 Task: Find connections with filter location Mari with filter topic #healthwith filter profile language French with filter current company Bloomsbury Publishing Plc with filter school Indian Institute of Technology, Roorkee with filter industry Data Security Software Products with filter service category Editing with filter keywords title Phone Survey Conductor
Action: Mouse moved to (698, 118)
Screenshot: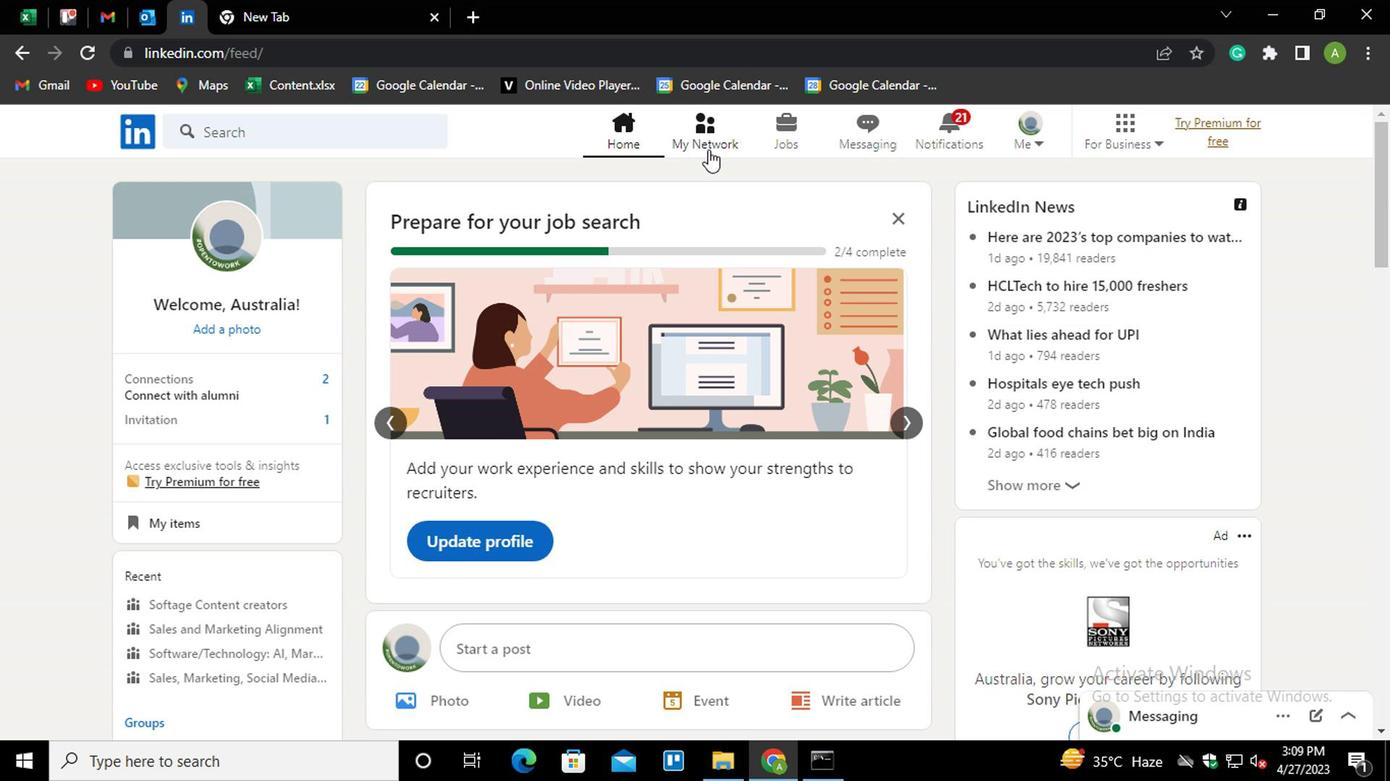
Action: Mouse pressed left at (698, 118)
Screenshot: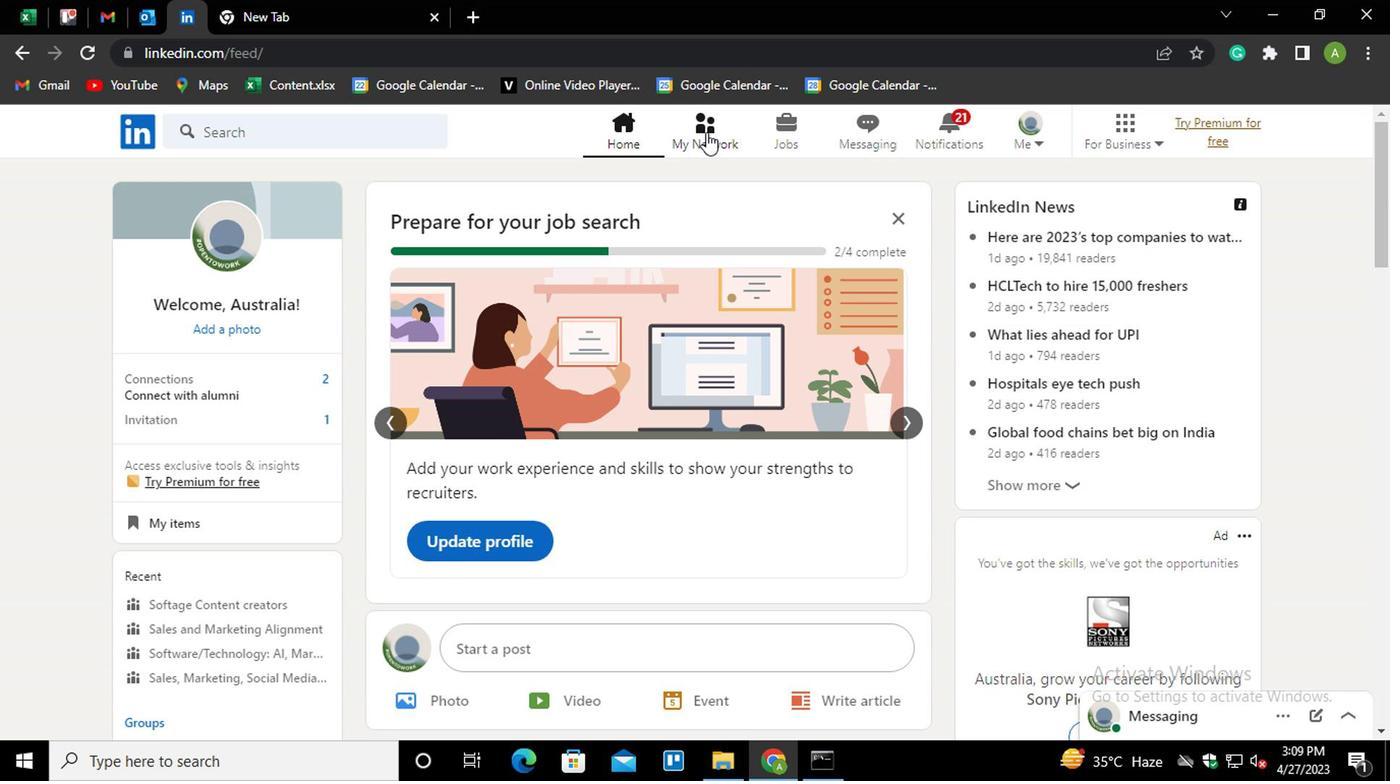 
Action: Mouse moved to (295, 234)
Screenshot: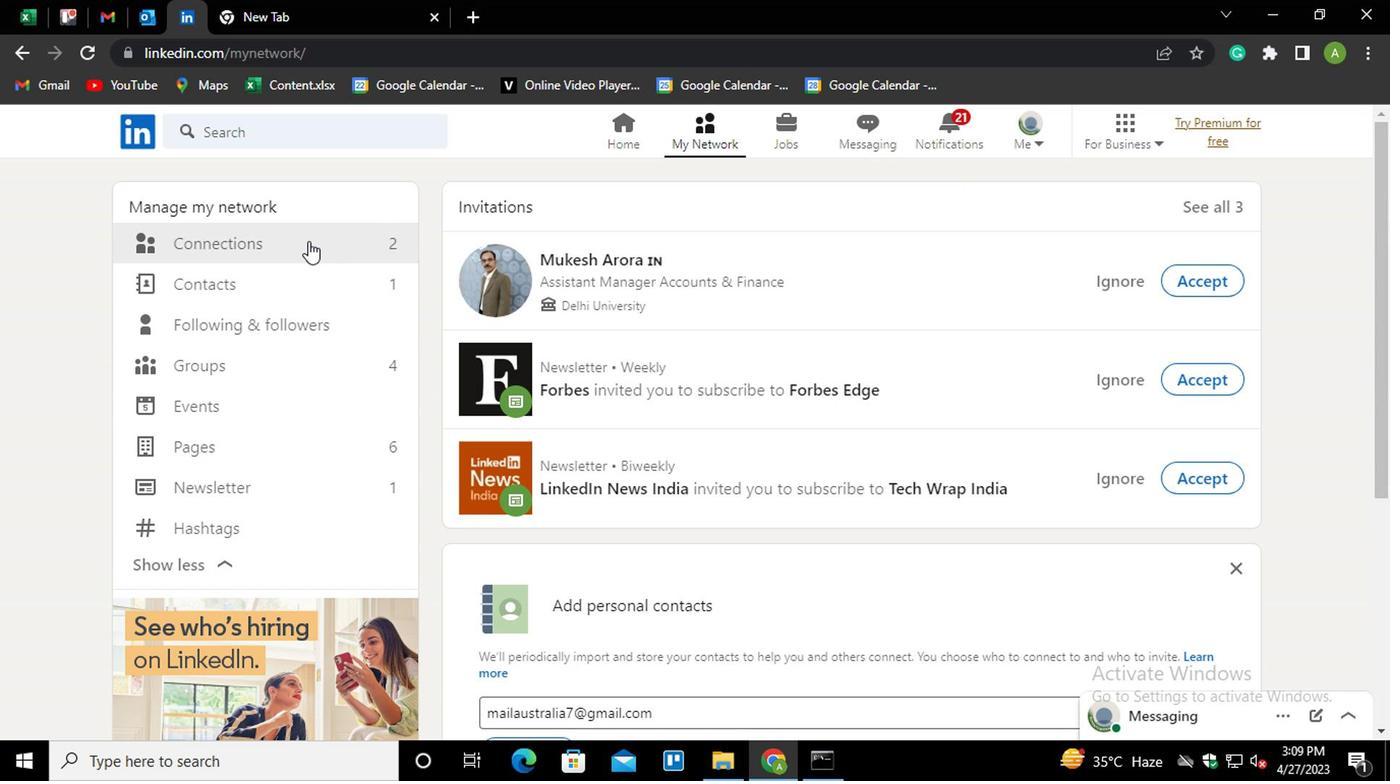 
Action: Mouse pressed left at (295, 234)
Screenshot: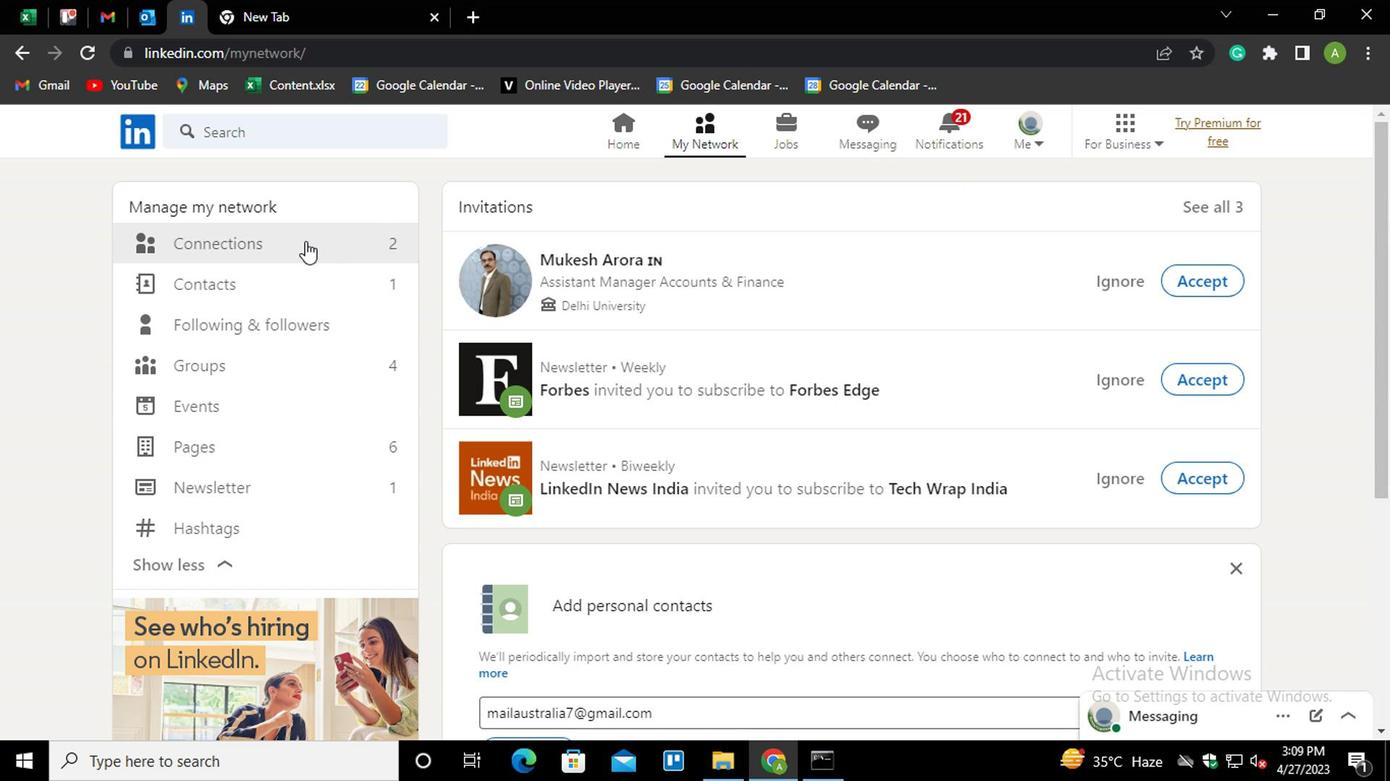 
Action: Mouse moved to (833, 231)
Screenshot: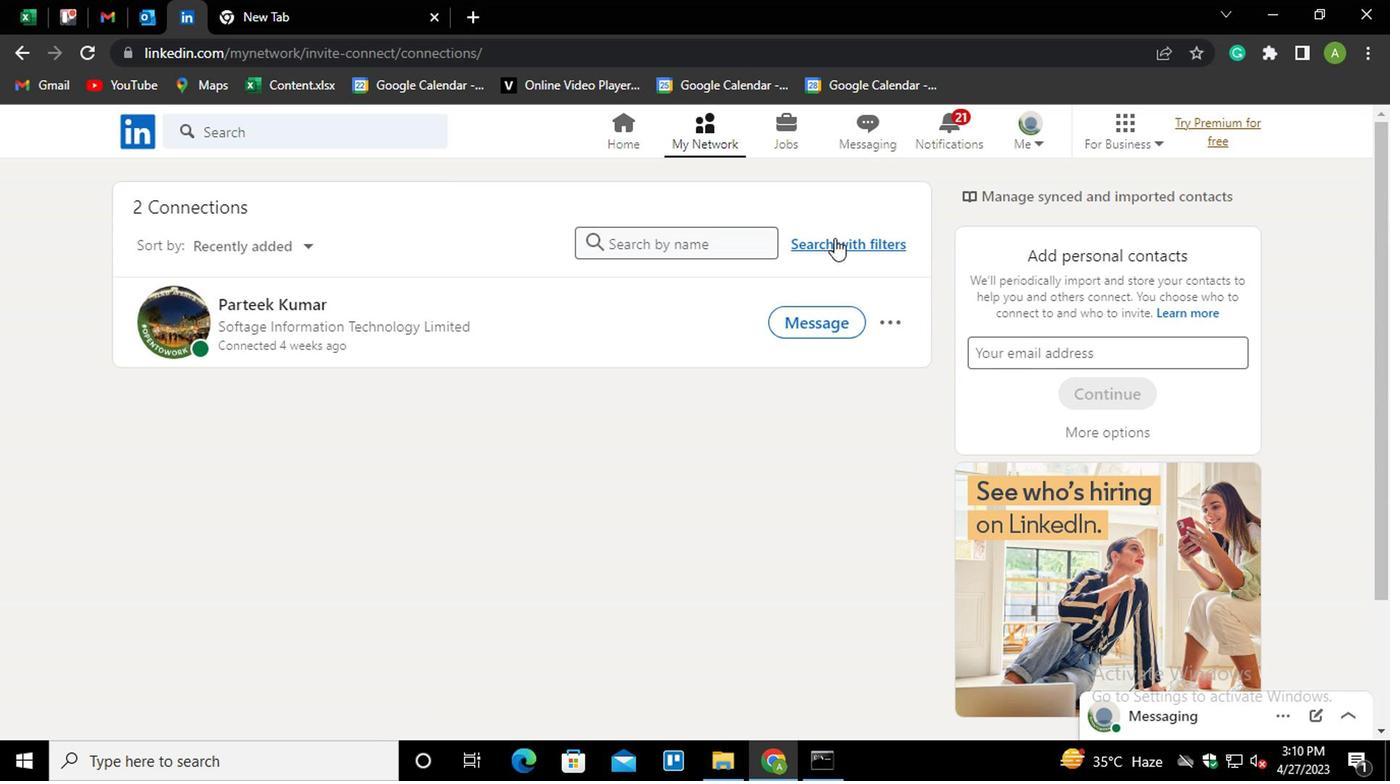 
Action: Mouse pressed left at (833, 231)
Screenshot: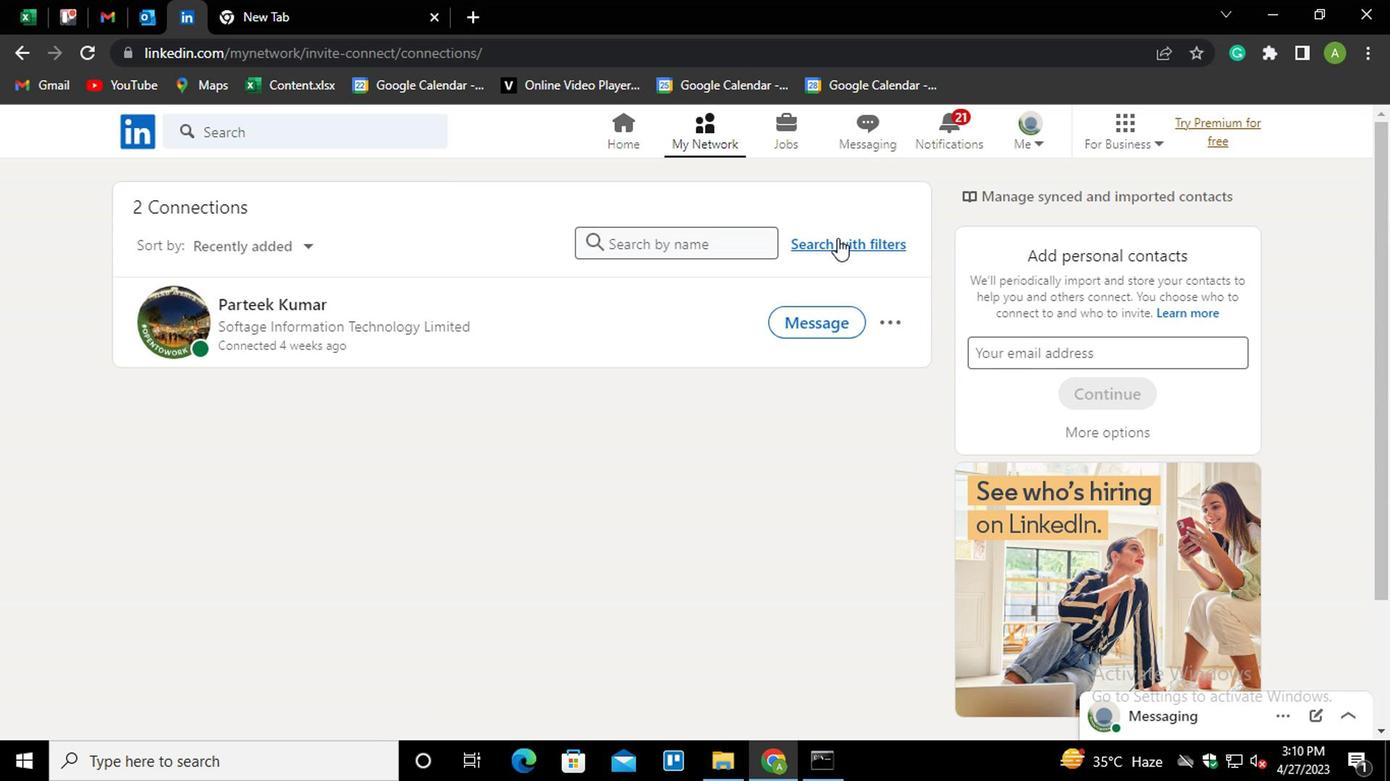 
Action: Mouse moved to (745, 183)
Screenshot: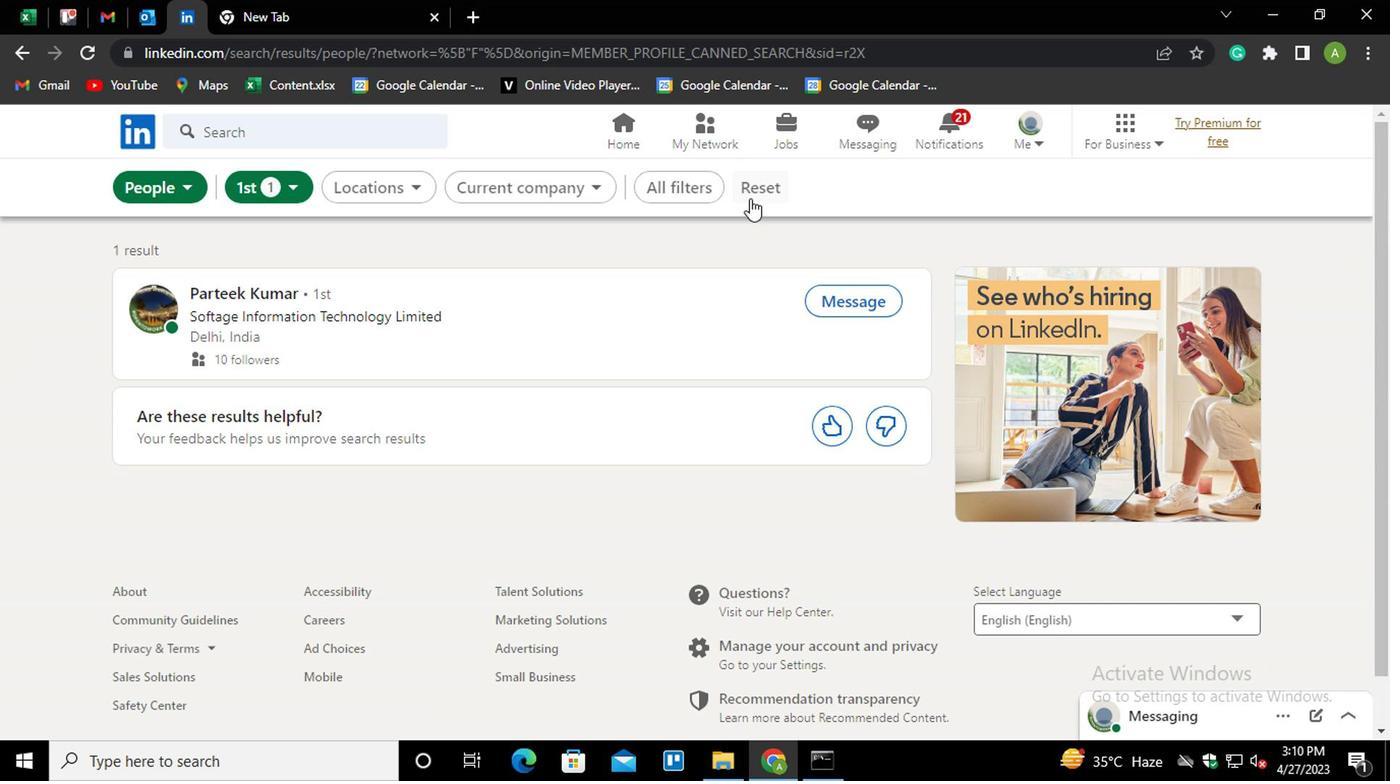 
Action: Mouse pressed left at (745, 183)
Screenshot: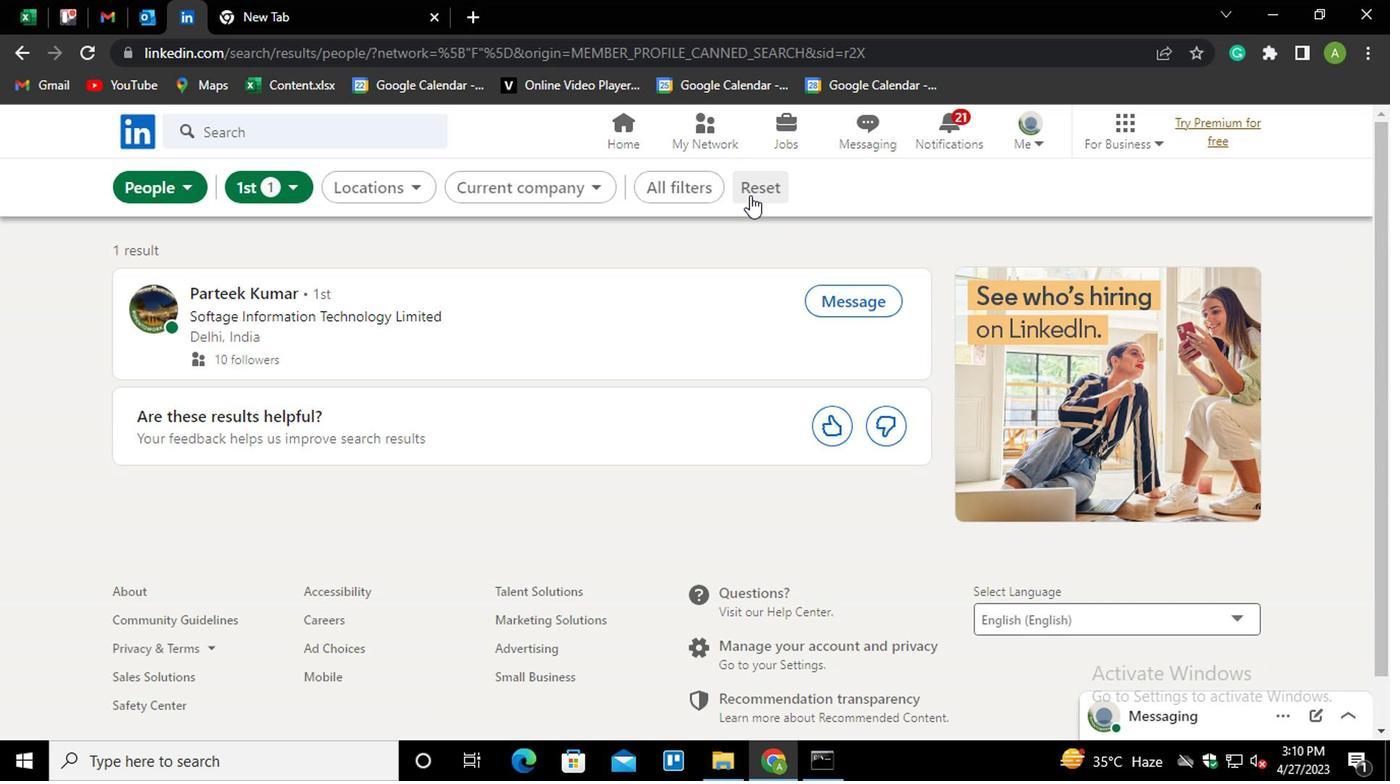 
Action: Mouse moved to (727, 181)
Screenshot: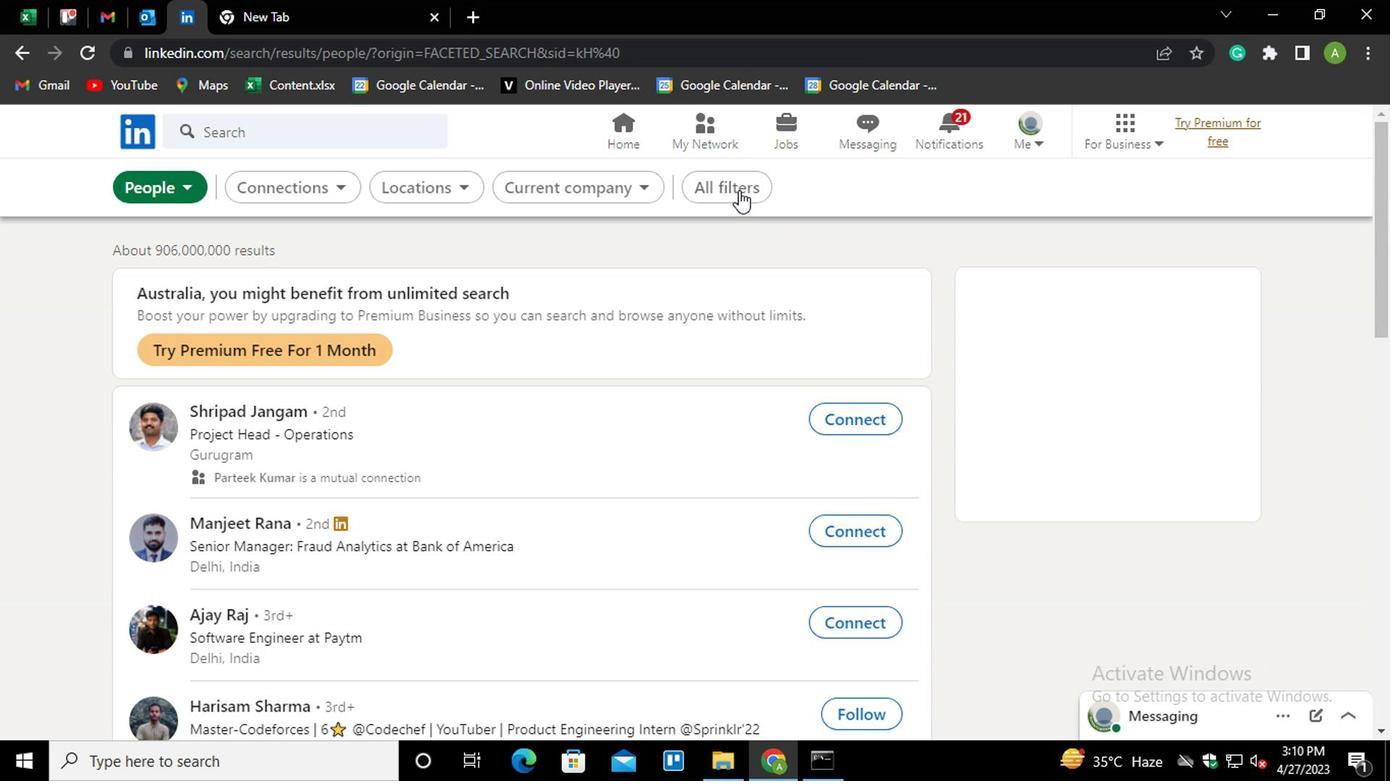 
Action: Mouse pressed left at (727, 181)
Screenshot: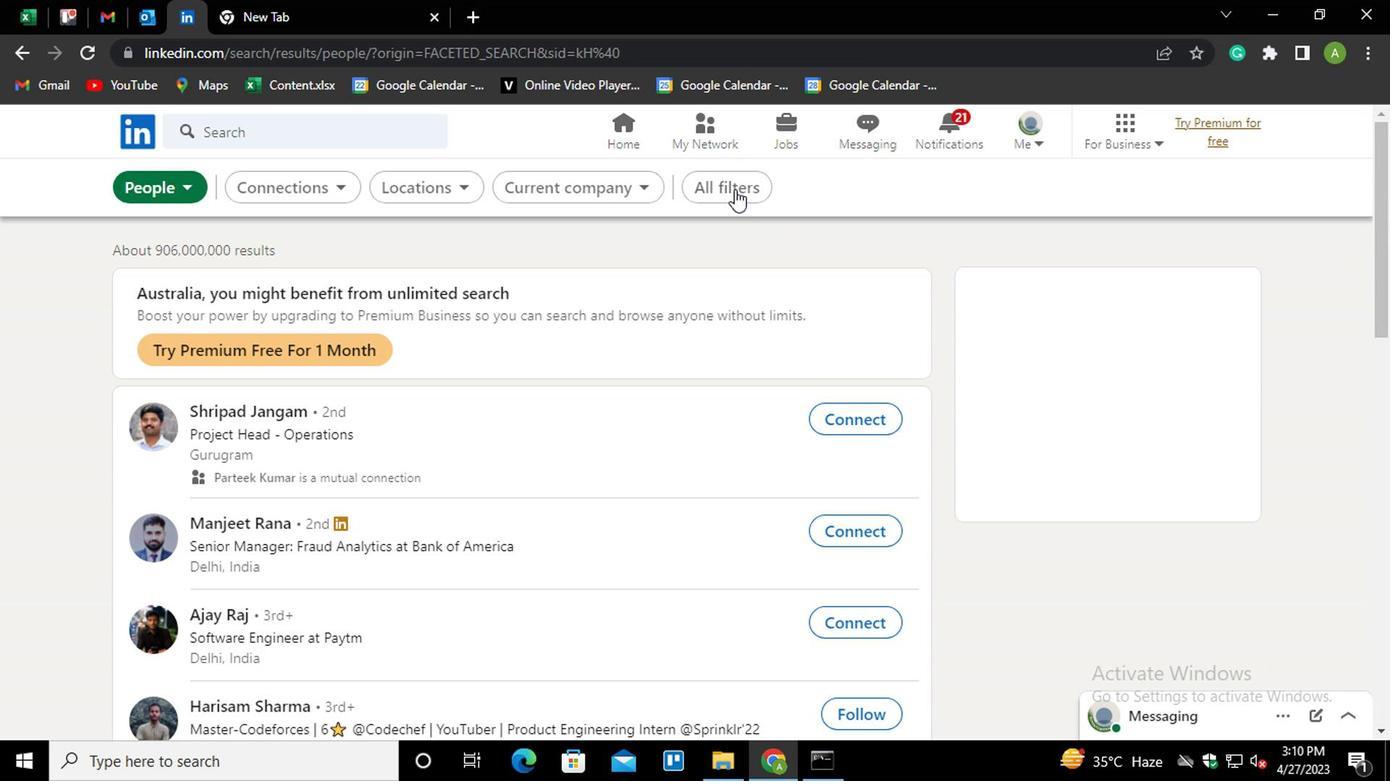 
Action: Mouse moved to (1005, 438)
Screenshot: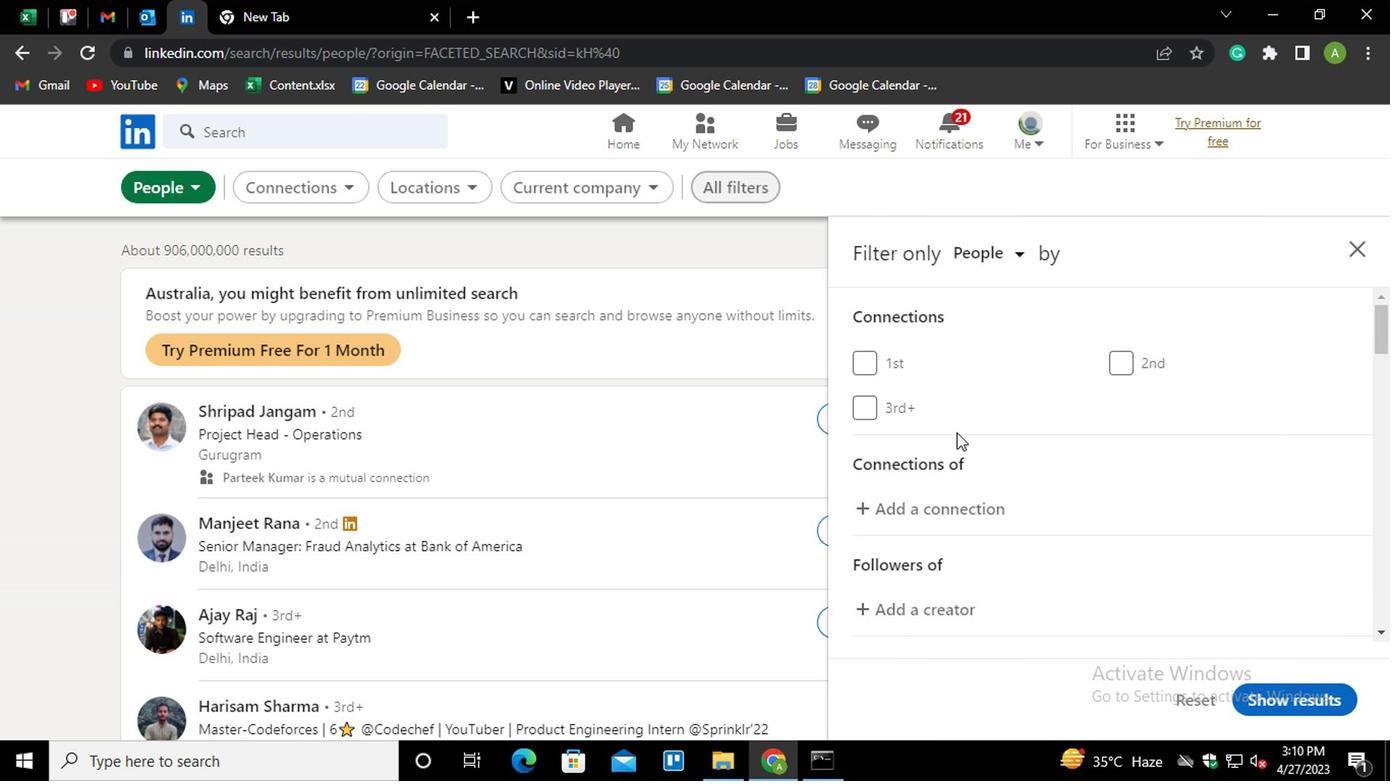 
Action: Mouse scrolled (1005, 438) with delta (0, 0)
Screenshot: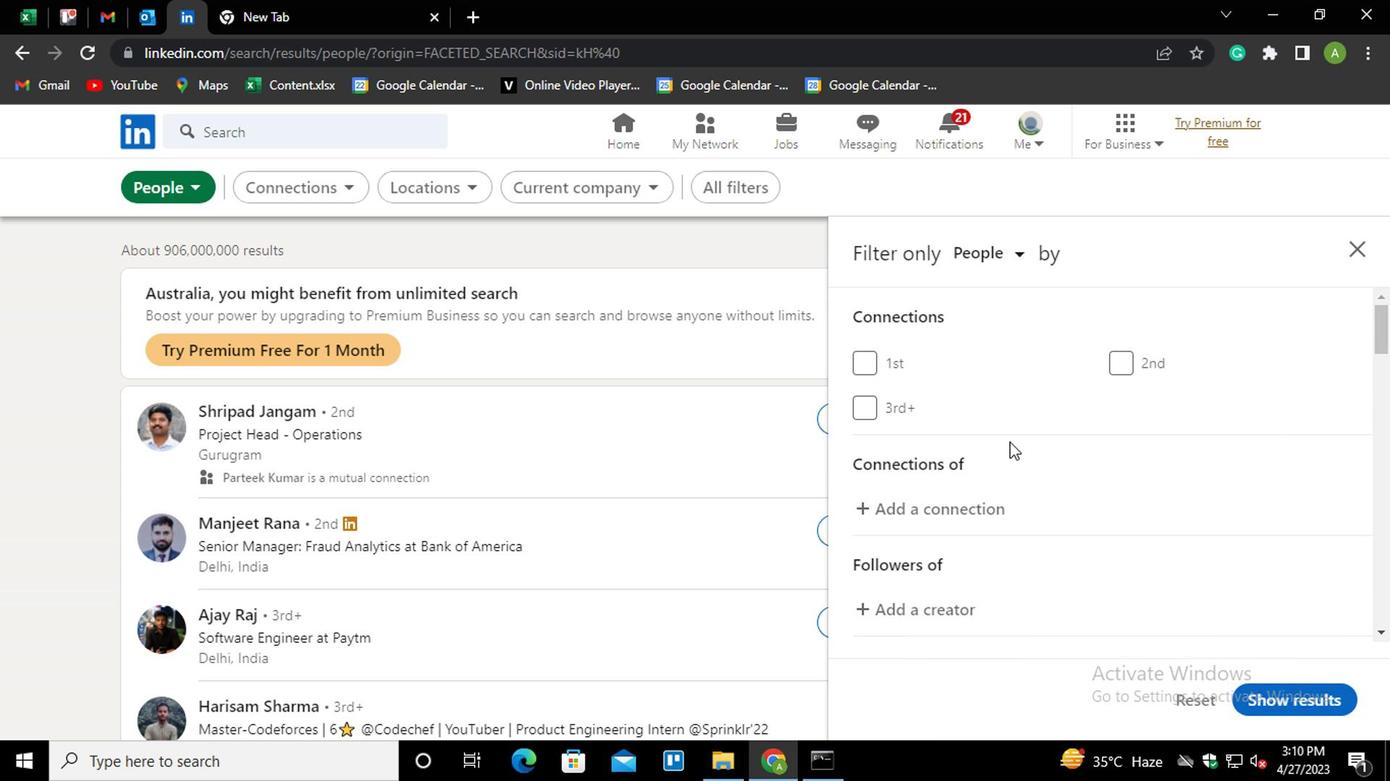 
Action: Mouse scrolled (1005, 438) with delta (0, 0)
Screenshot: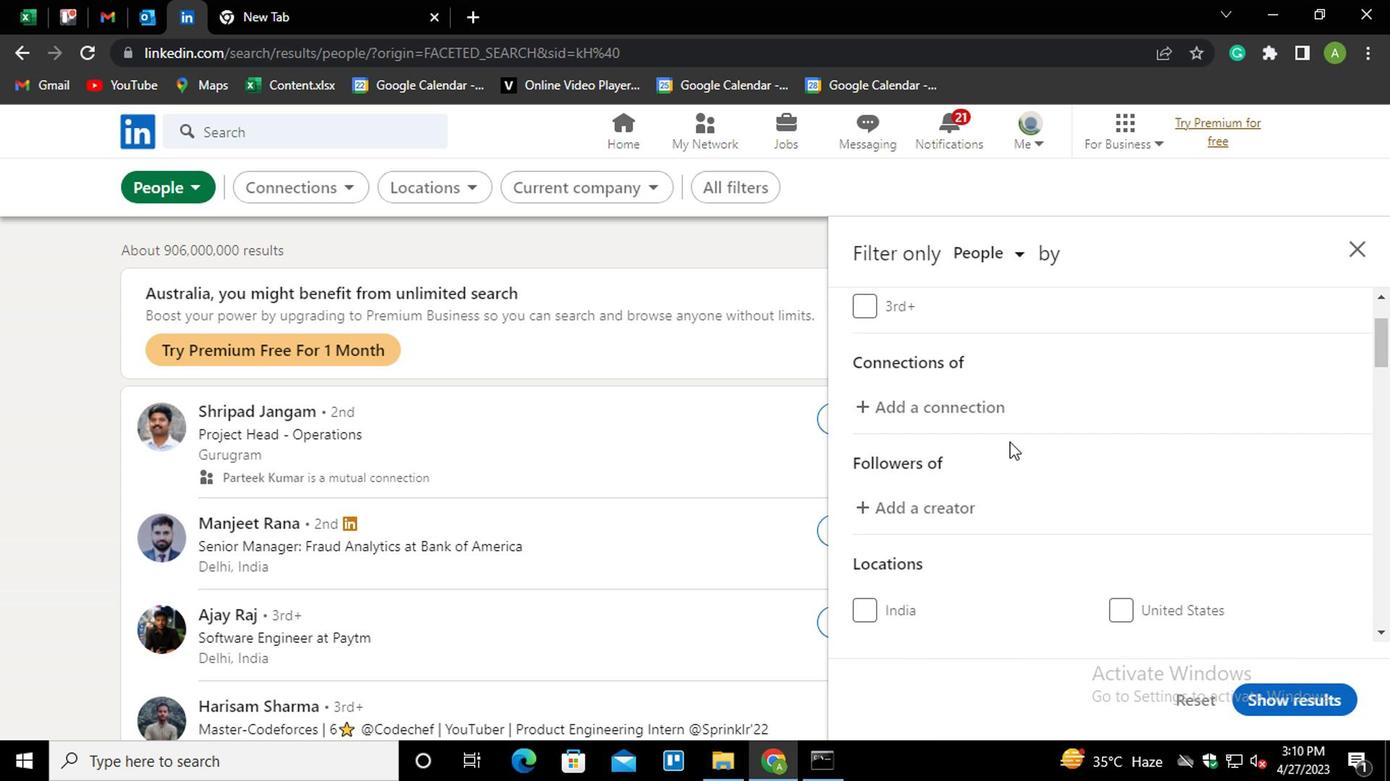 
Action: Mouse scrolled (1005, 438) with delta (0, 0)
Screenshot: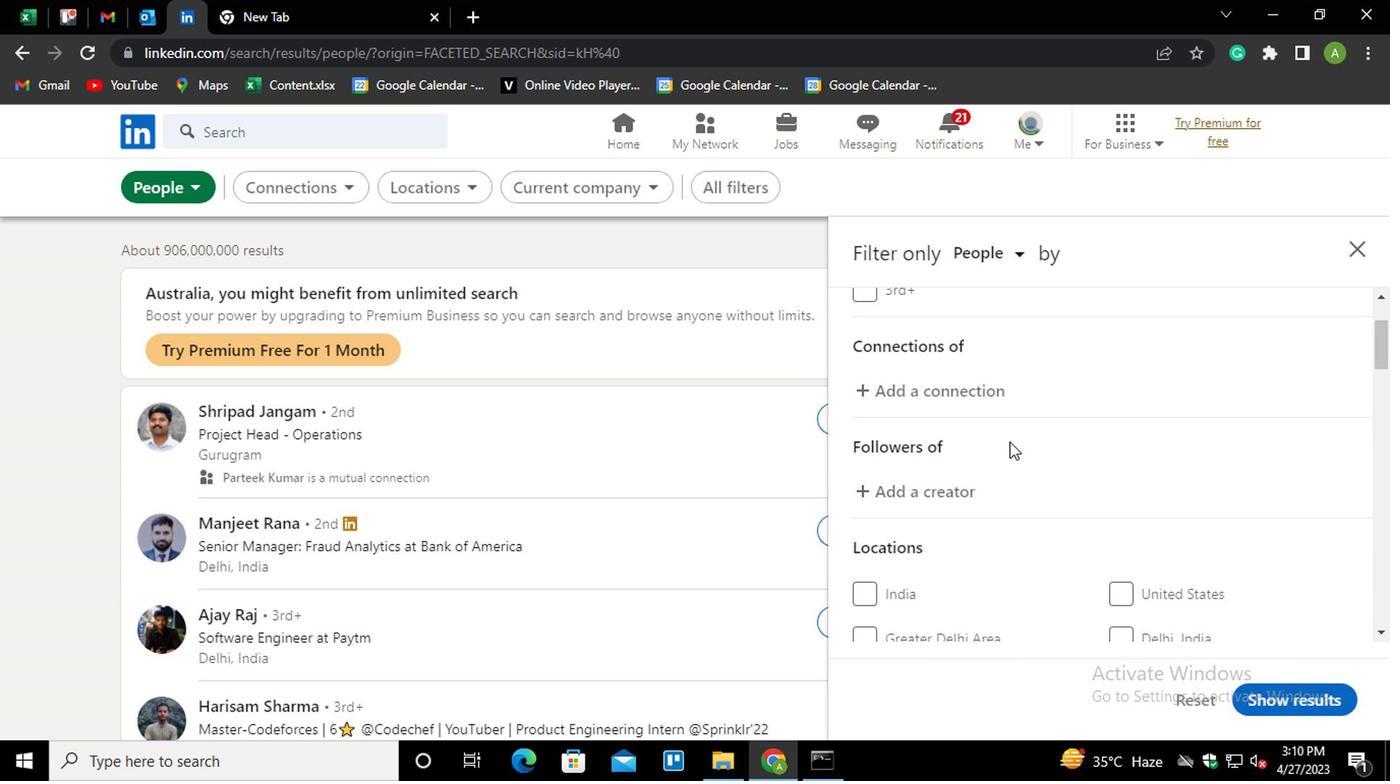 
Action: Mouse moved to (1005, 438)
Screenshot: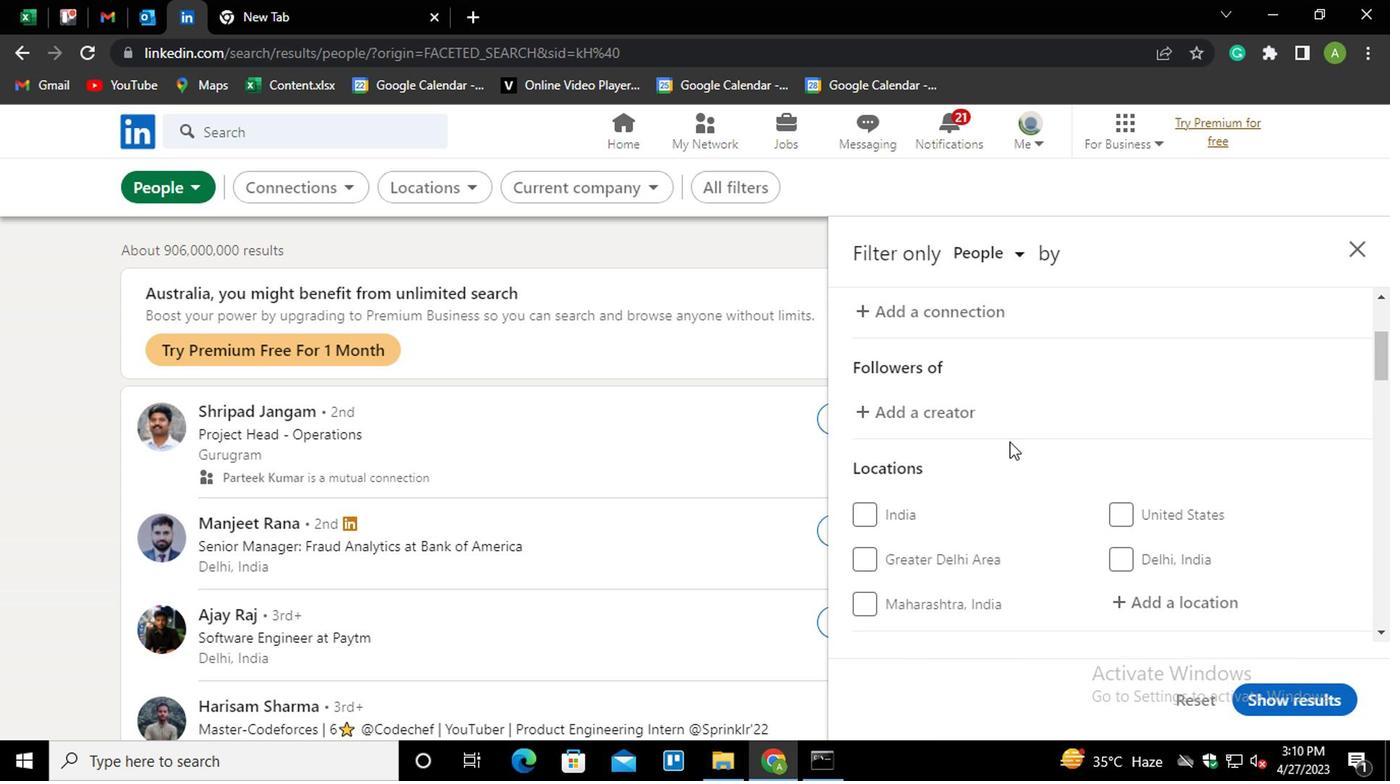 
Action: Mouse scrolled (1005, 438) with delta (0, 0)
Screenshot: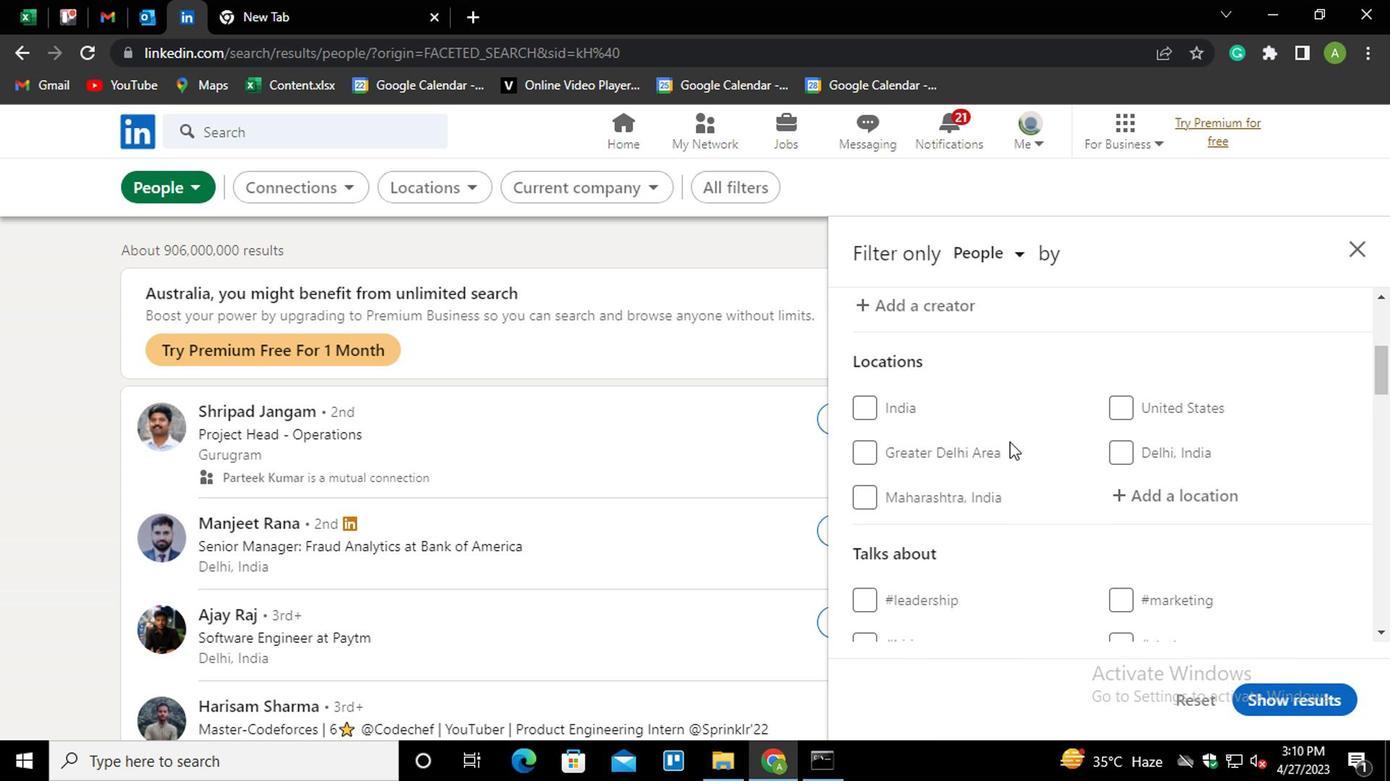 
Action: Mouse moved to (1138, 383)
Screenshot: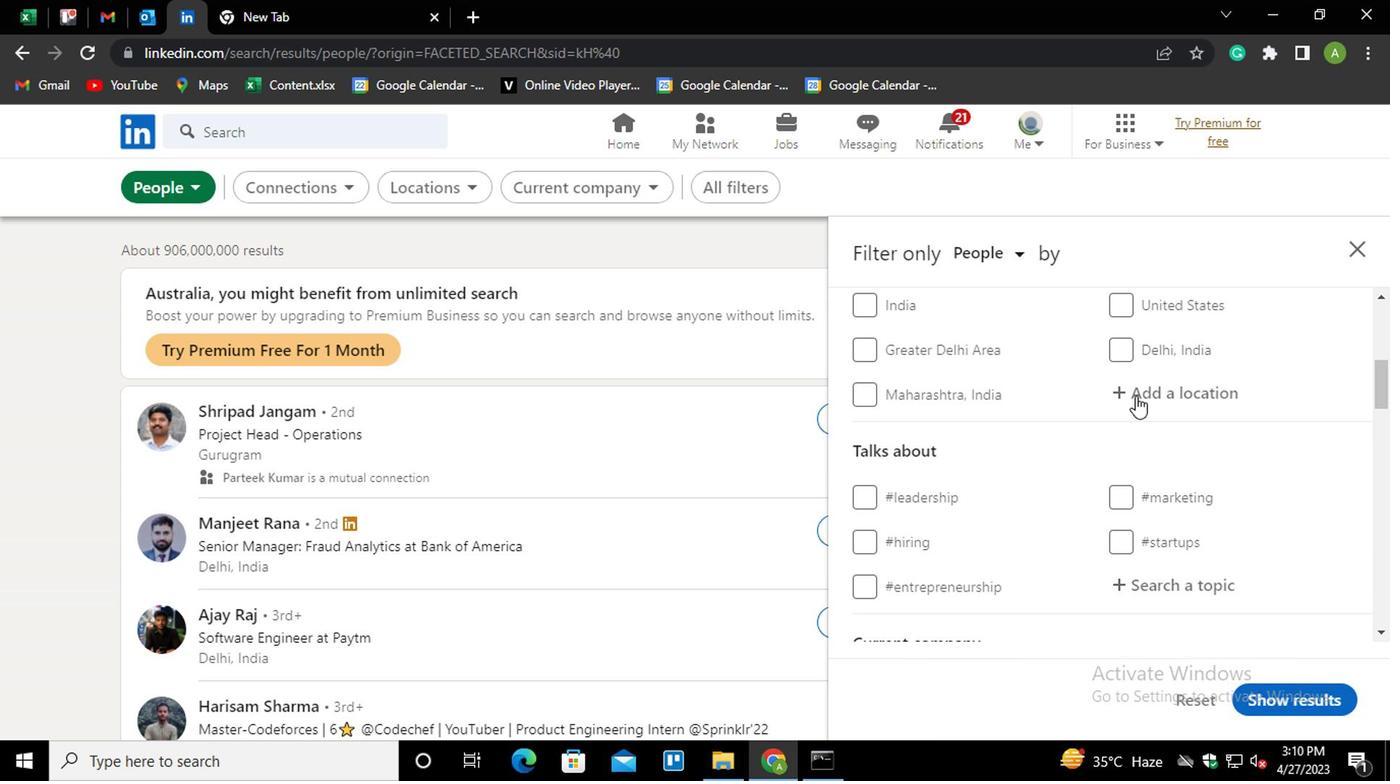 
Action: Mouse pressed left at (1138, 383)
Screenshot: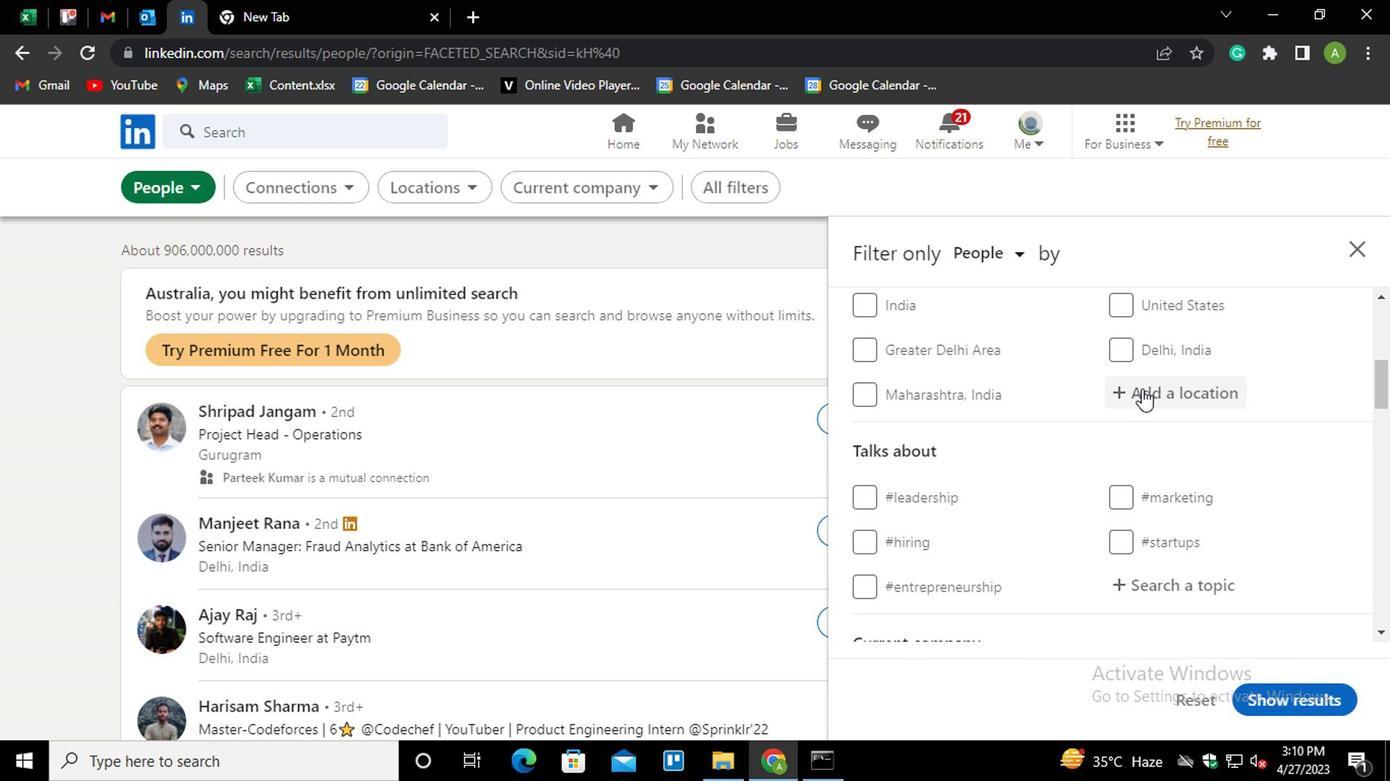 
Action: Mouse moved to (1142, 388)
Screenshot: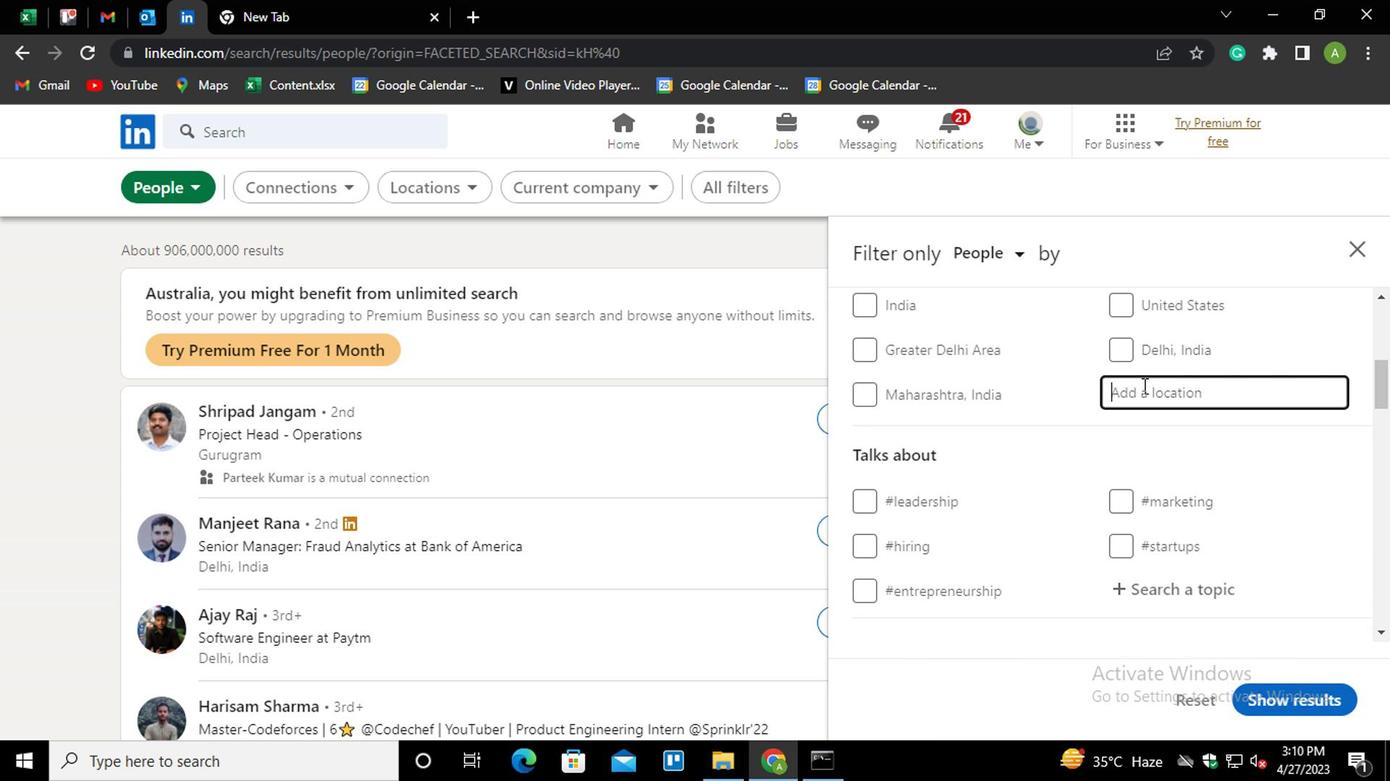 
Action: Mouse pressed left at (1142, 388)
Screenshot: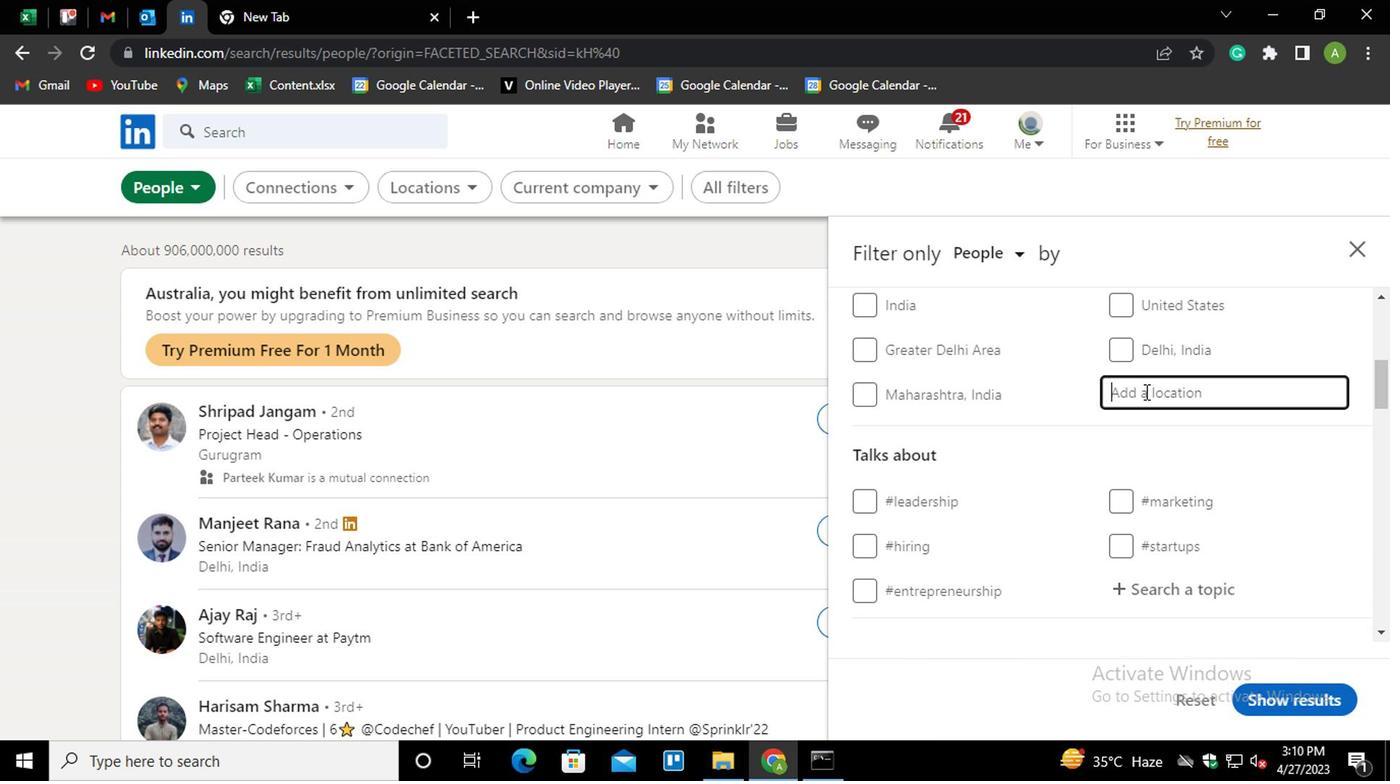 
Action: Key pressed <Key.shift>MARI
Screenshot: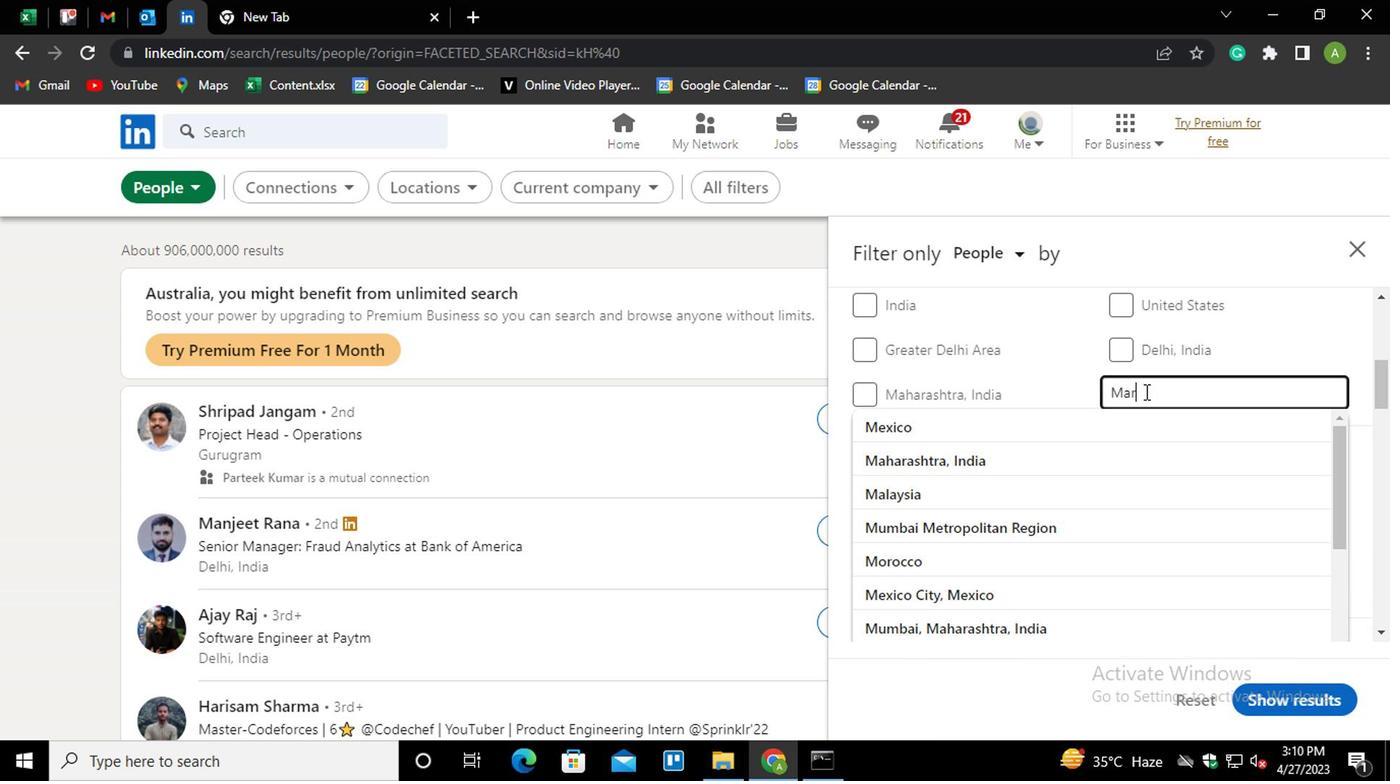 
Action: Mouse moved to (1307, 342)
Screenshot: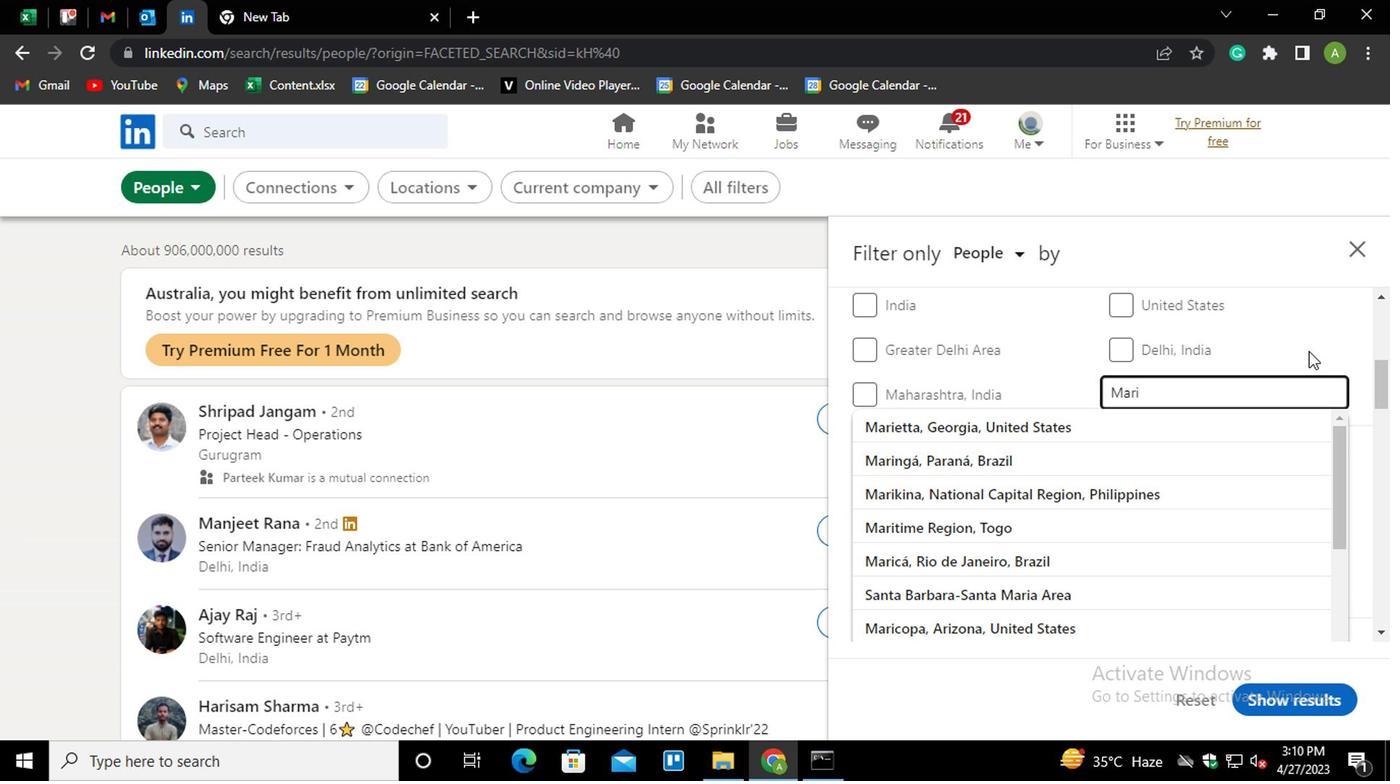 
Action: Mouse pressed left at (1307, 342)
Screenshot: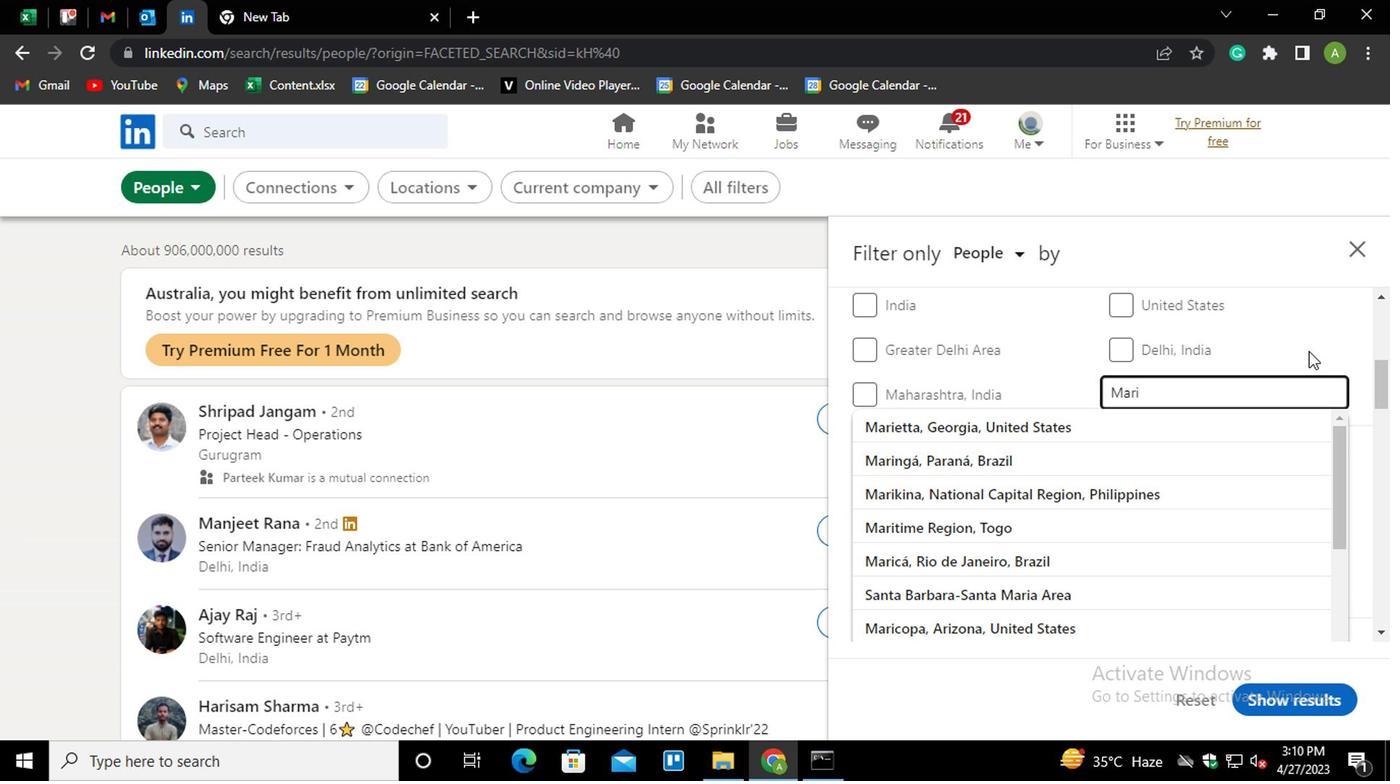 
Action: Mouse moved to (1260, 416)
Screenshot: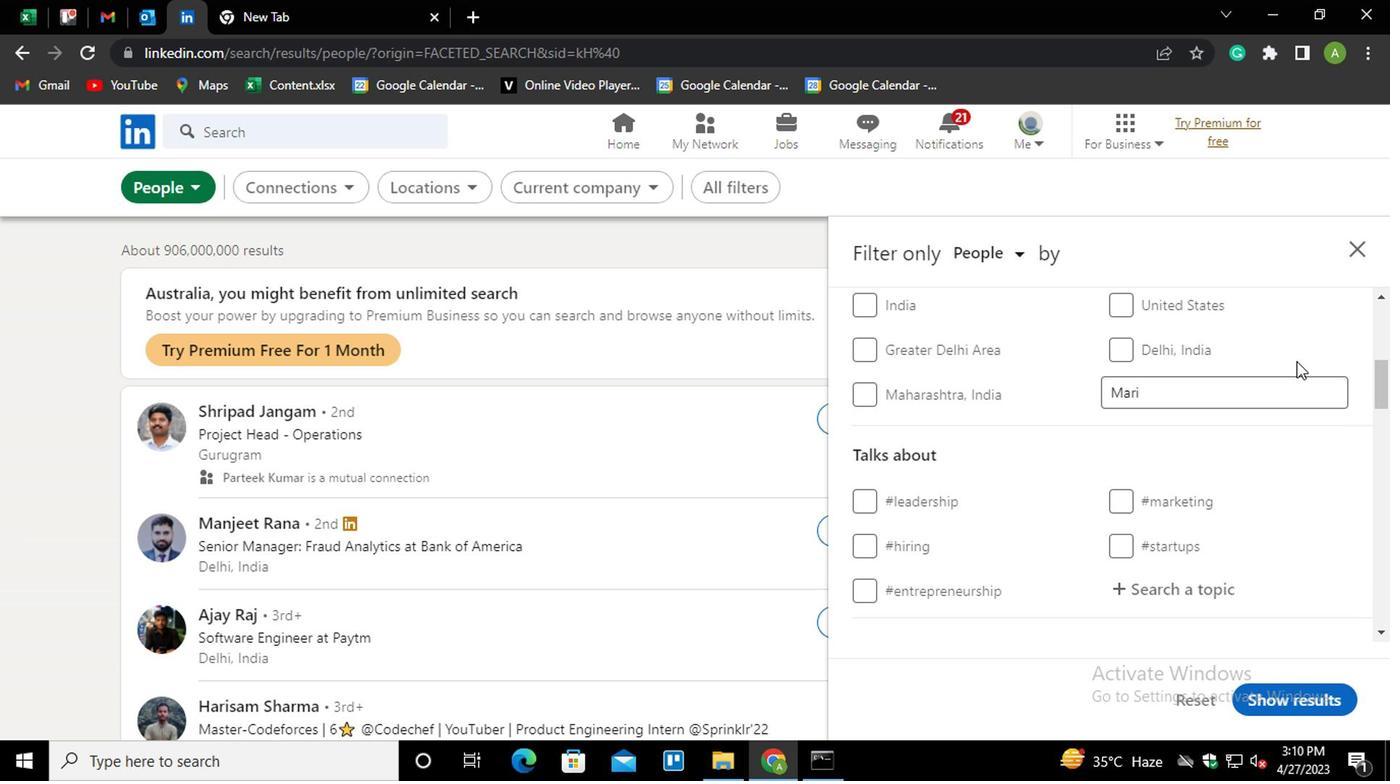 
Action: Mouse scrolled (1260, 414) with delta (0, -1)
Screenshot: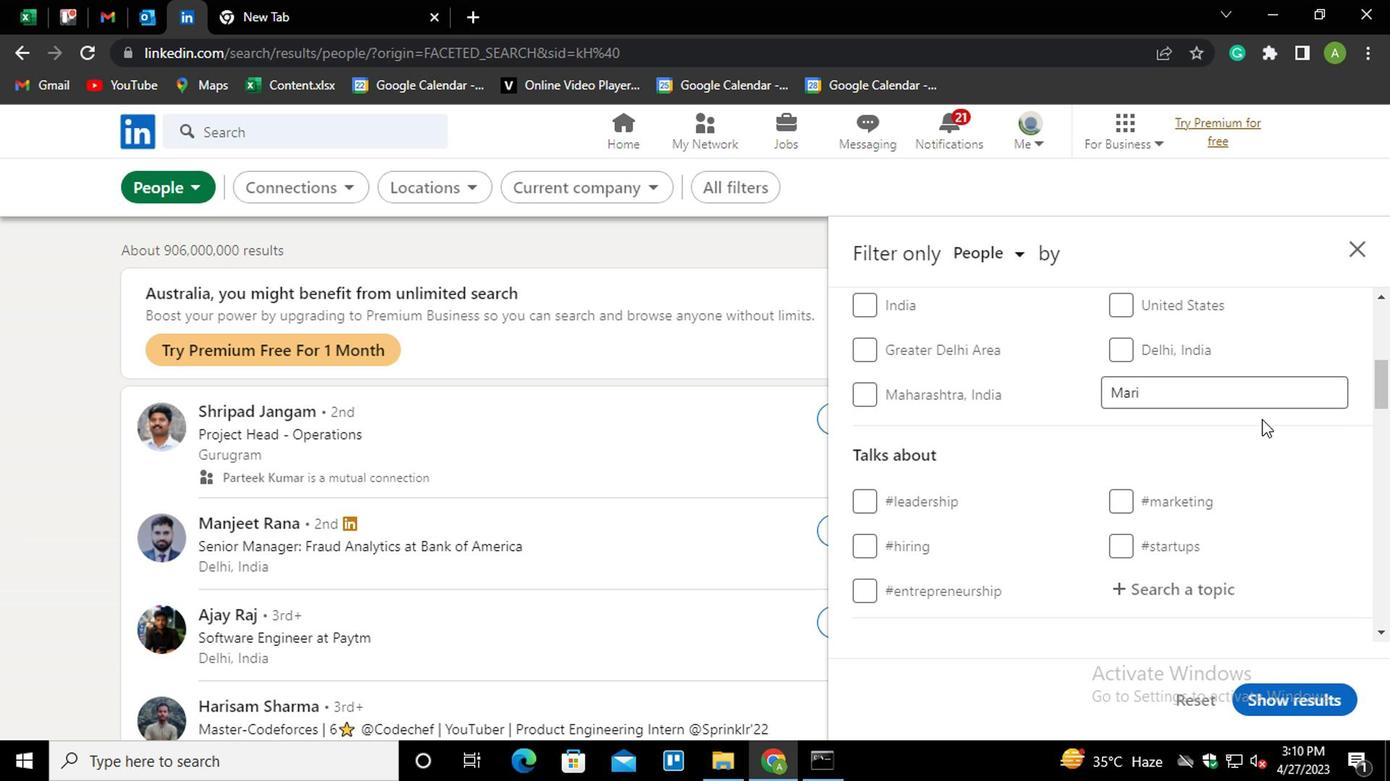 
Action: Mouse moved to (1260, 416)
Screenshot: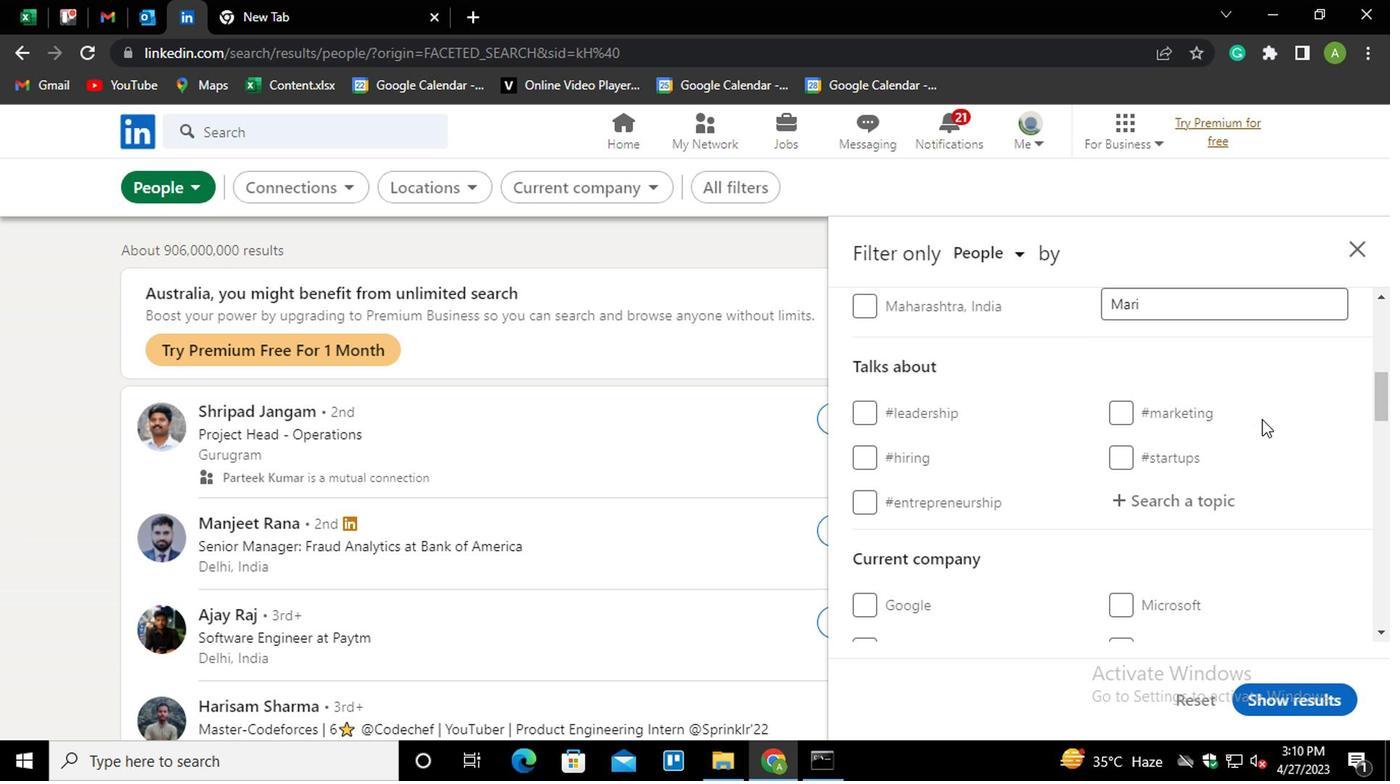 
Action: Mouse scrolled (1260, 414) with delta (0, -1)
Screenshot: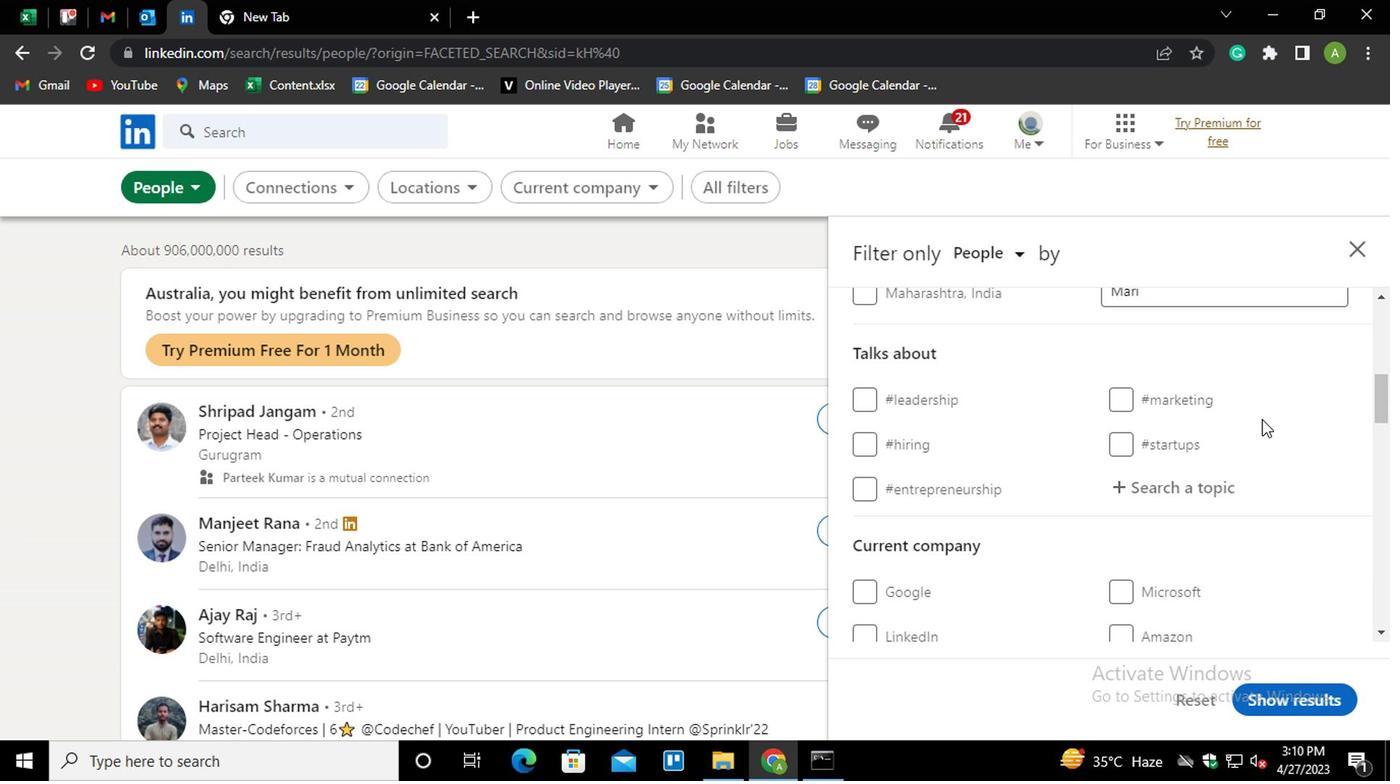 
Action: Mouse moved to (1176, 387)
Screenshot: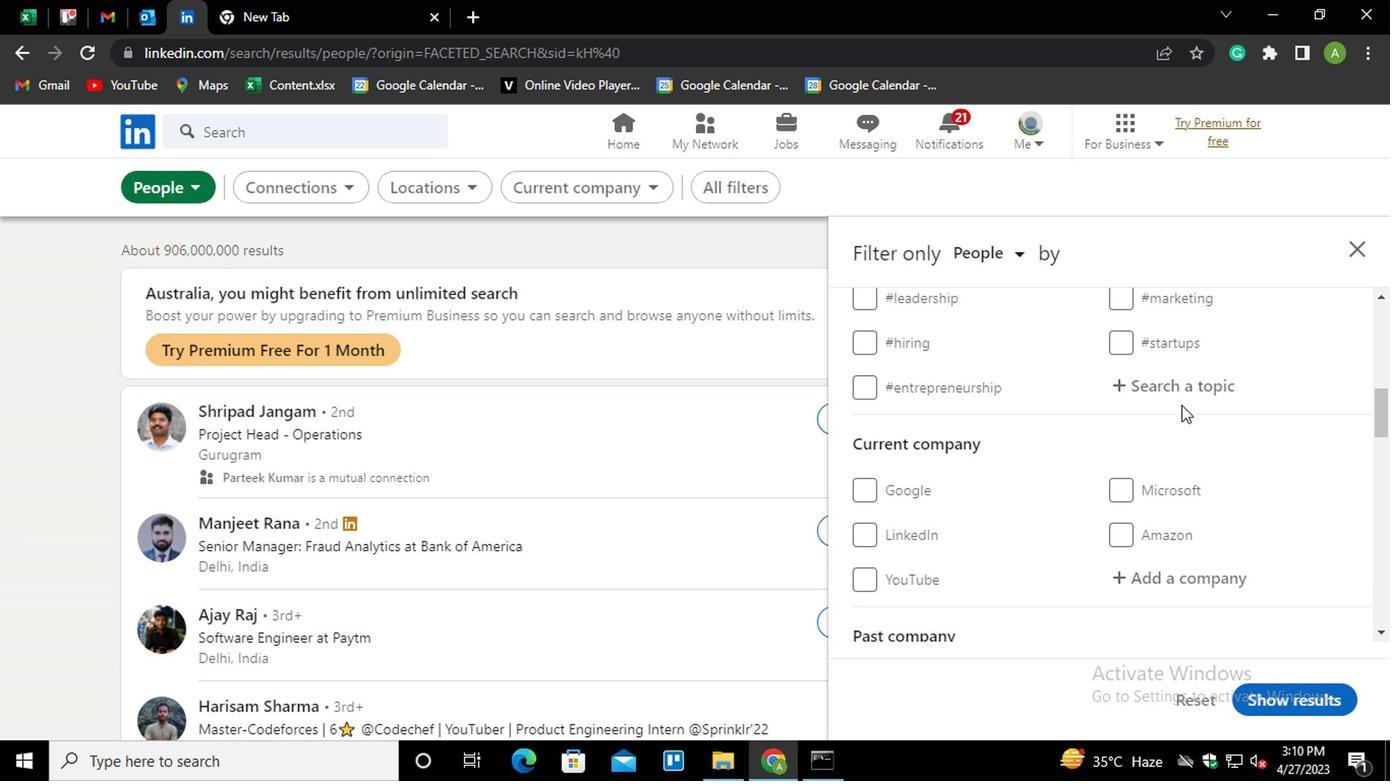 
Action: Mouse pressed left at (1176, 387)
Screenshot: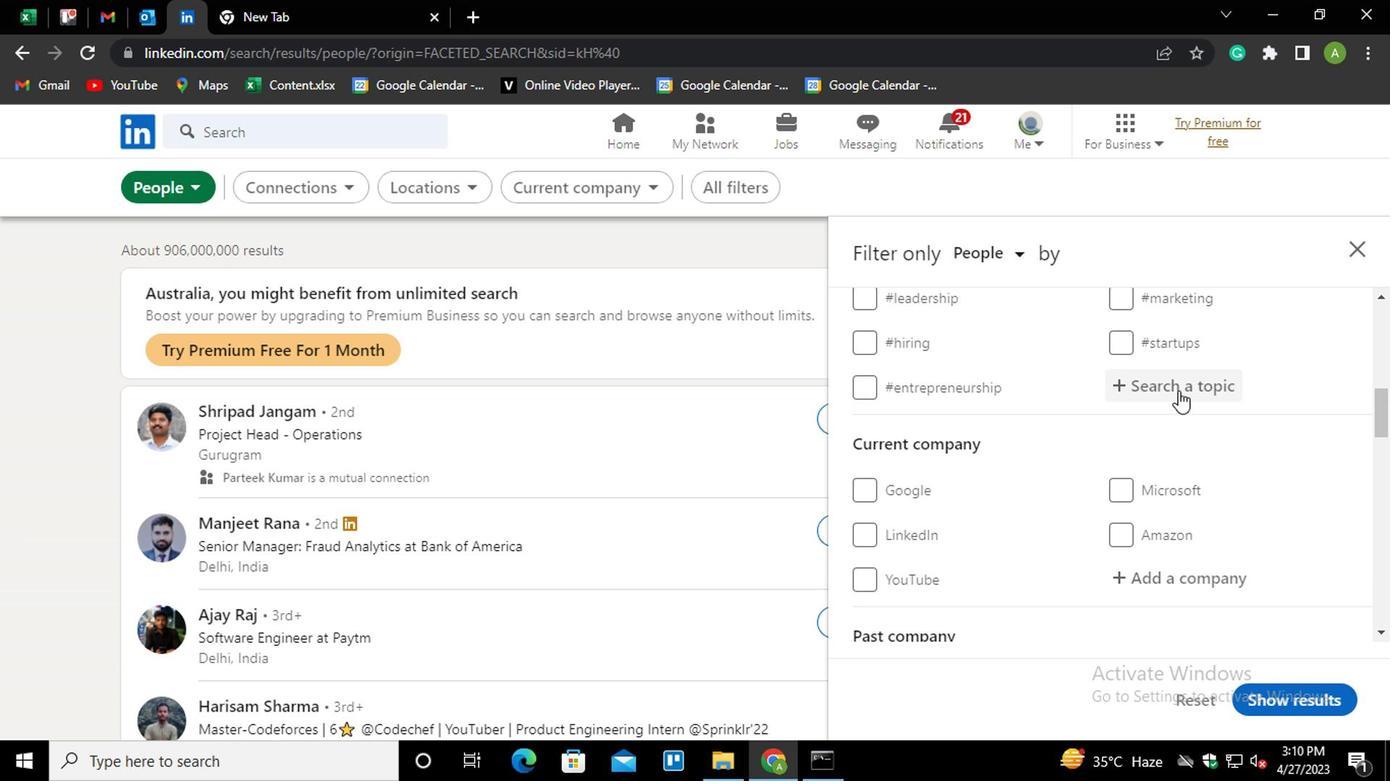 
Action: Key pressed <Key.shift>#HEALTH
Screenshot: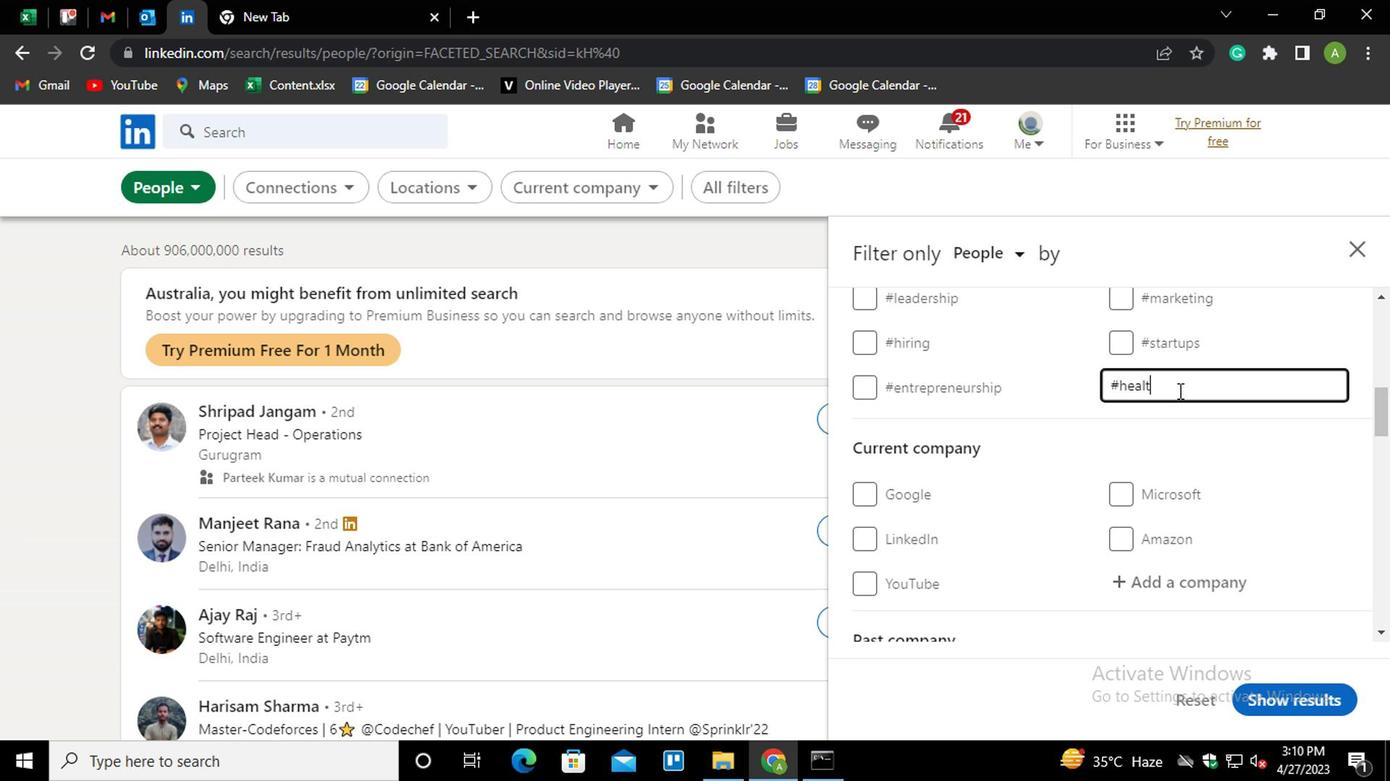 
Action: Mouse moved to (1219, 411)
Screenshot: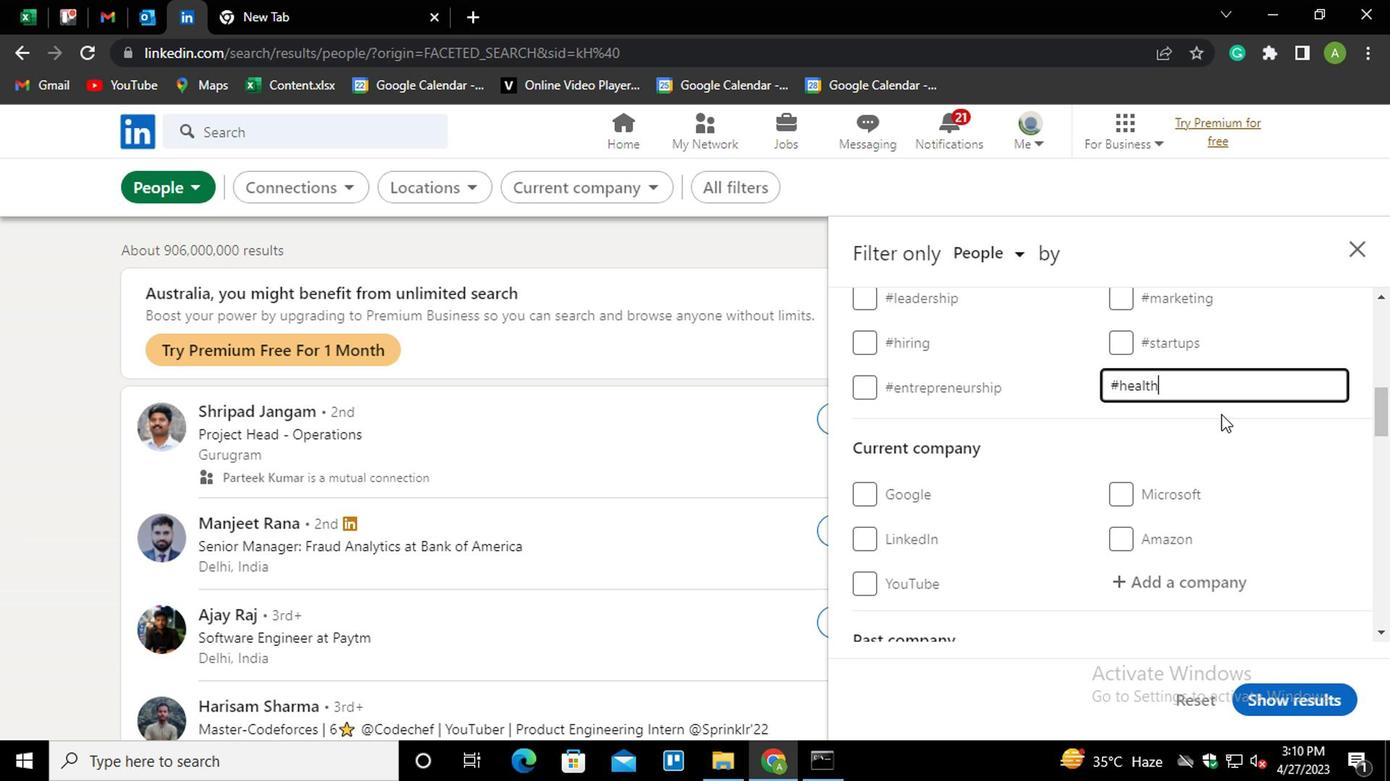 
Action: Mouse pressed left at (1219, 411)
Screenshot: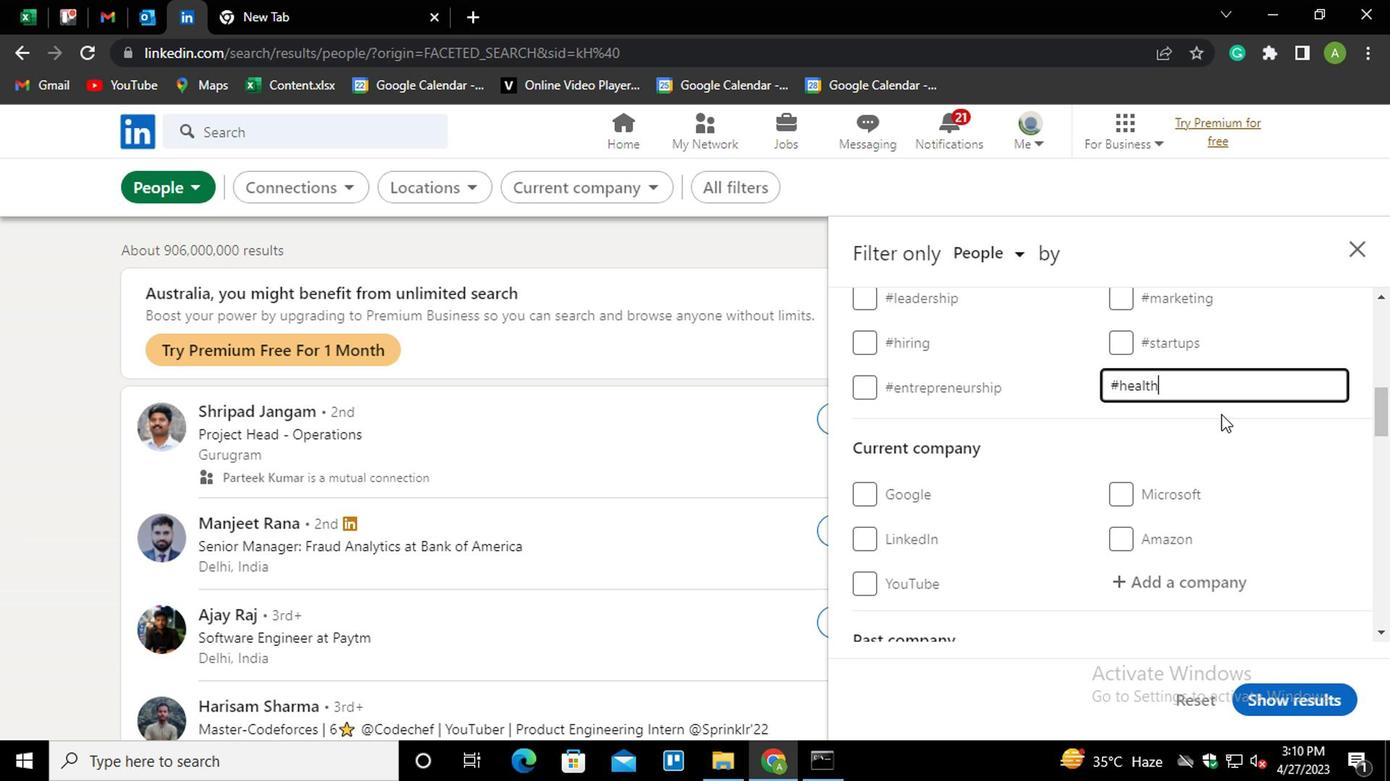 
Action: Mouse scrolled (1219, 411) with delta (0, 0)
Screenshot: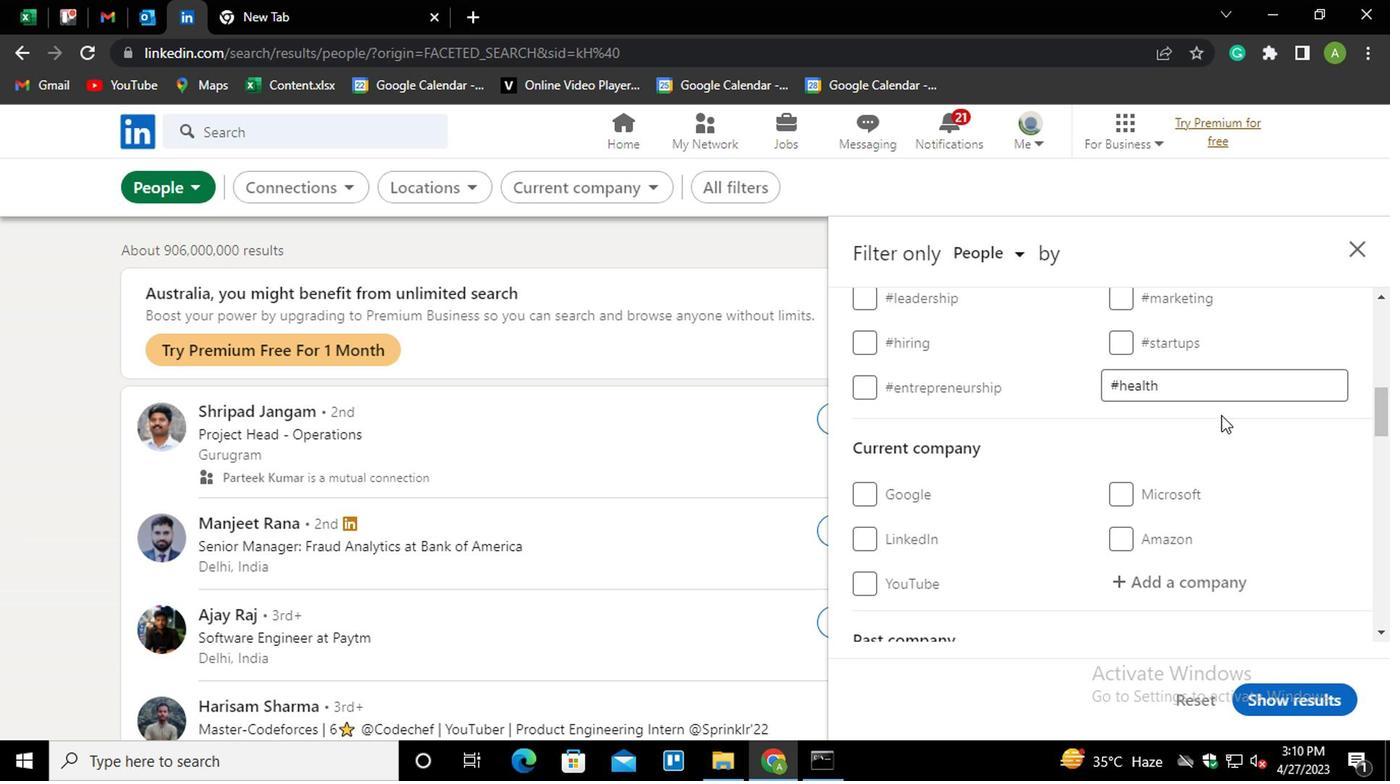 
Action: Mouse scrolled (1219, 411) with delta (0, 0)
Screenshot: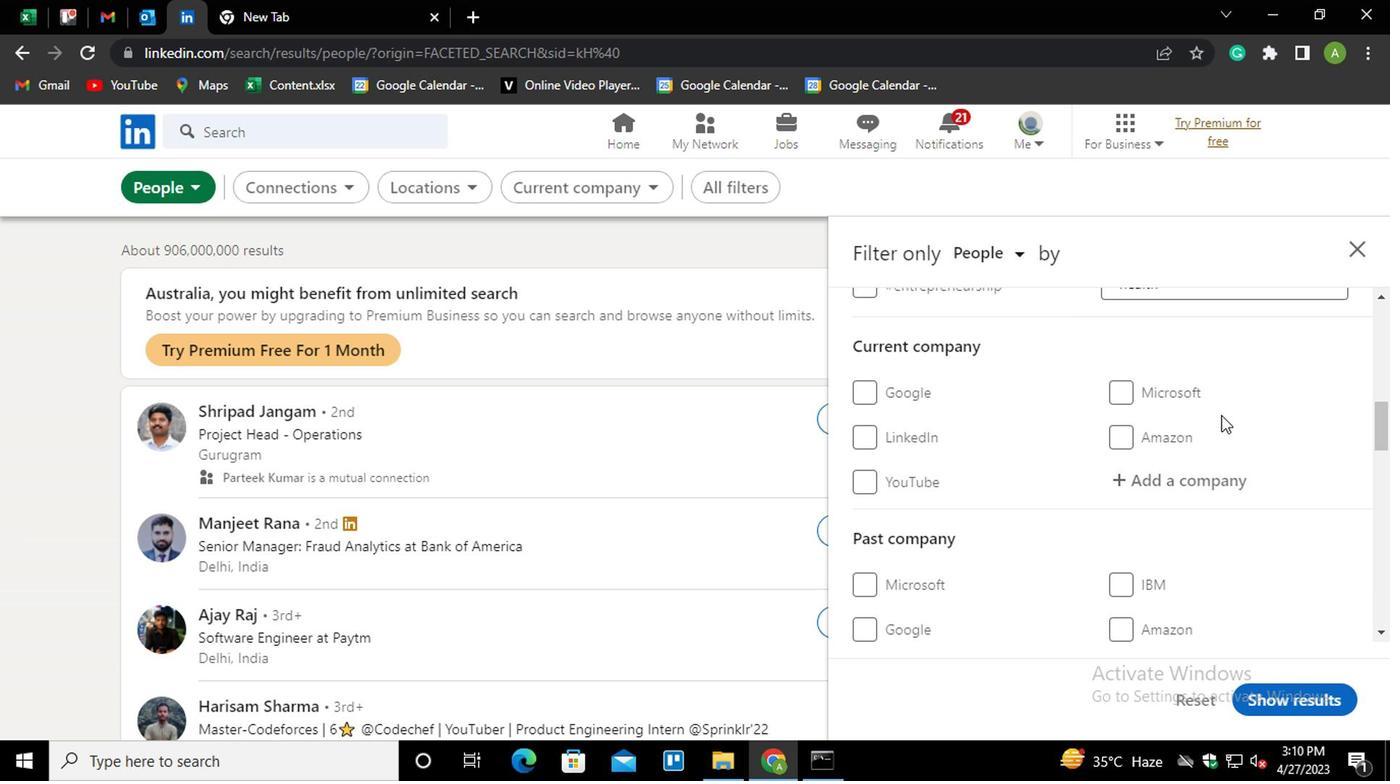 
Action: Mouse scrolled (1219, 411) with delta (0, 0)
Screenshot: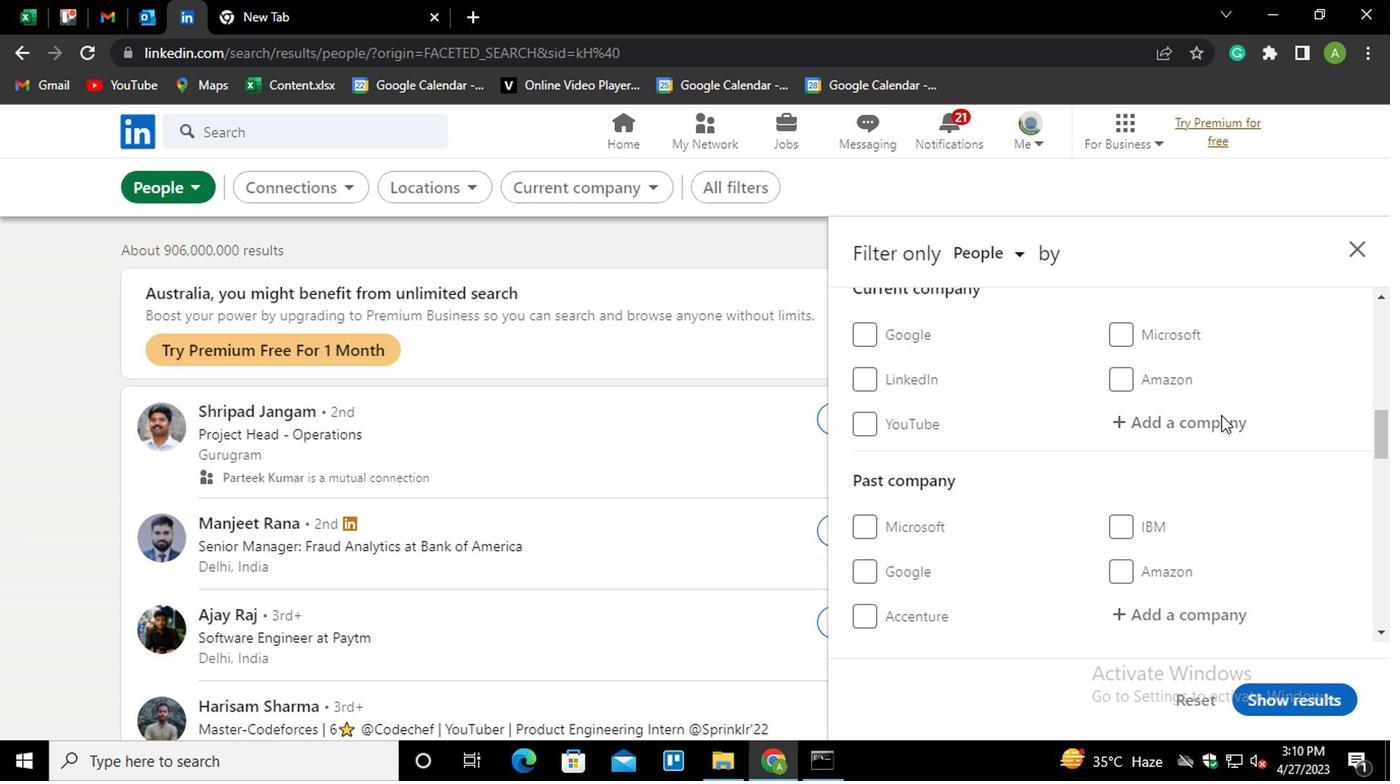 
Action: Mouse scrolled (1219, 411) with delta (0, 0)
Screenshot: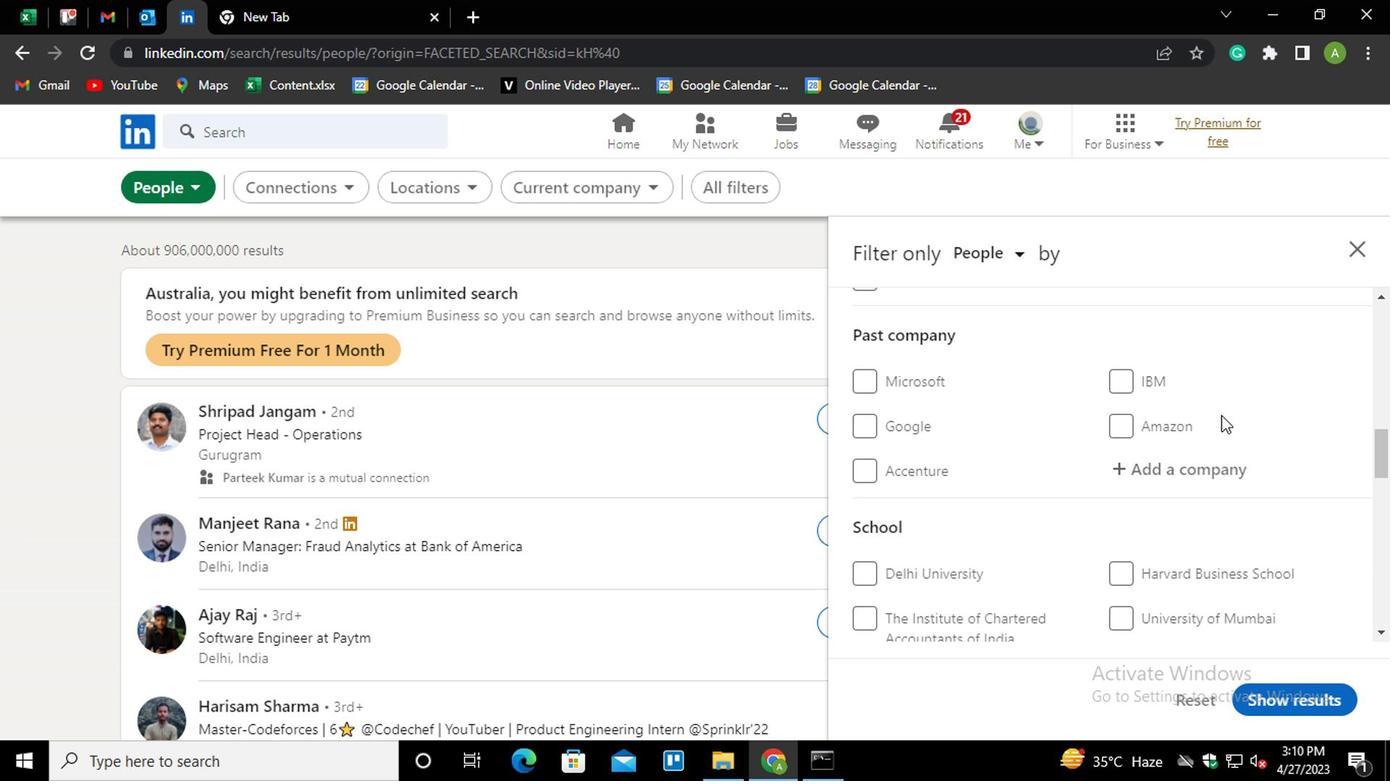 
Action: Mouse scrolled (1219, 411) with delta (0, 0)
Screenshot: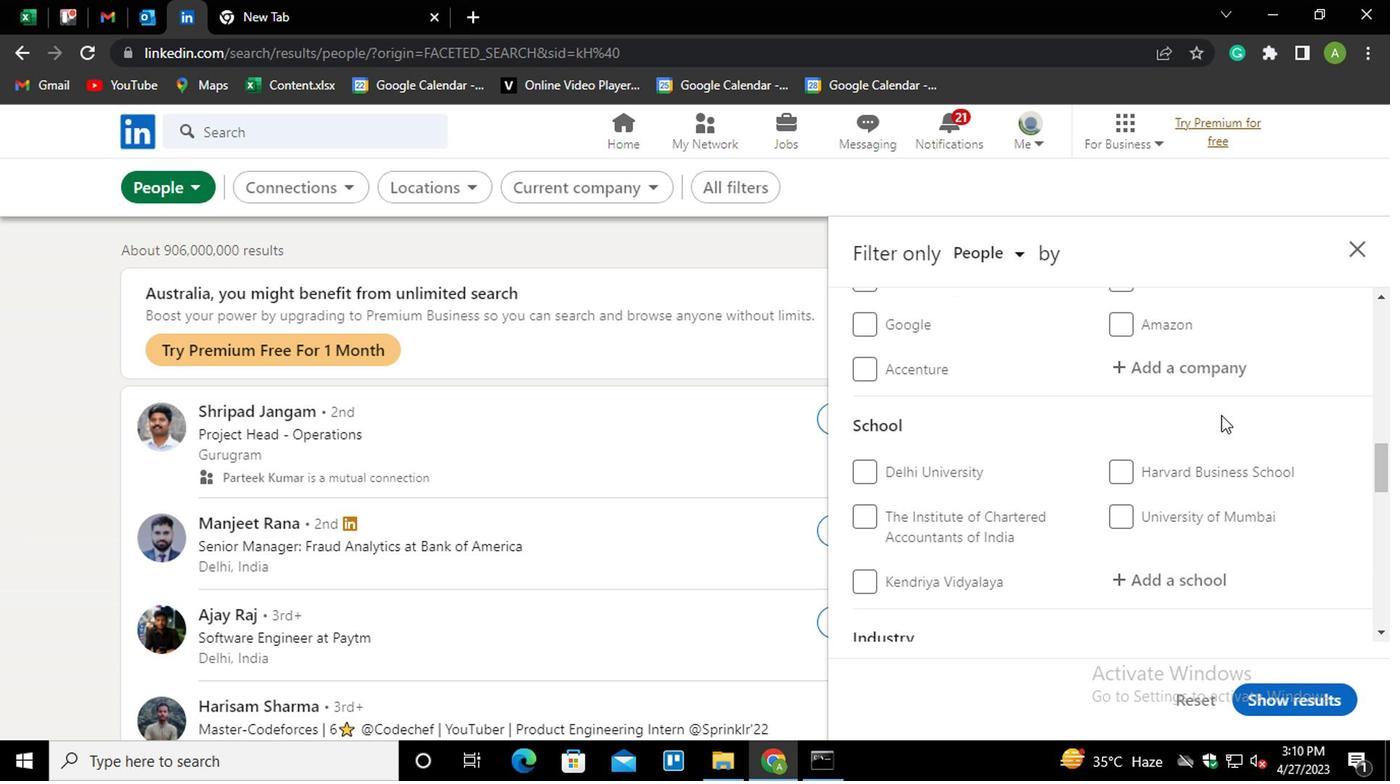 
Action: Mouse scrolled (1219, 411) with delta (0, 0)
Screenshot: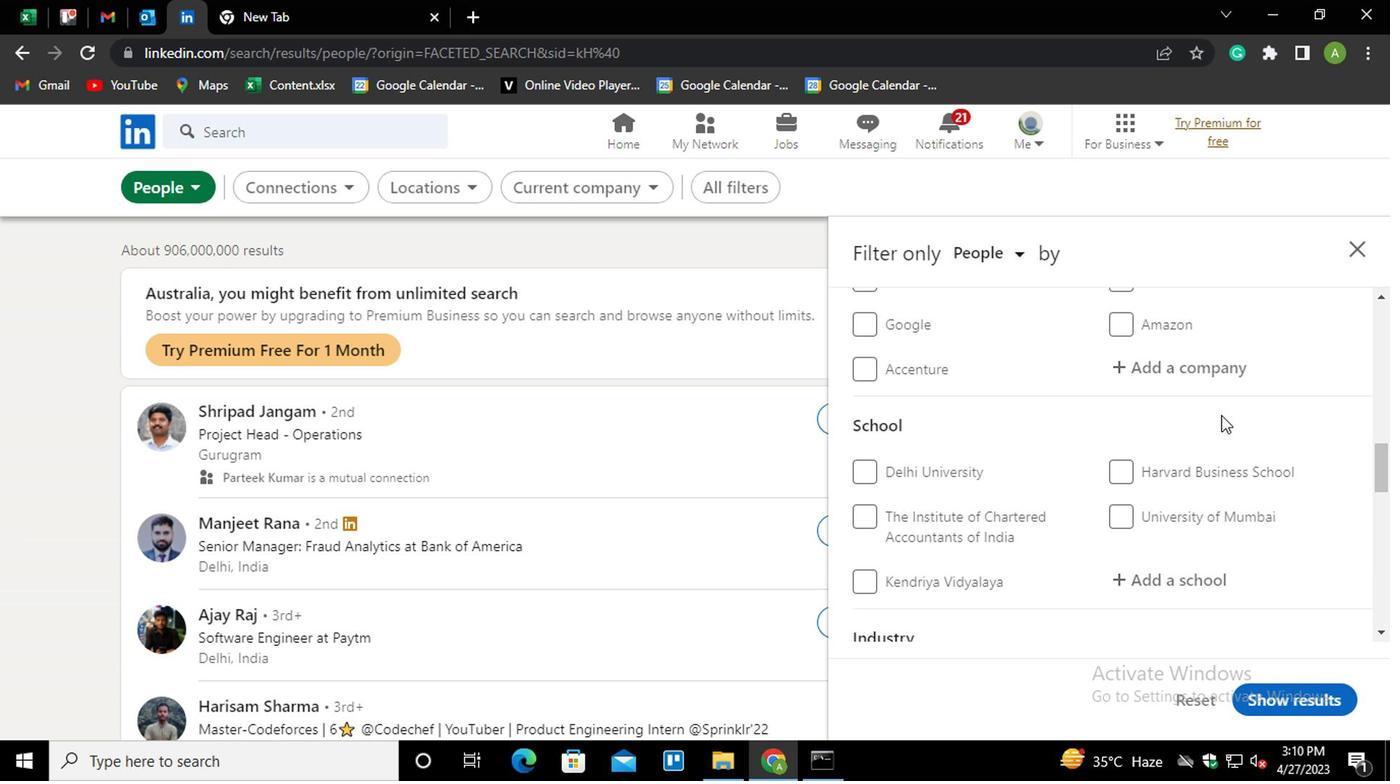 
Action: Mouse scrolled (1219, 411) with delta (0, 0)
Screenshot: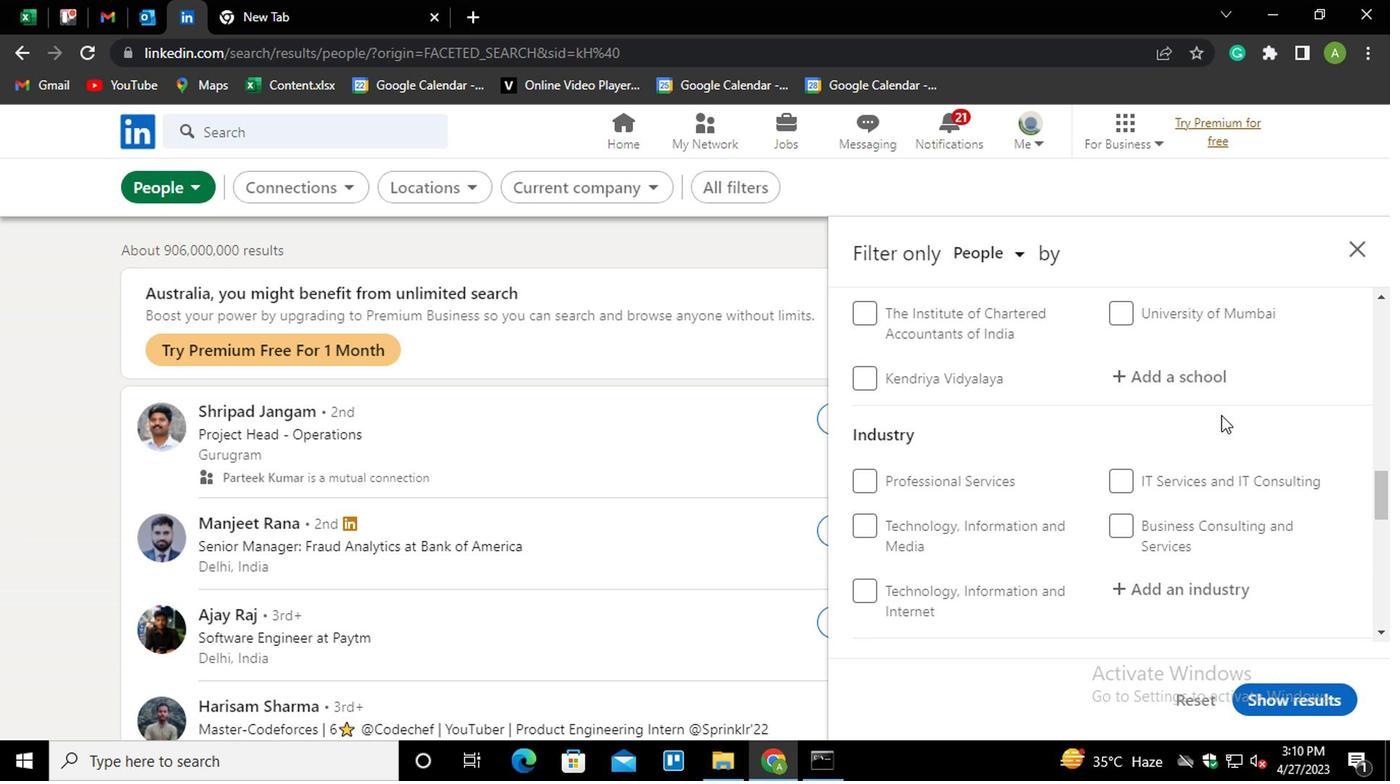 
Action: Mouse scrolled (1219, 411) with delta (0, 0)
Screenshot: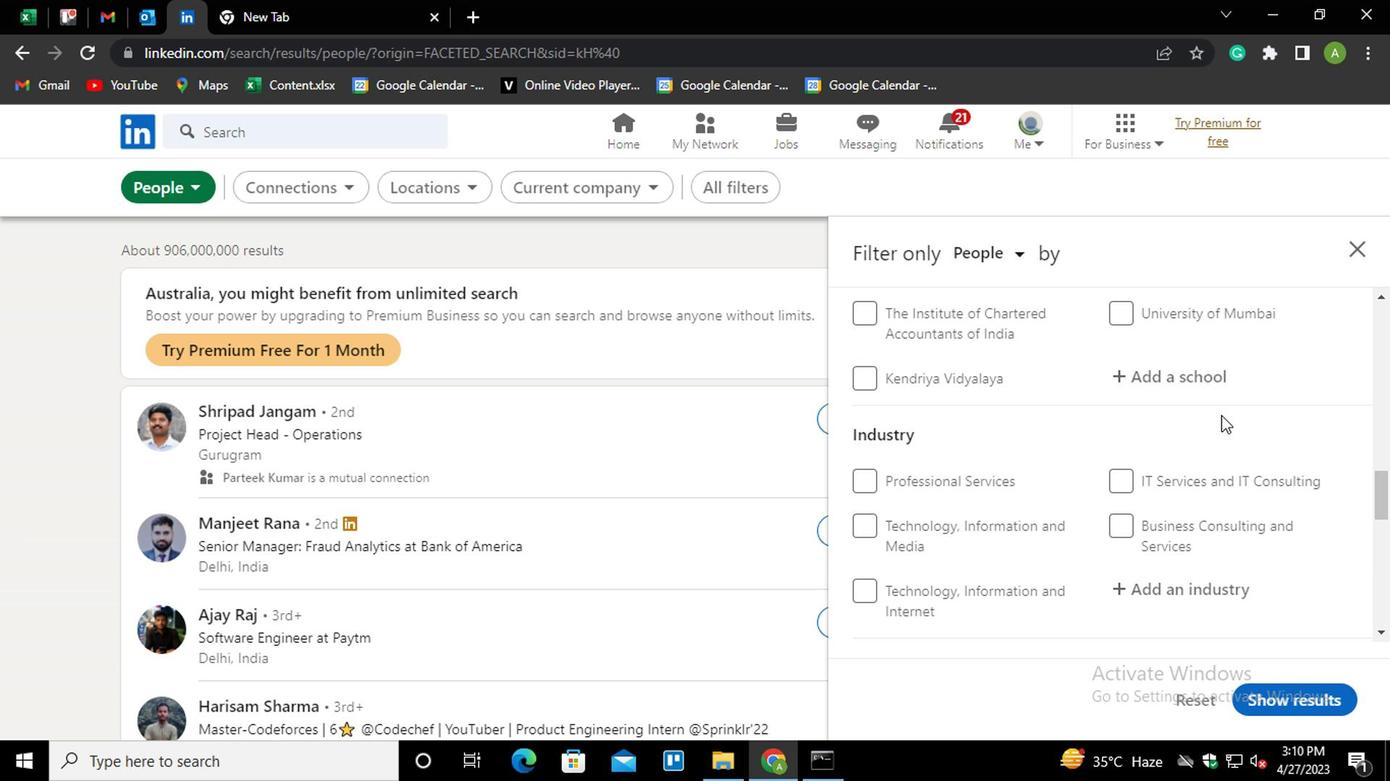 
Action: Mouse scrolled (1219, 411) with delta (0, 0)
Screenshot: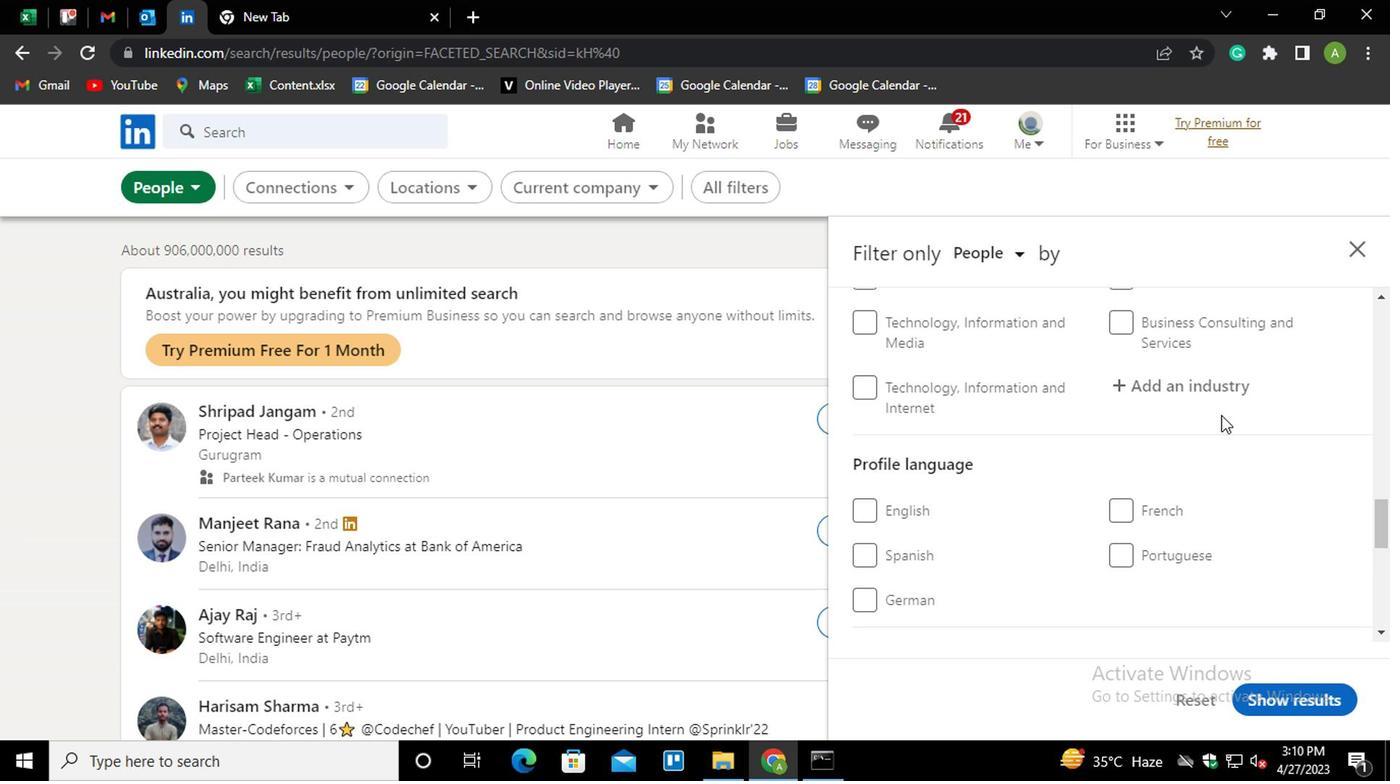 
Action: Mouse moved to (1133, 409)
Screenshot: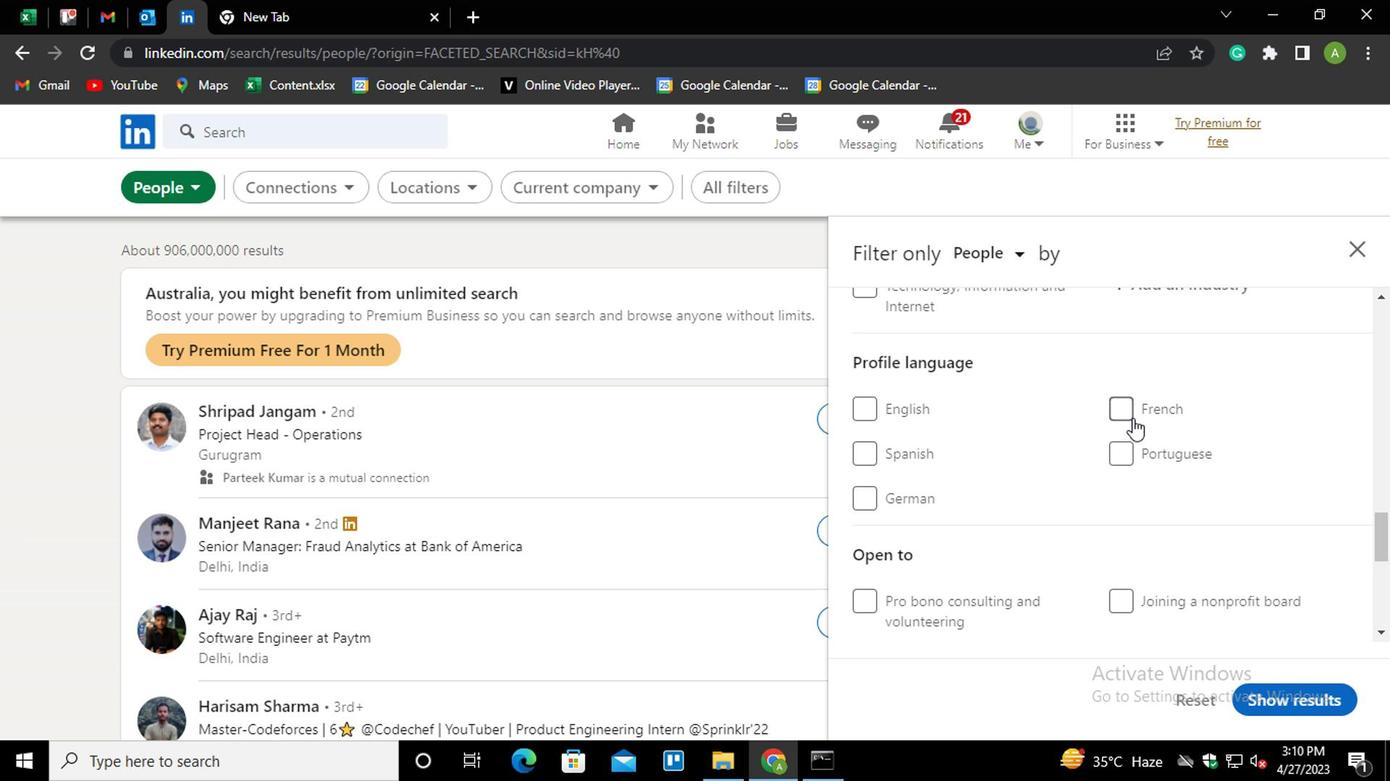 
Action: Mouse pressed left at (1133, 409)
Screenshot: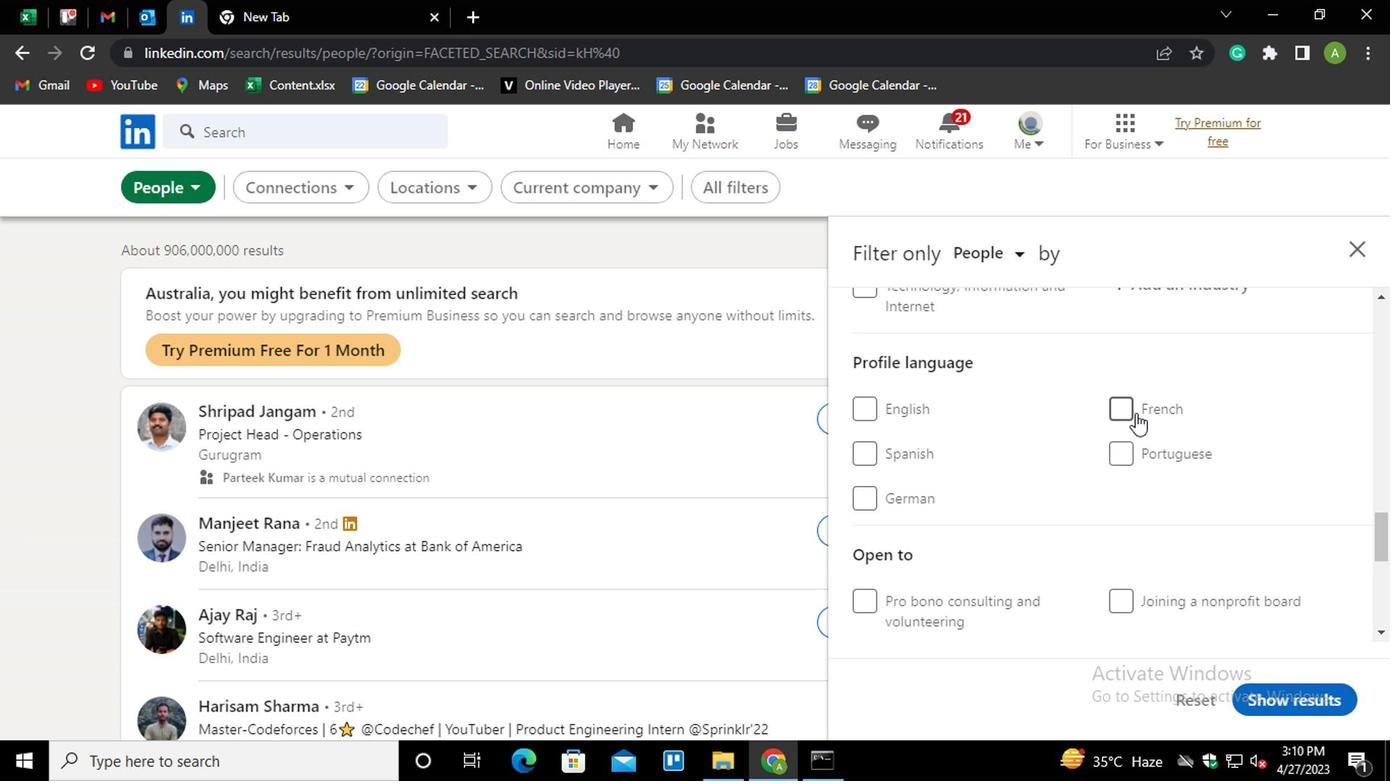 
Action: Mouse moved to (1174, 407)
Screenshot: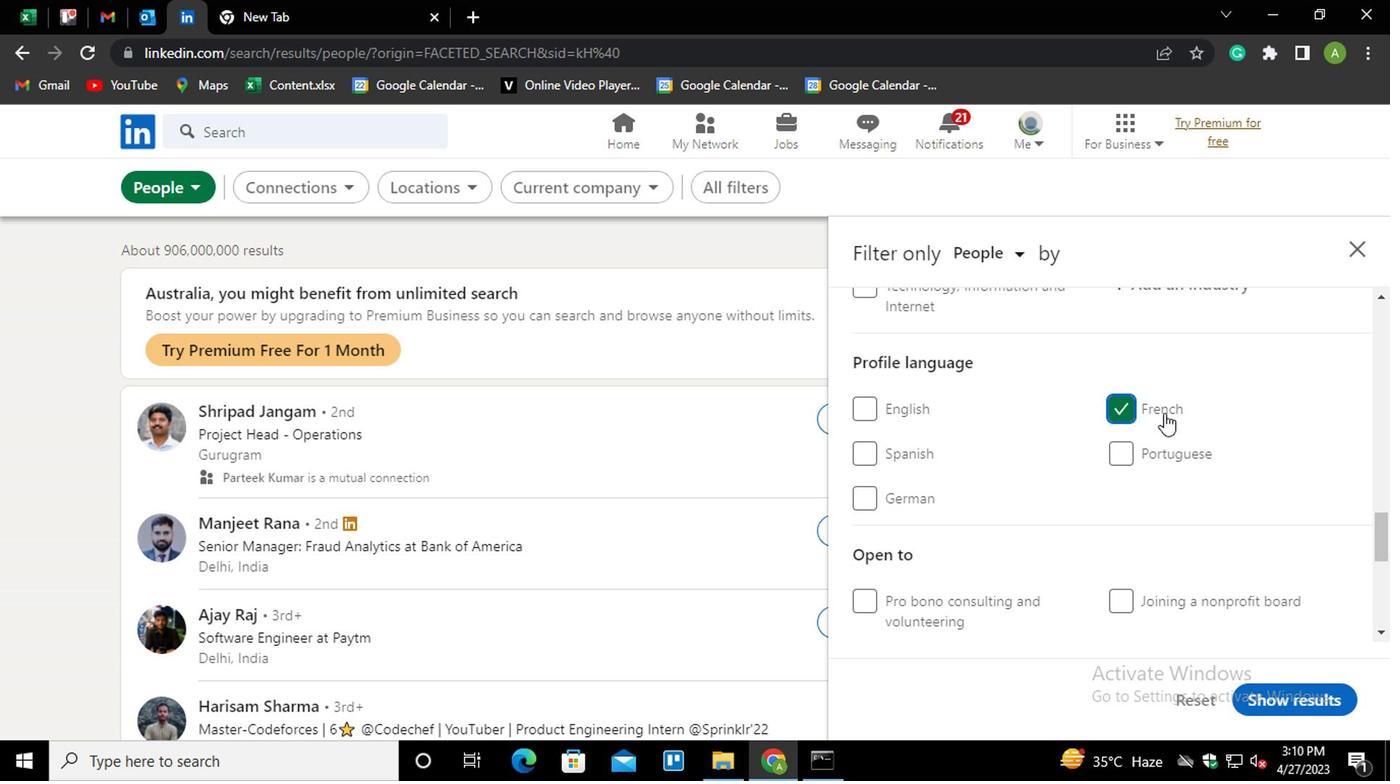 
Action: Mouse scrolled (1174, 409) with delta (0, 1)
Screenshot: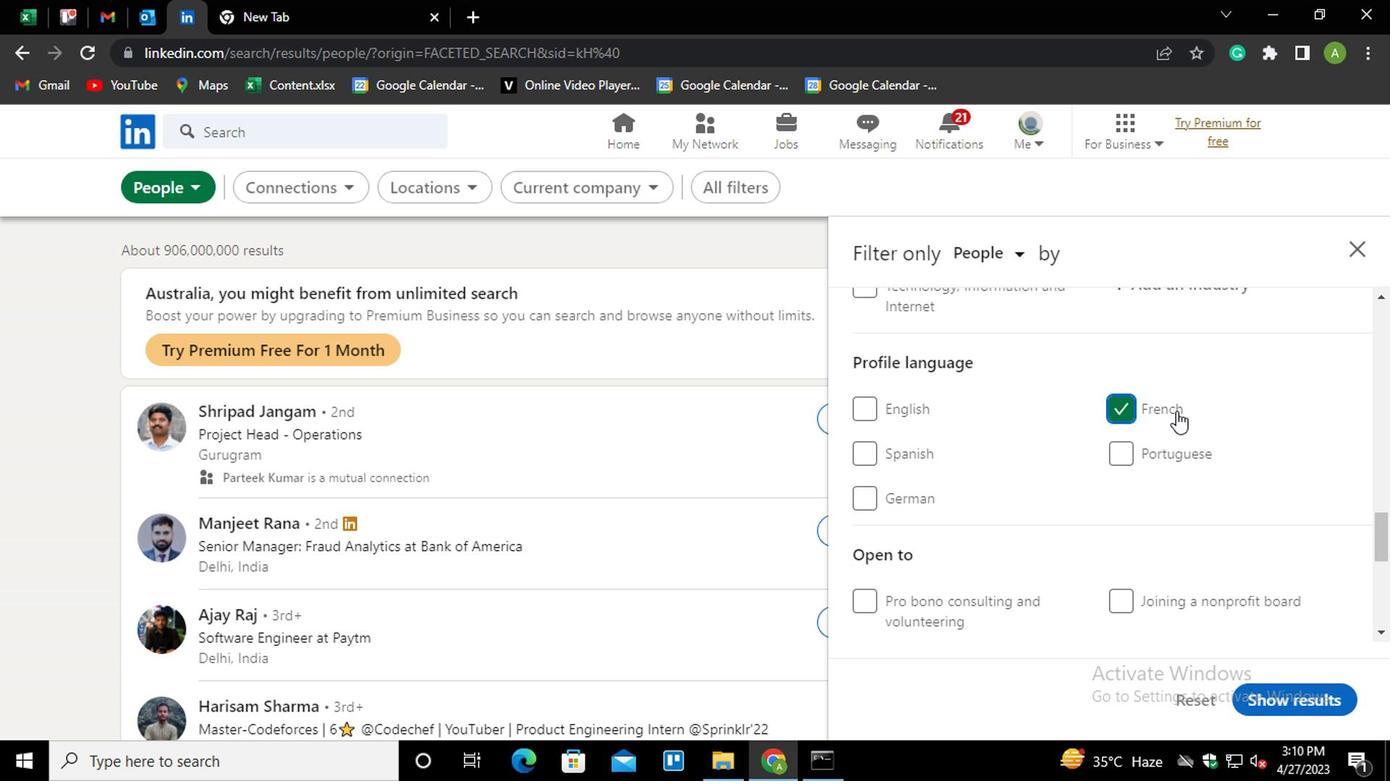 
Action: Mouse scrolled (1174, 409) with delta (0, 1)
Screenshot: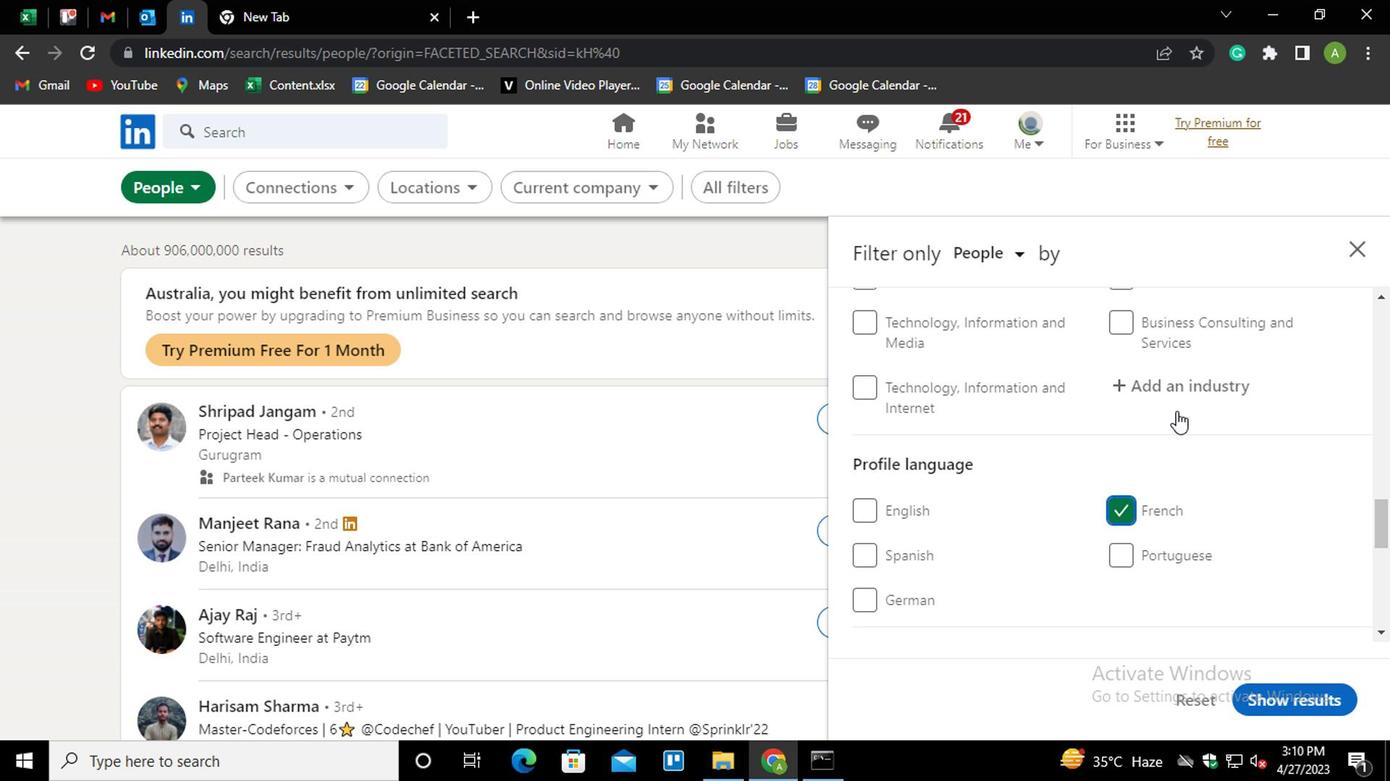 
Action: Mouse scrolled (1174, 409) with delta (0, 1)
Screenshot: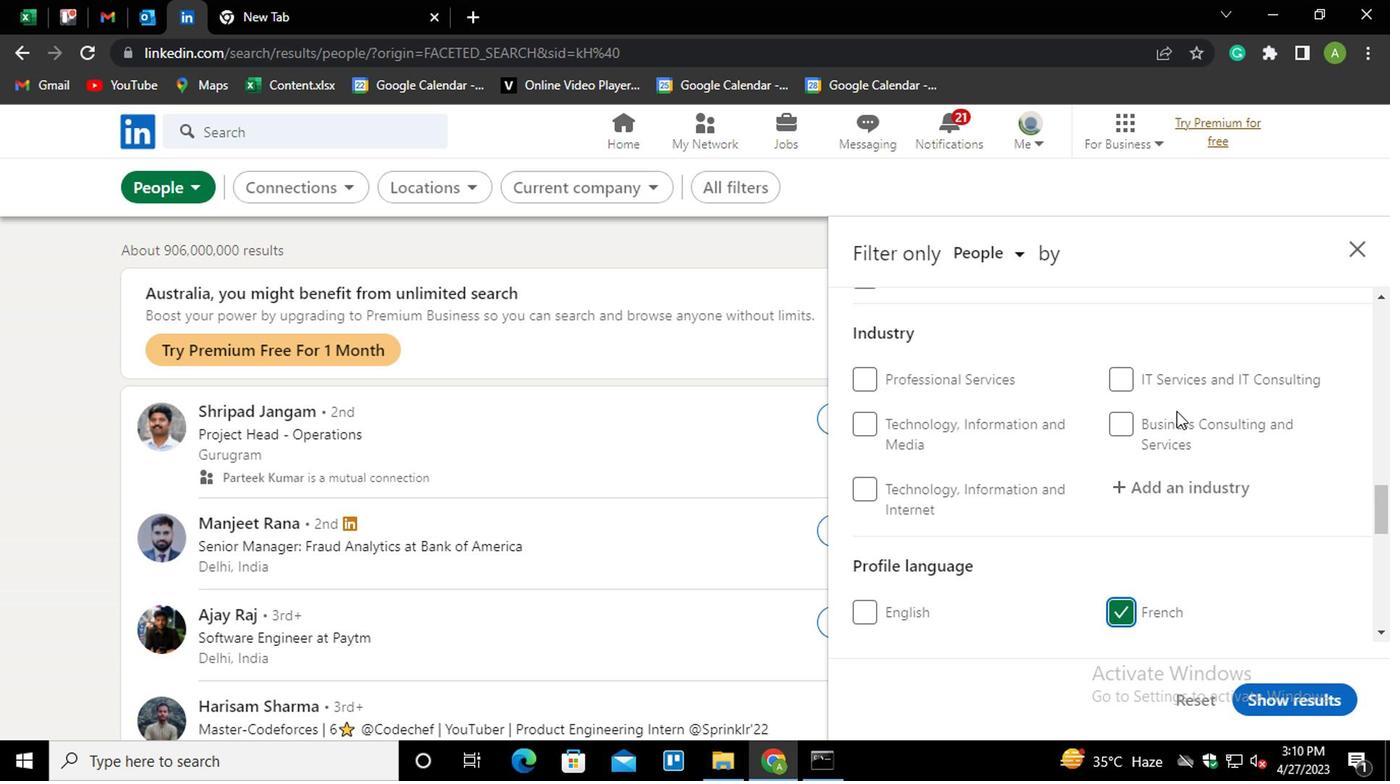 
Action: Mouse scrolled (1174, 409) with delta (0, 1)
Screenshot: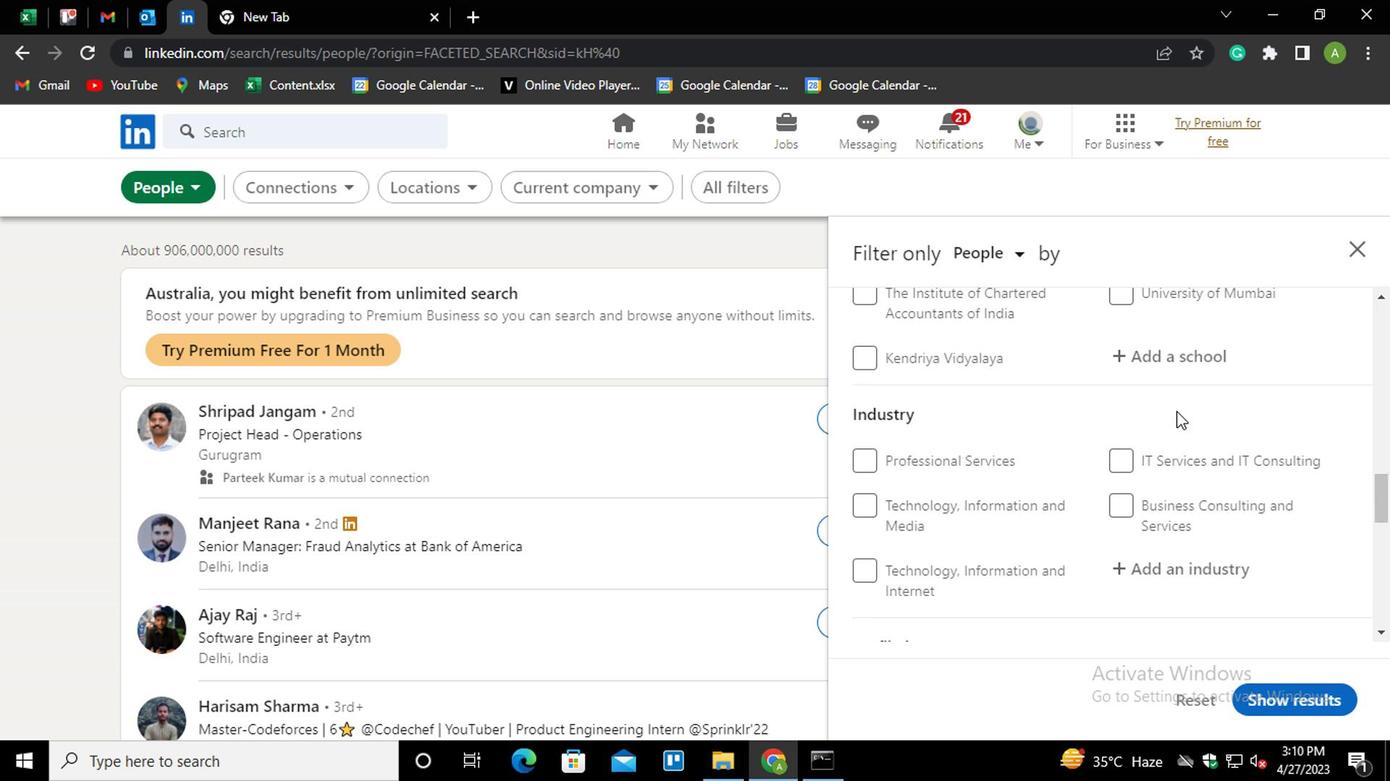 
Action: Mouse scrolled (1174, 409) with delta (0, 1)
Screenshot: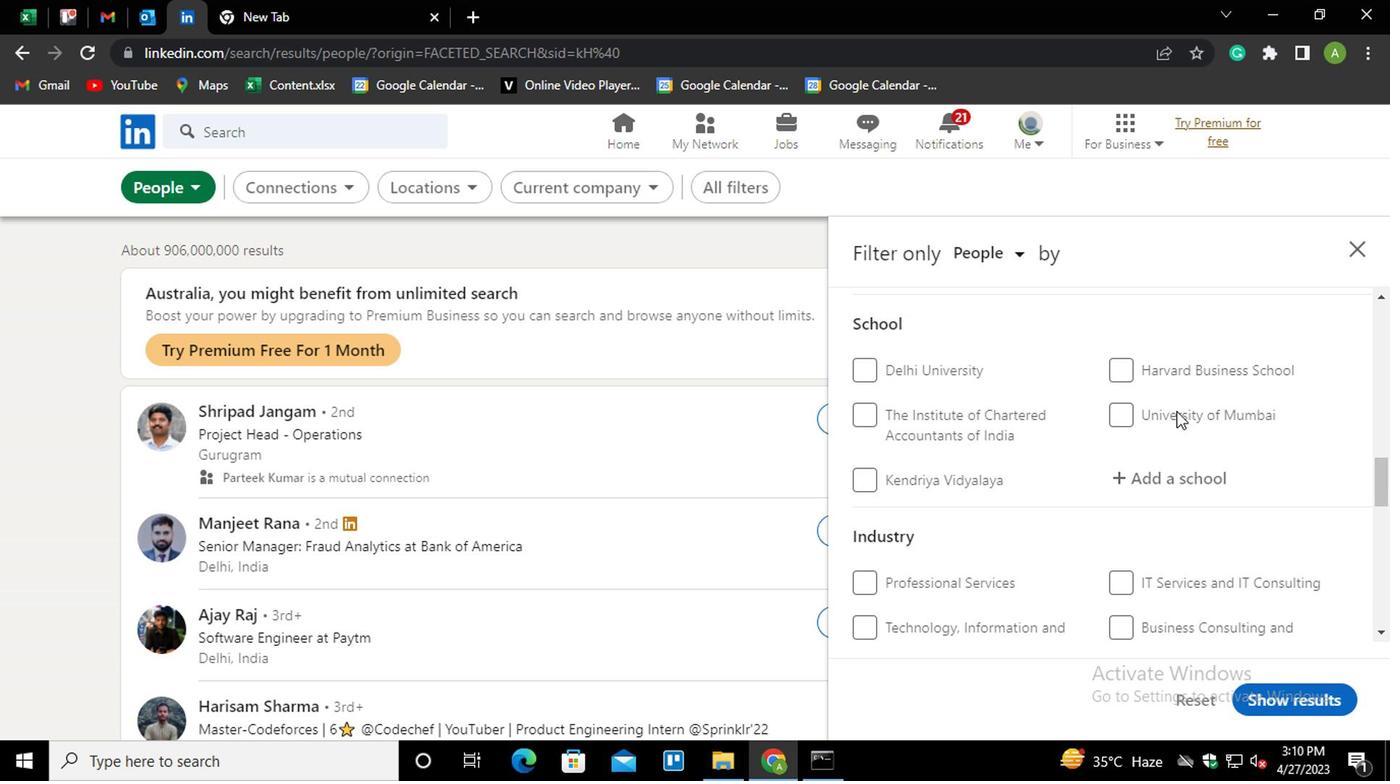 
Action: Mouse moved to (1170, 551)
Screenshot: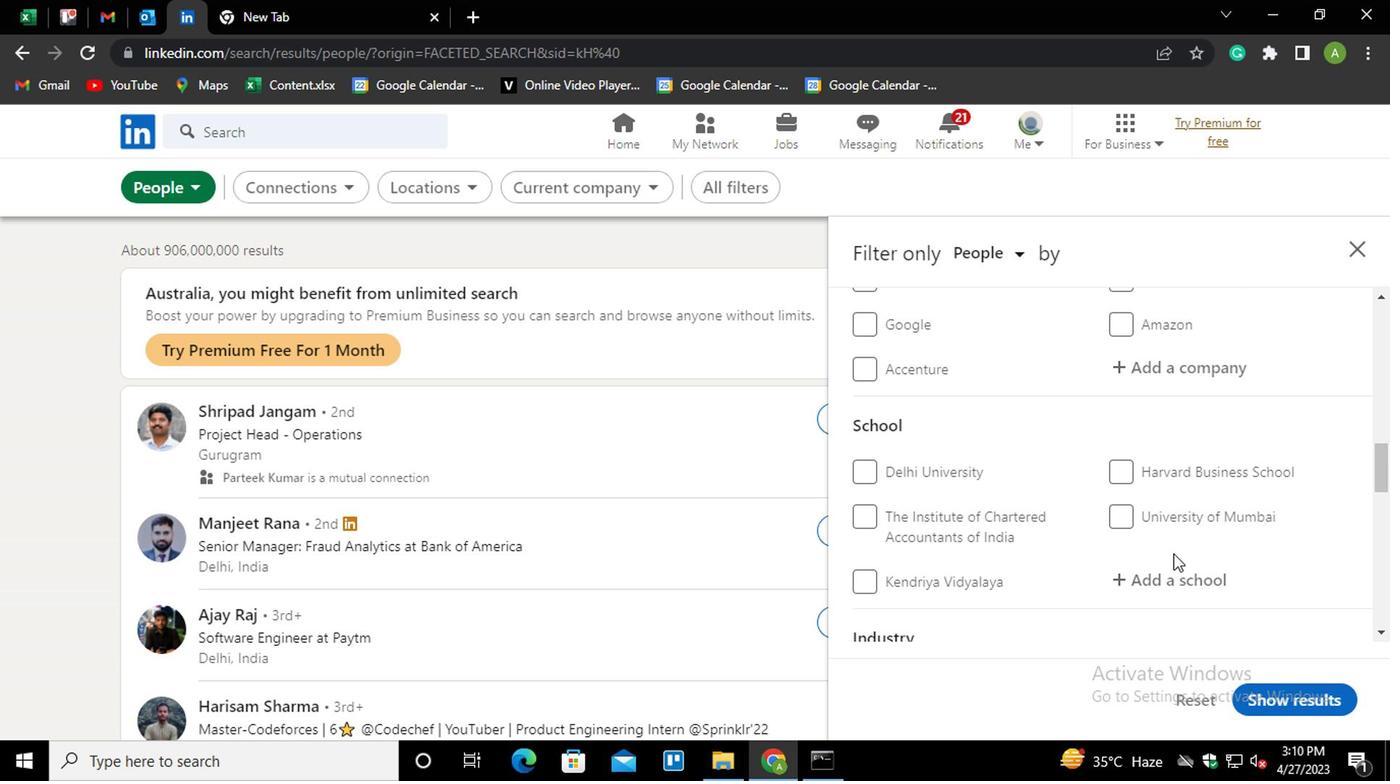 
Action: Mouse scrolled (1170, 550) with delta (0, 0)
Screenshot: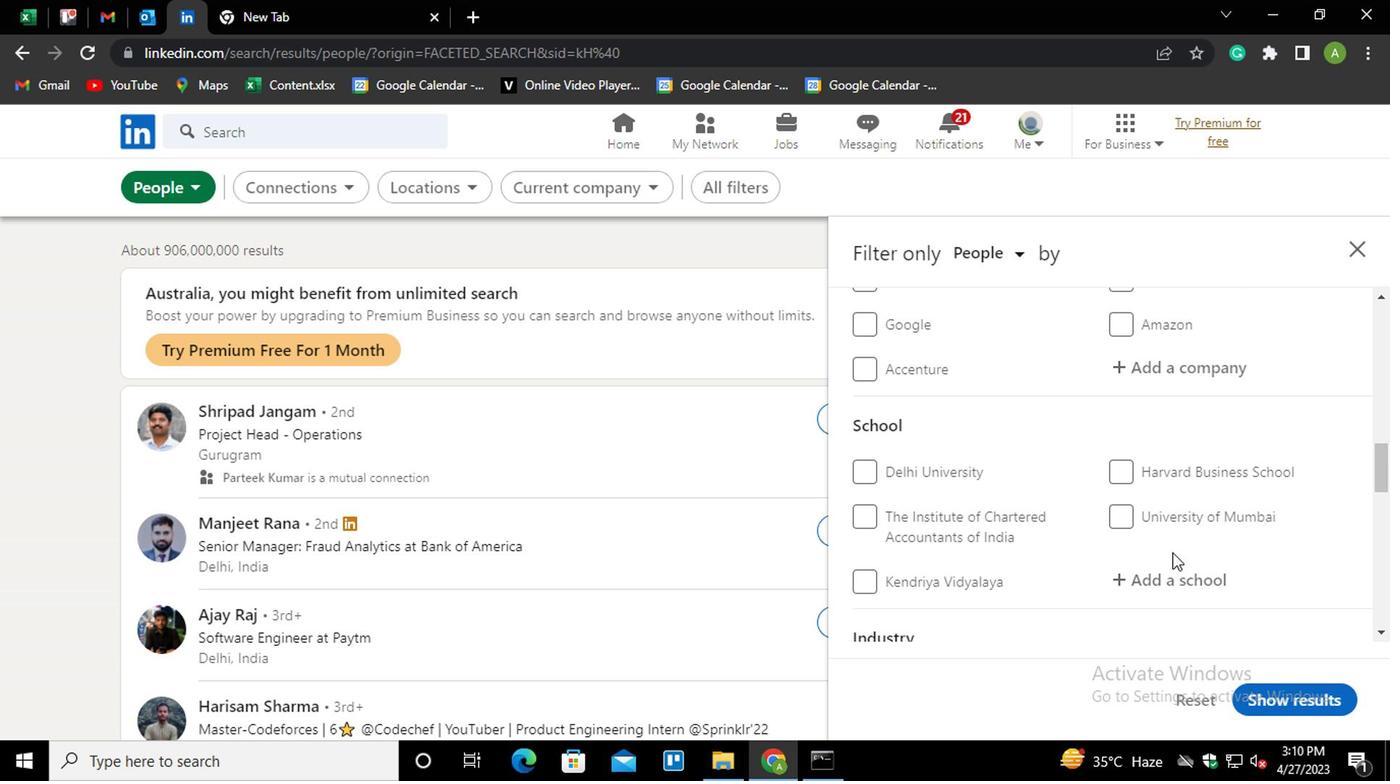 
Action: Mouse moved to (1169, 544)
Screenshot: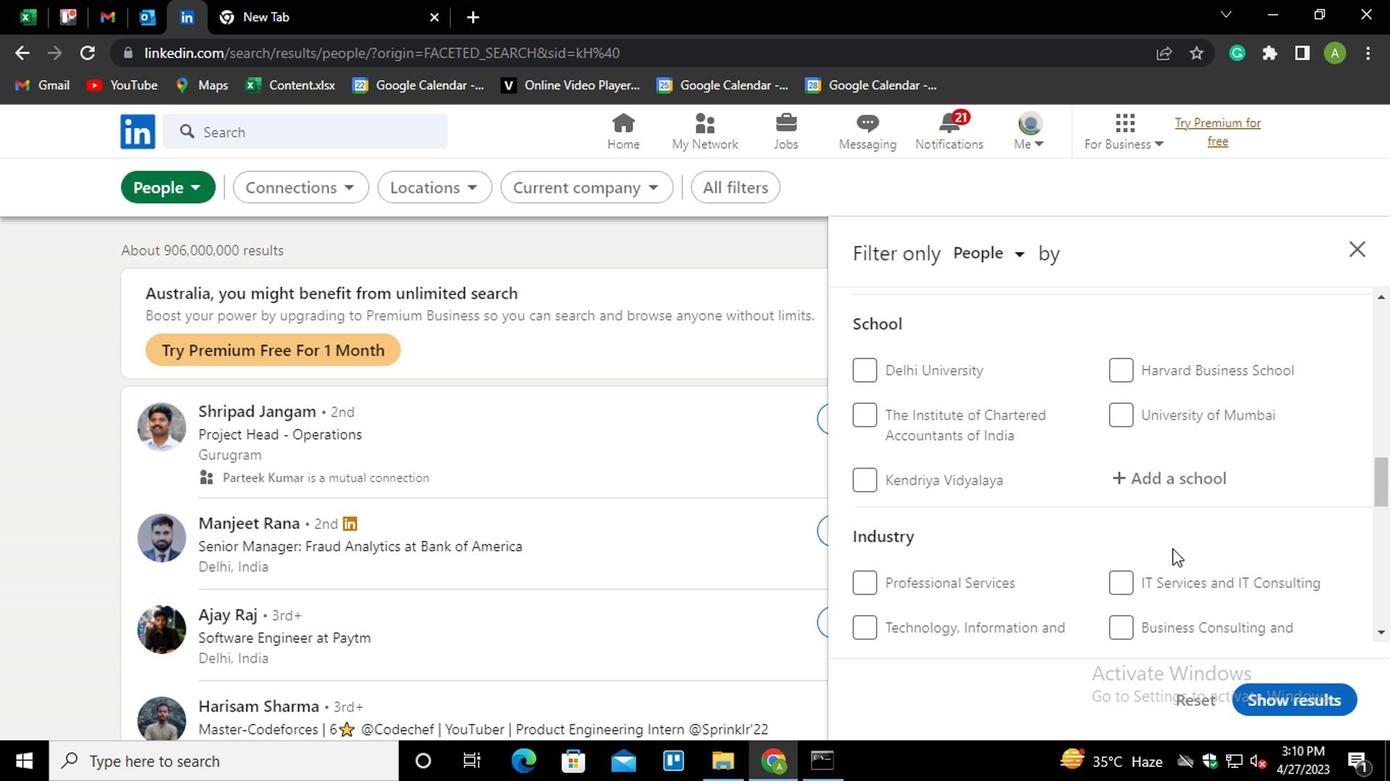 
Action: Mouse scrolled (1169, 545) with delta (0, 1)
Screenshot: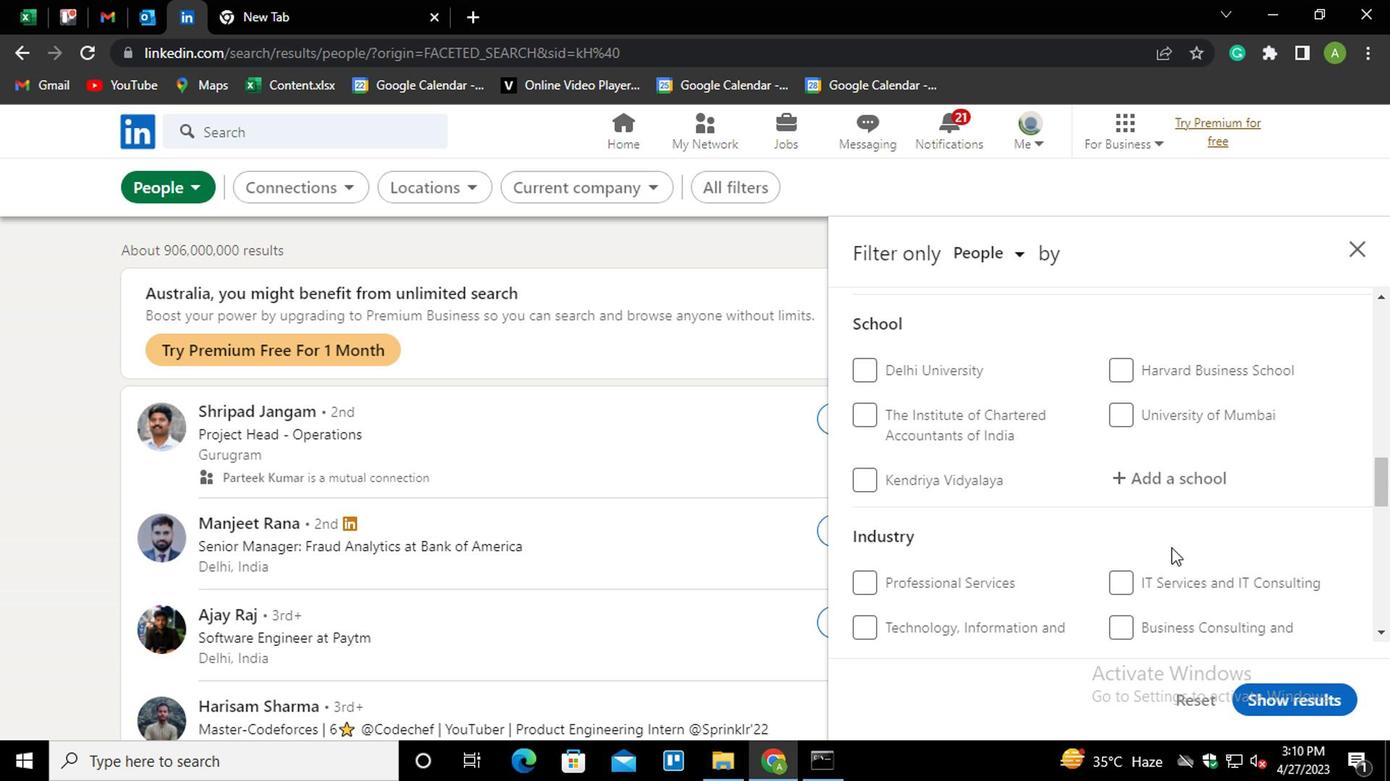 
Action: Mouse scrolled (1169, 545) with delta (0, 1)
Screenshot: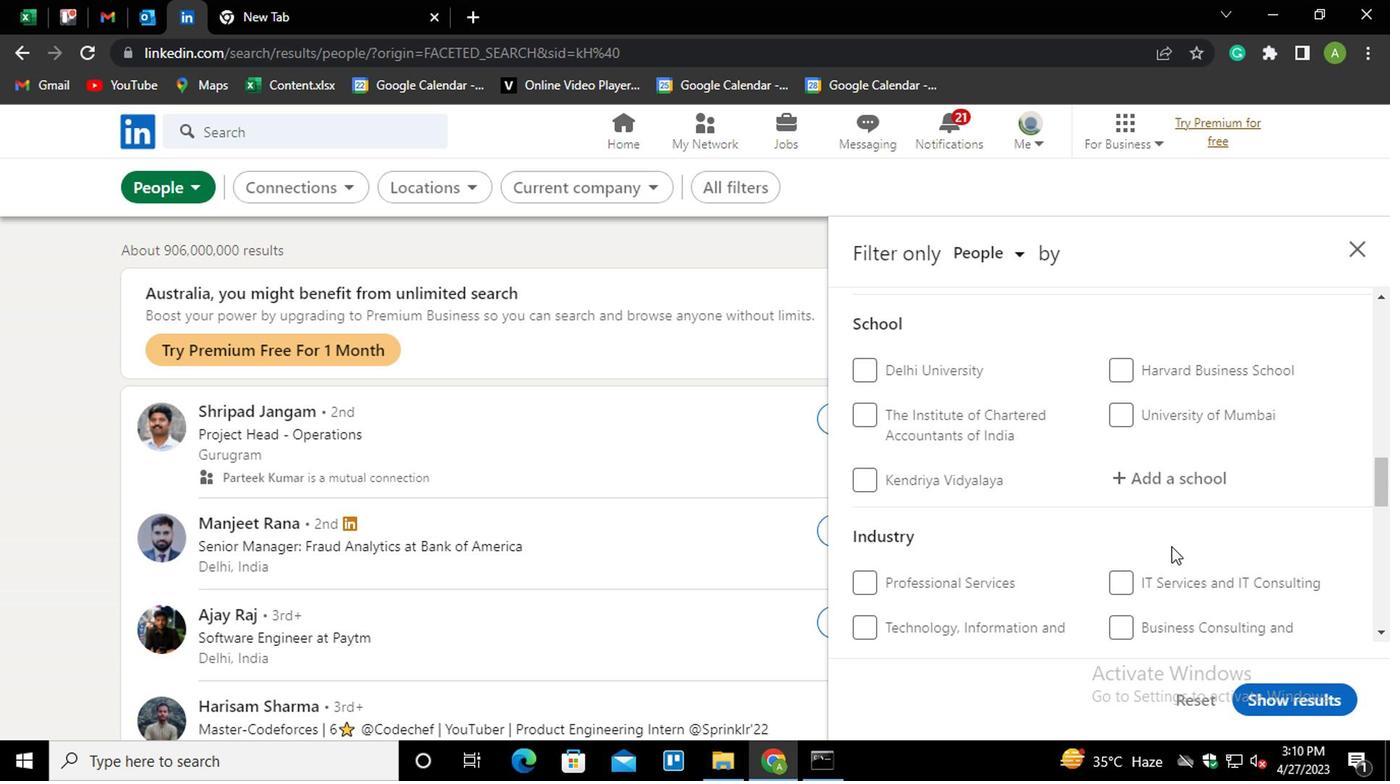 
Action: Mouse moved to (1169, 543)
Screenshot: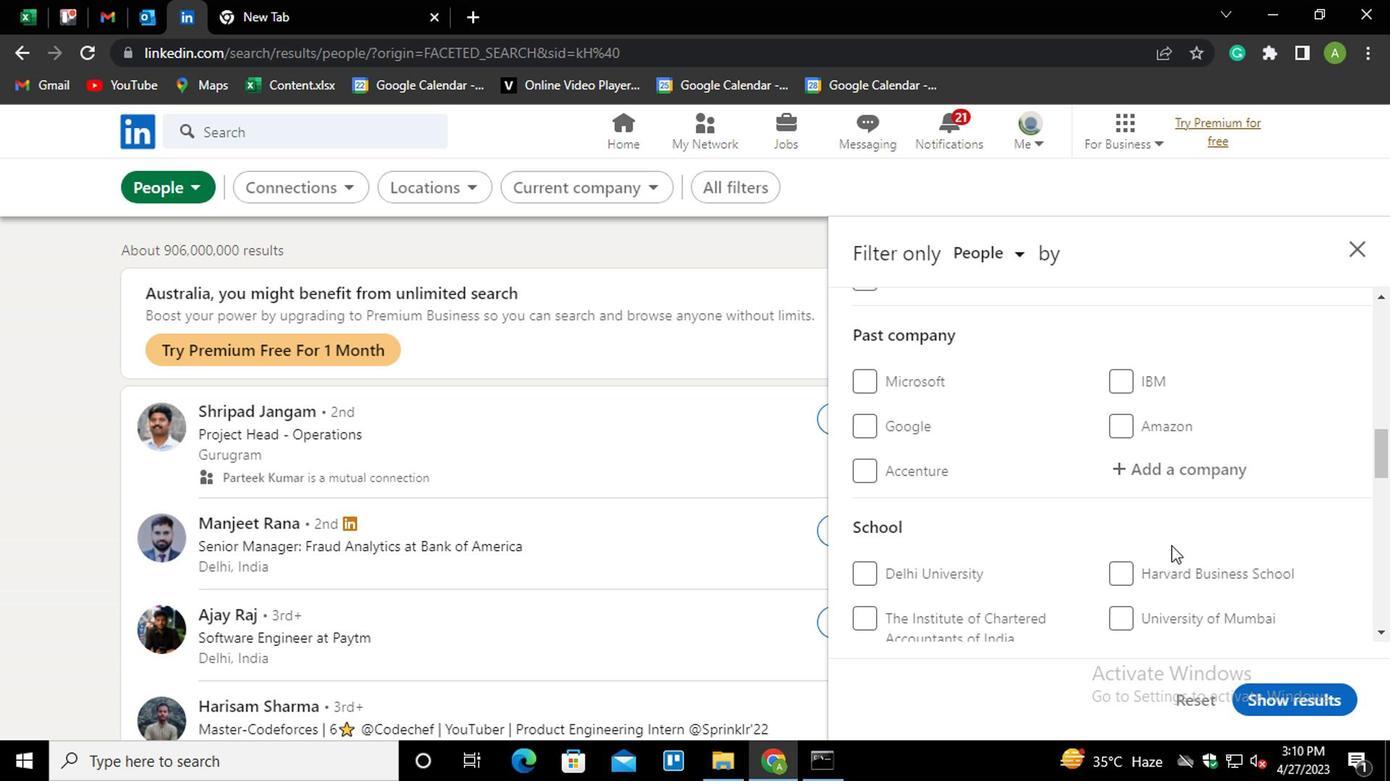 
Action: Mouse scrolled (1169, 544) with delta (0, 0)
Screenshot: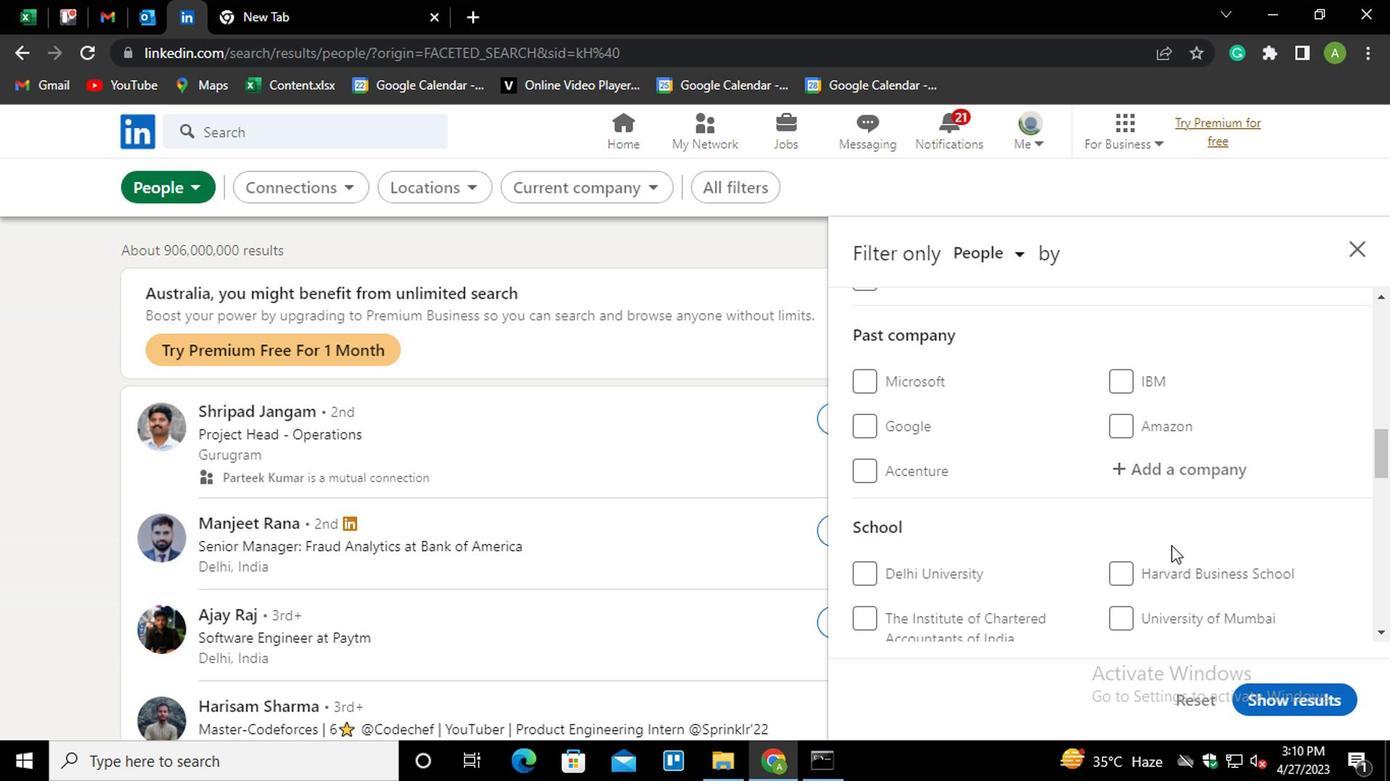 
Action: Mouse scrolled (1169, 544) with delta (0, 0)
Screenshot: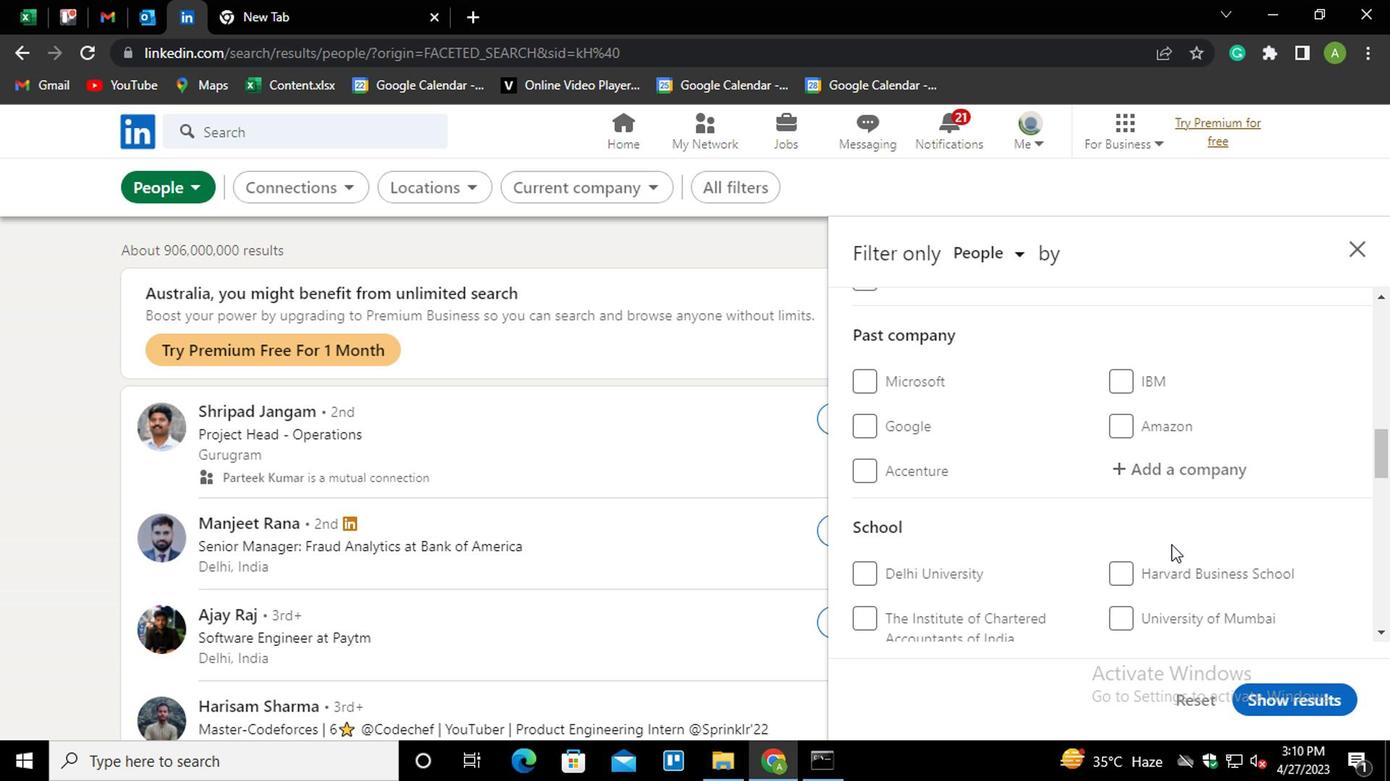 
Action: Mouse moved to (1162, 487)
Screenshot: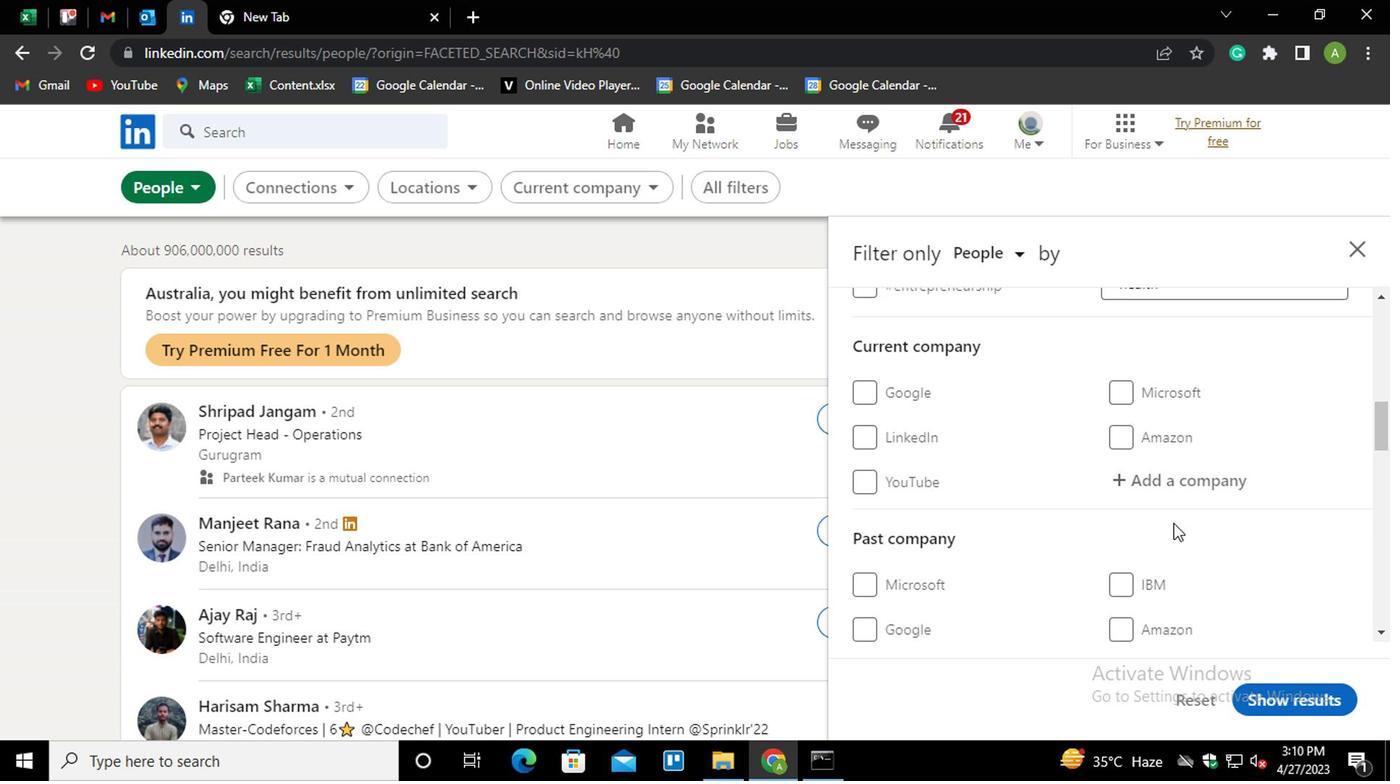 
Action: Mouse pressed left at (1162, 487)
Screenshot: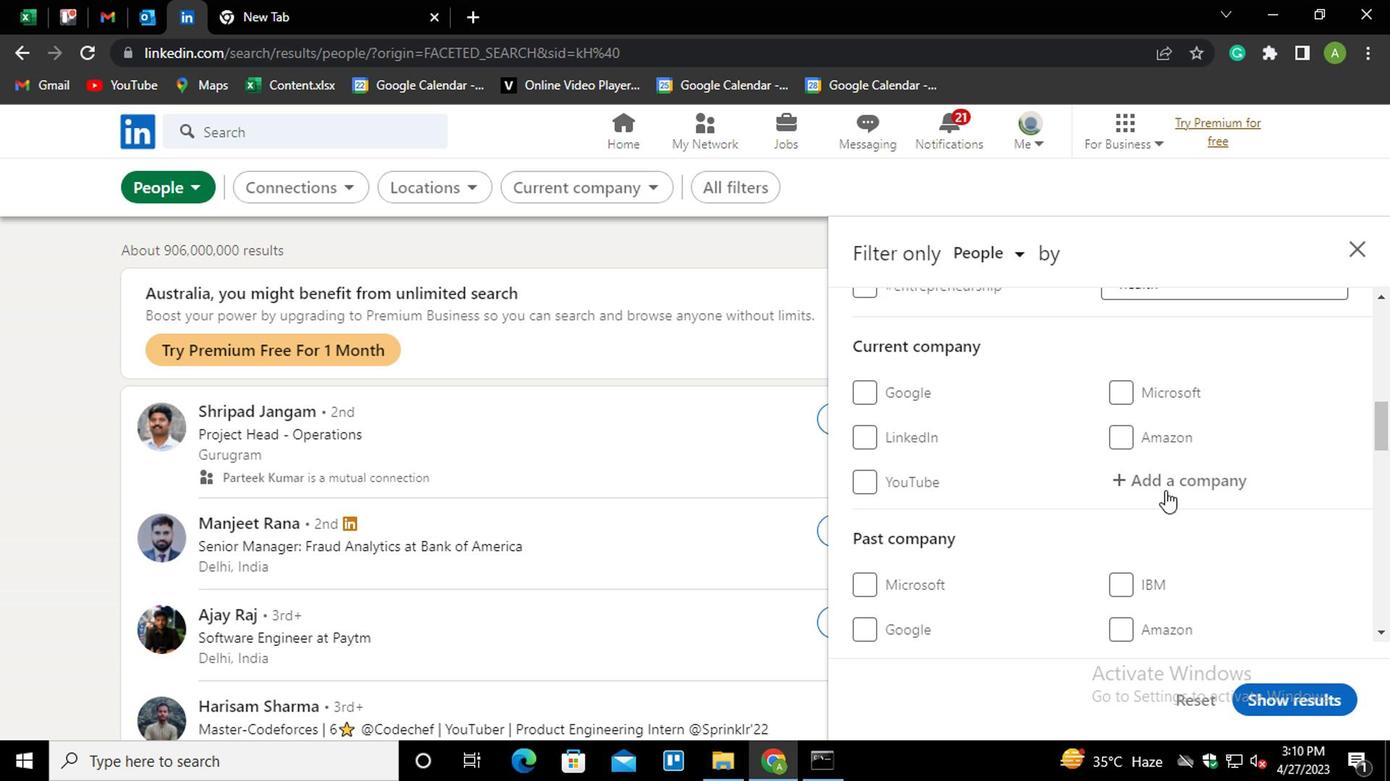 
Action: Key pressed <Key.shift>BLOOMSBURRY<Key.backspace><Key.backspace>Y<Key.down><Key.enter>
Screenshot: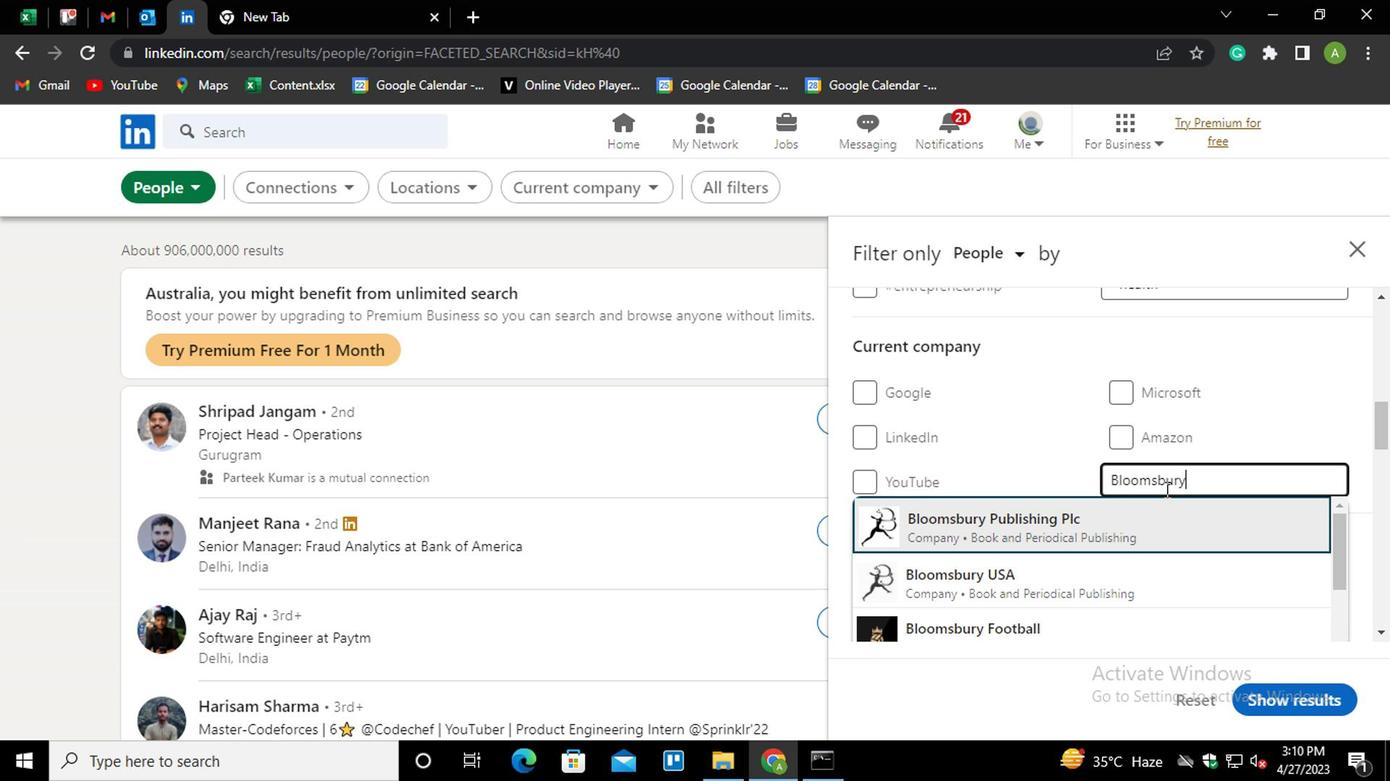 
Action: Mouse moved to (1163, 483)
Screenshot: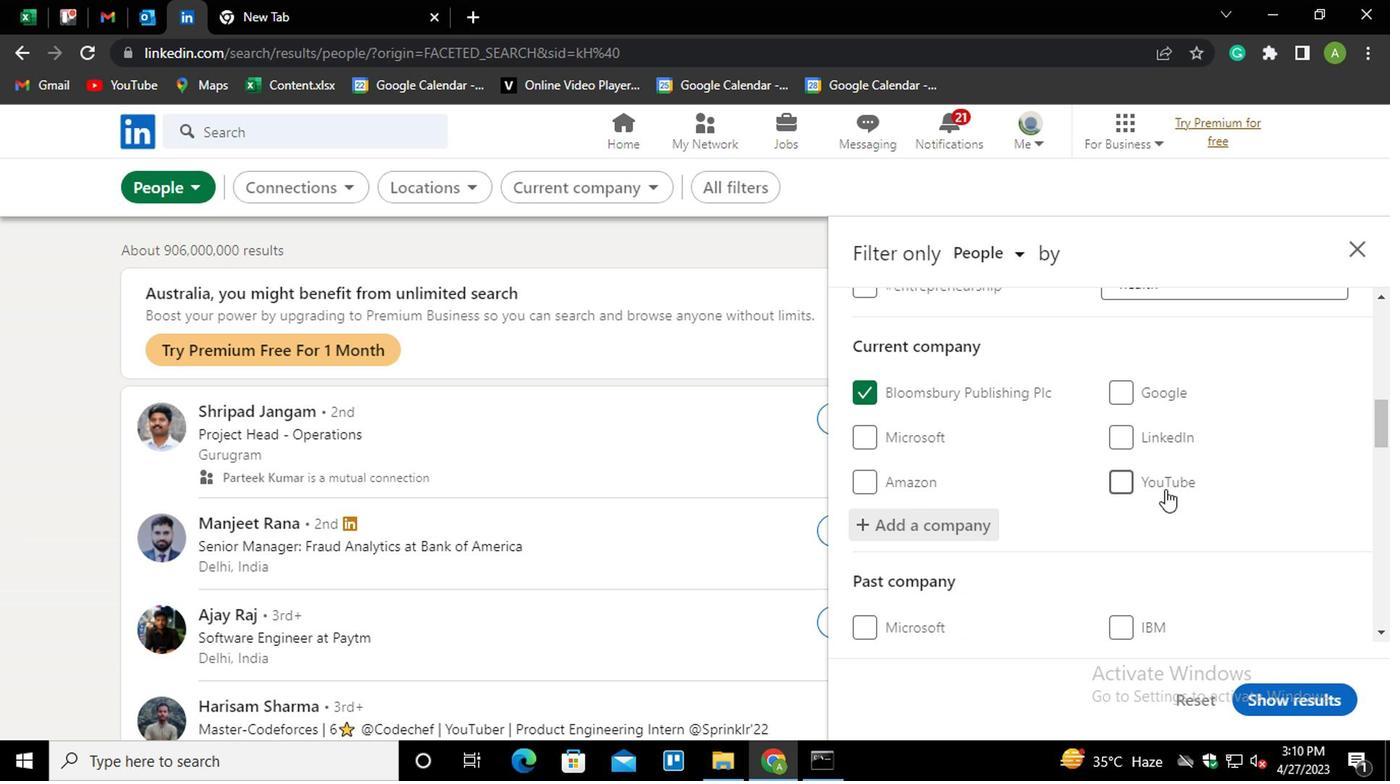 
Action: Mouse scrolled (1163, 482) with delta (0, 0)
Screenshot: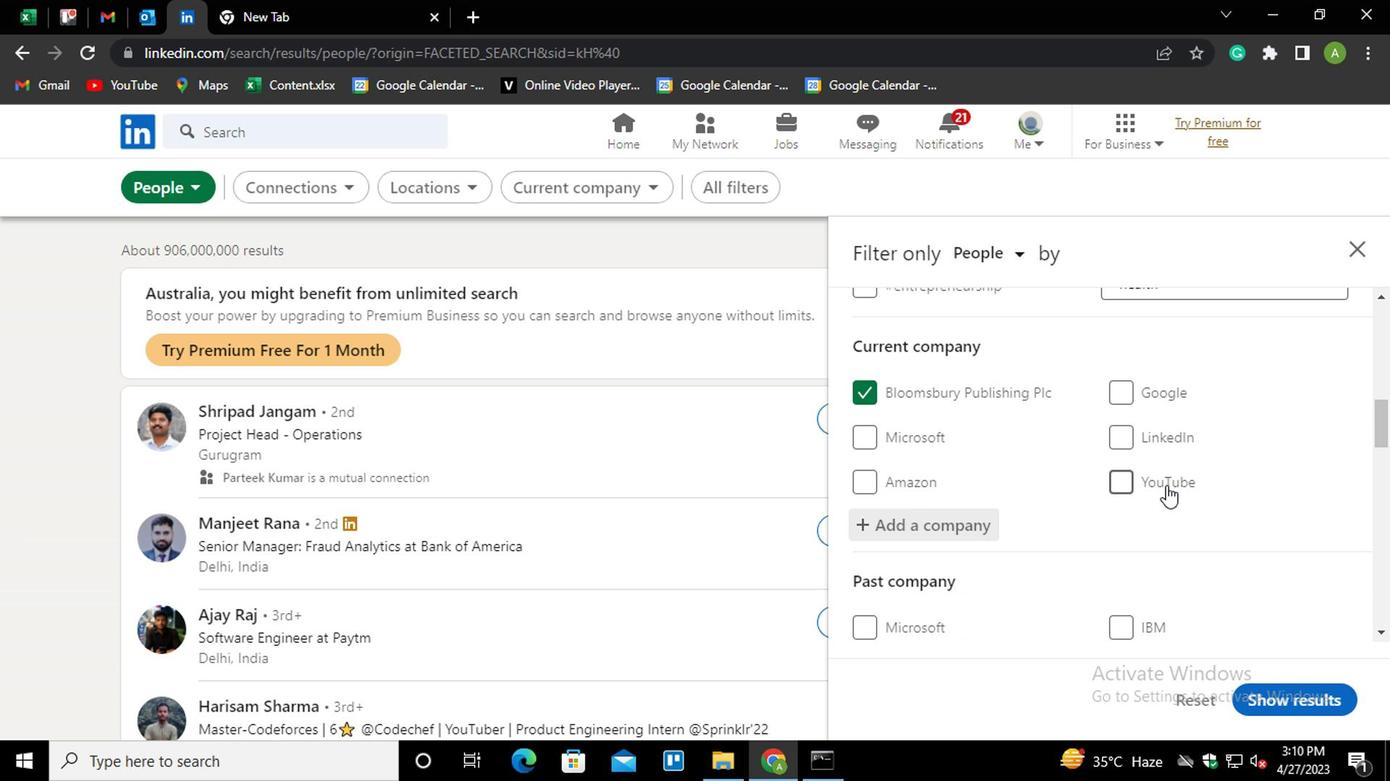 
Action: Mouse scrolled (1163, 482) with delta (0, 0)
Screenshot: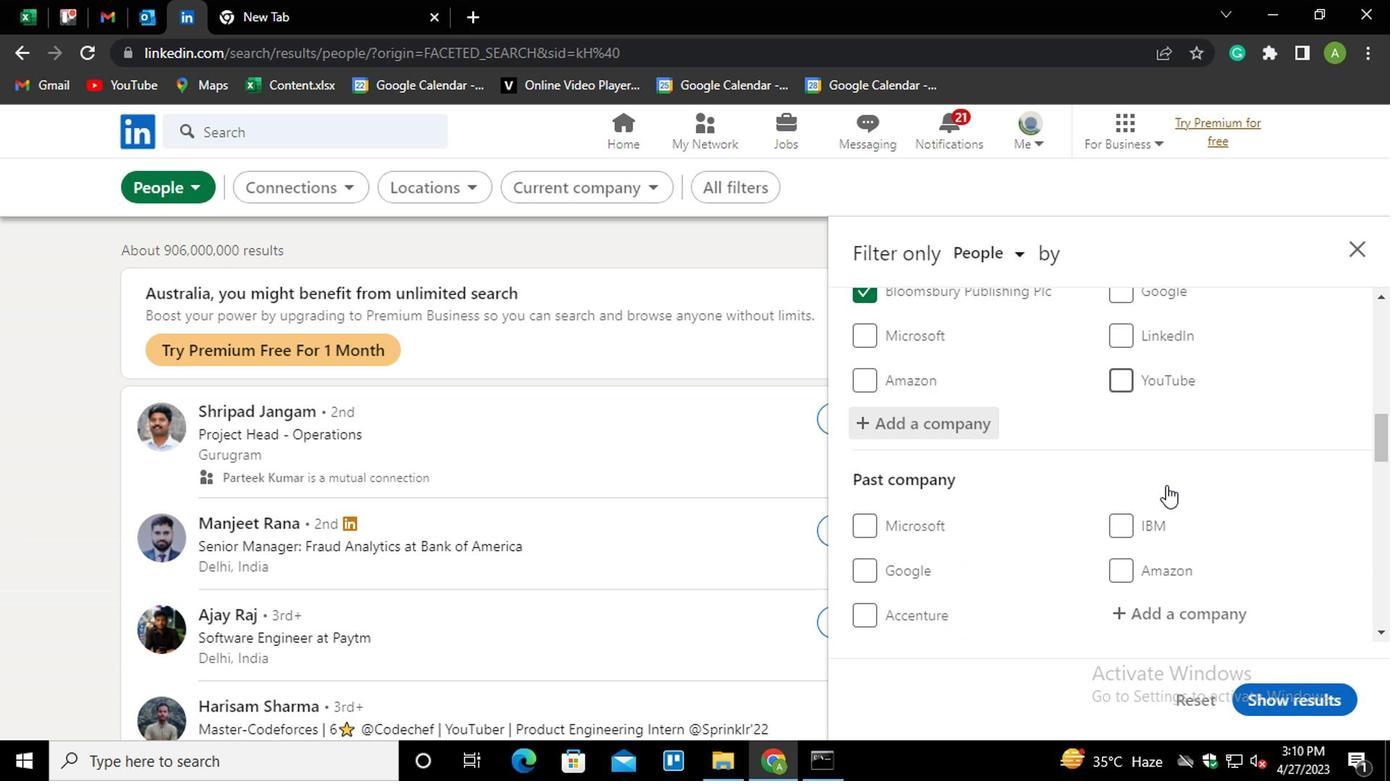 
Action: Mouse scrolled (1163, 482) with delta (0, 0)
Screenshot: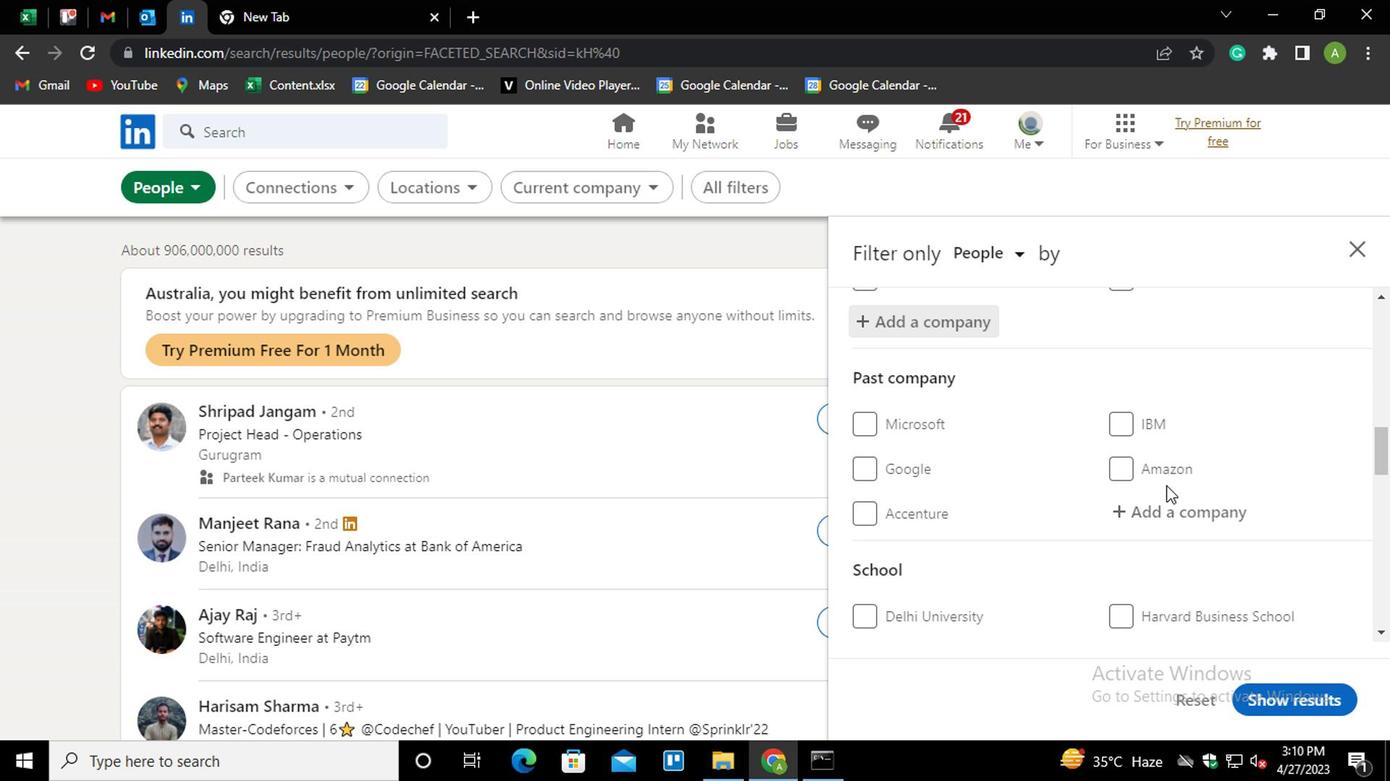 
Action: Mouse moved to (1164, 483)
Screenshot: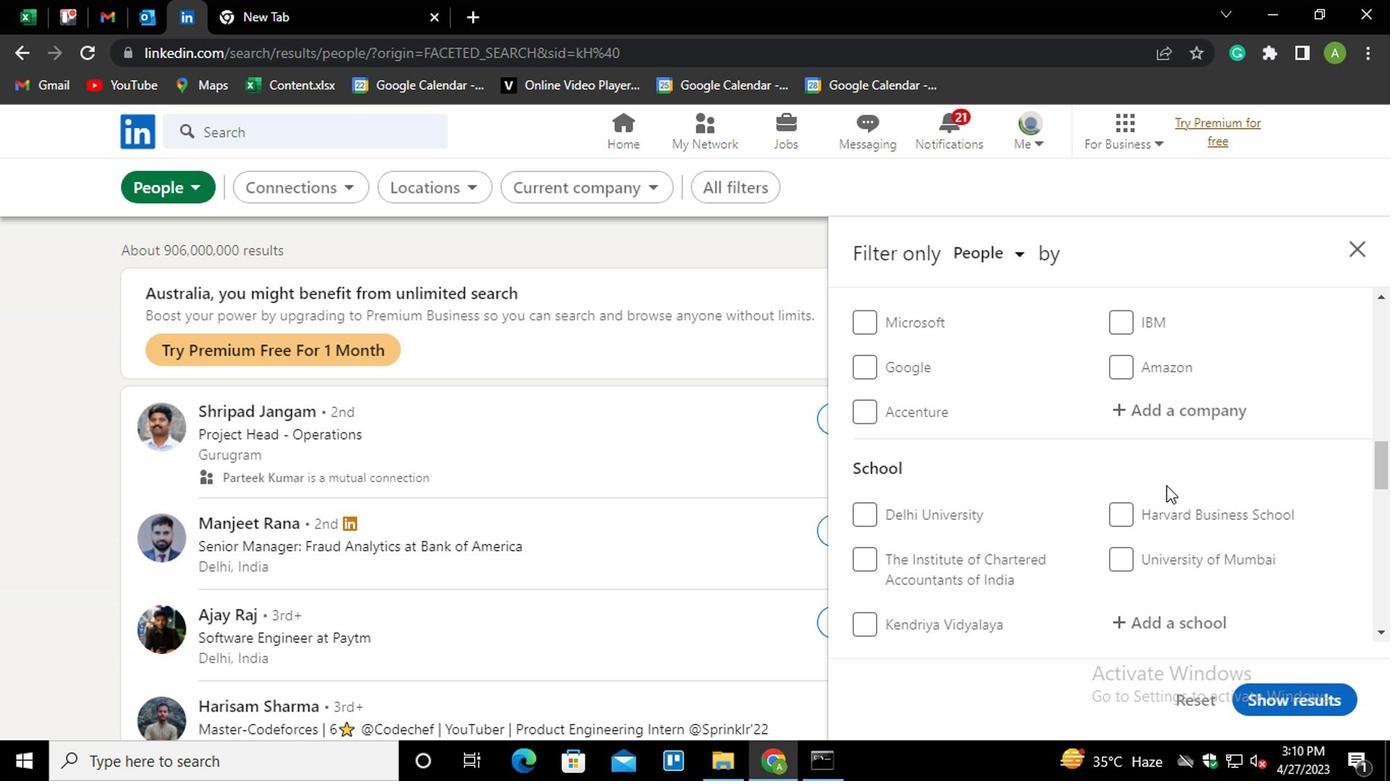 
Action: Mouse scrolled (1164, 482) with delta (0, 0)
Screenshot: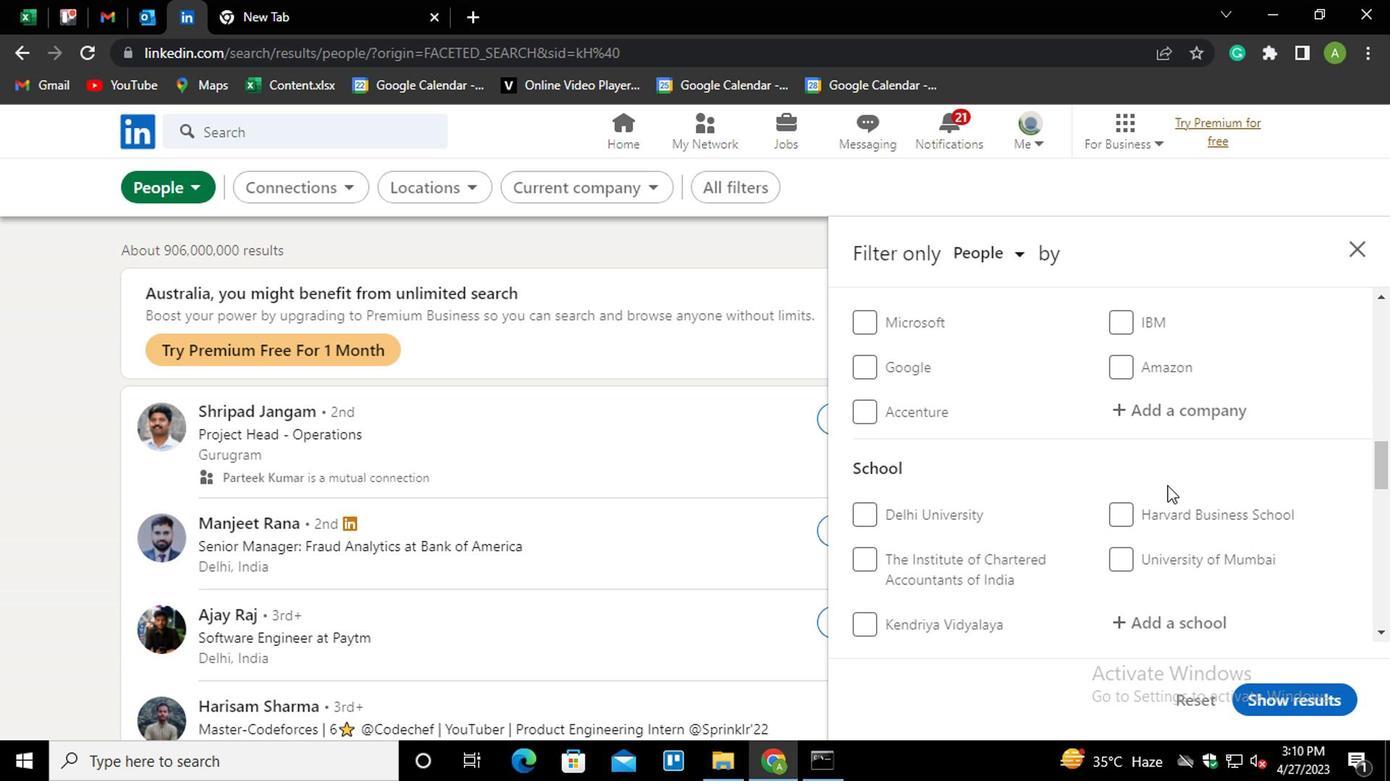 
Action: Mouse moved to (1148, 519)
Screenshot: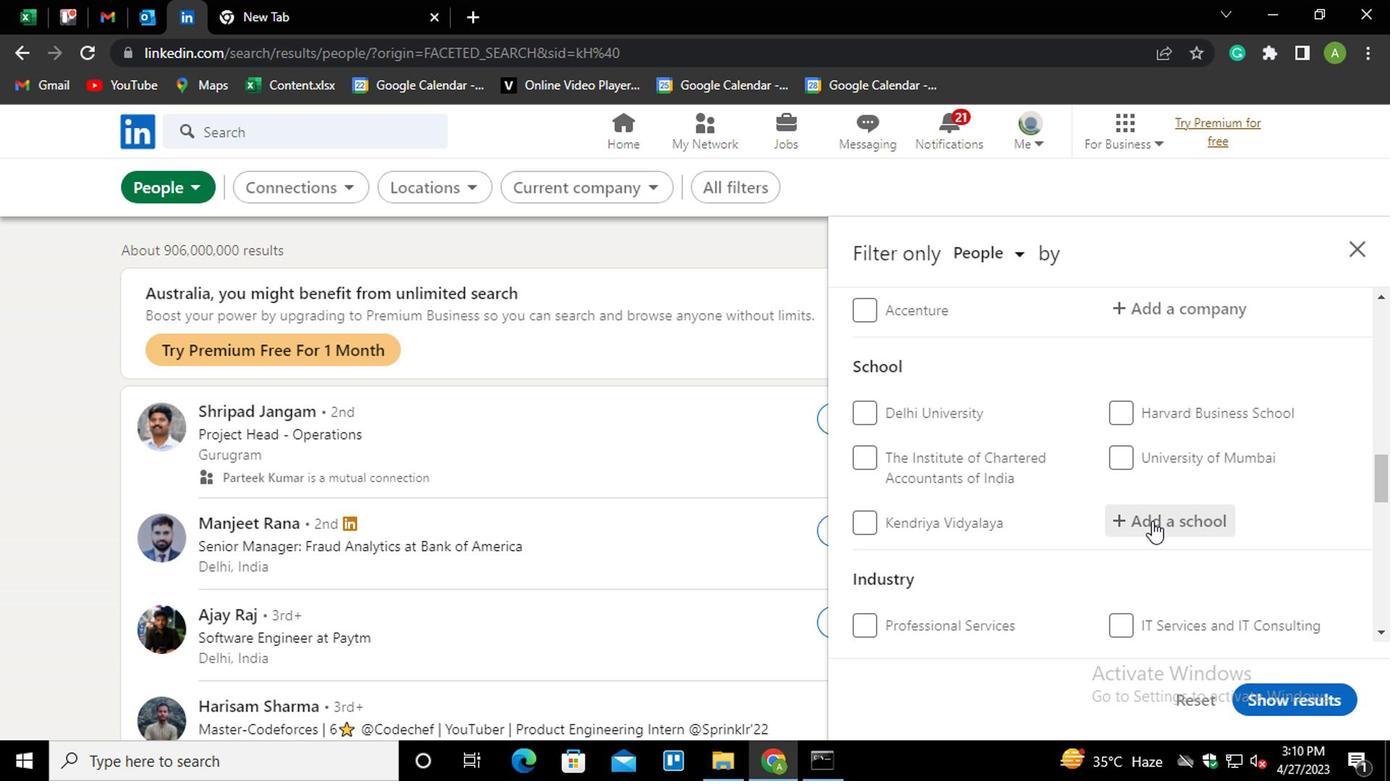 
Action: Mouse pressed left at (1148, 519)
Screenshot: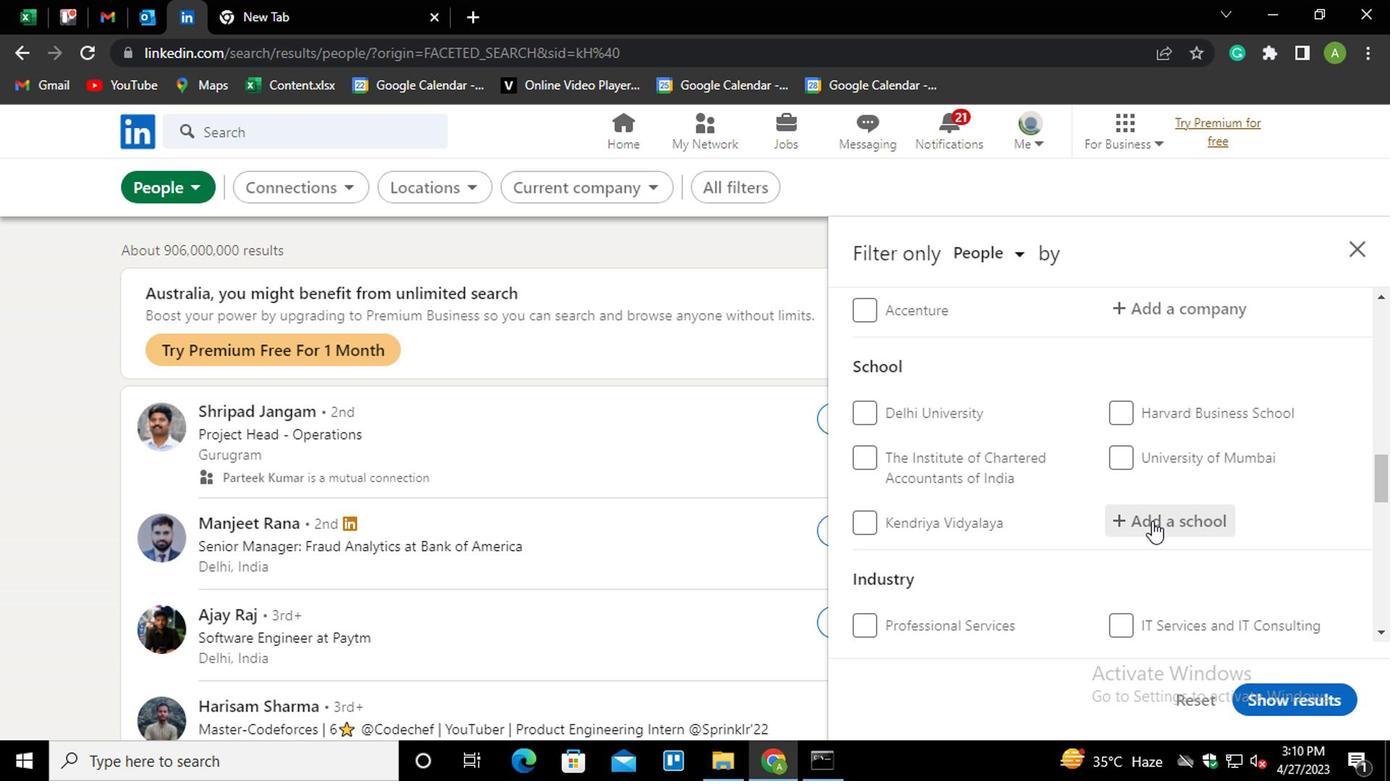 
Action: Mouse moved to (1149, 514)
Screenshot: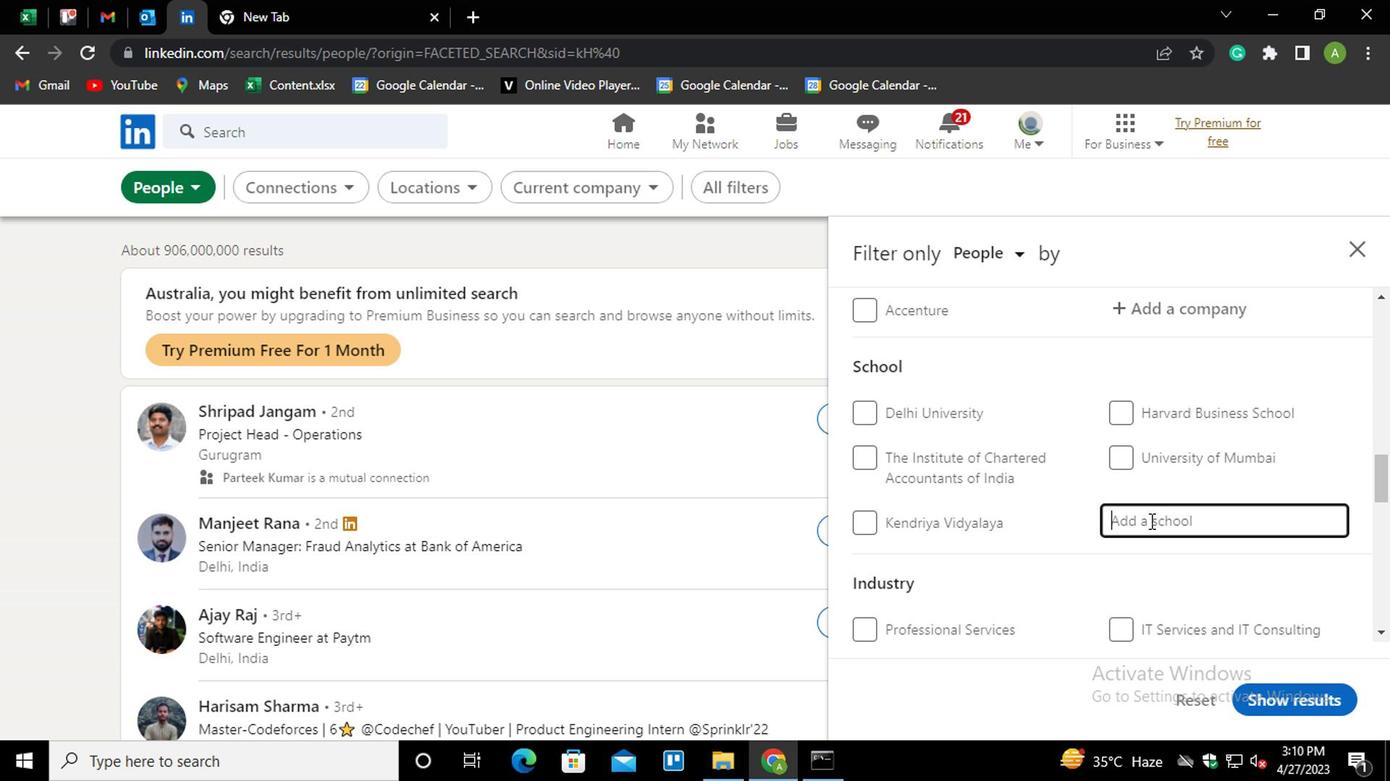 
Action: Mouse scrolled (1149, 513) with delta (0, -1)
Screenshot: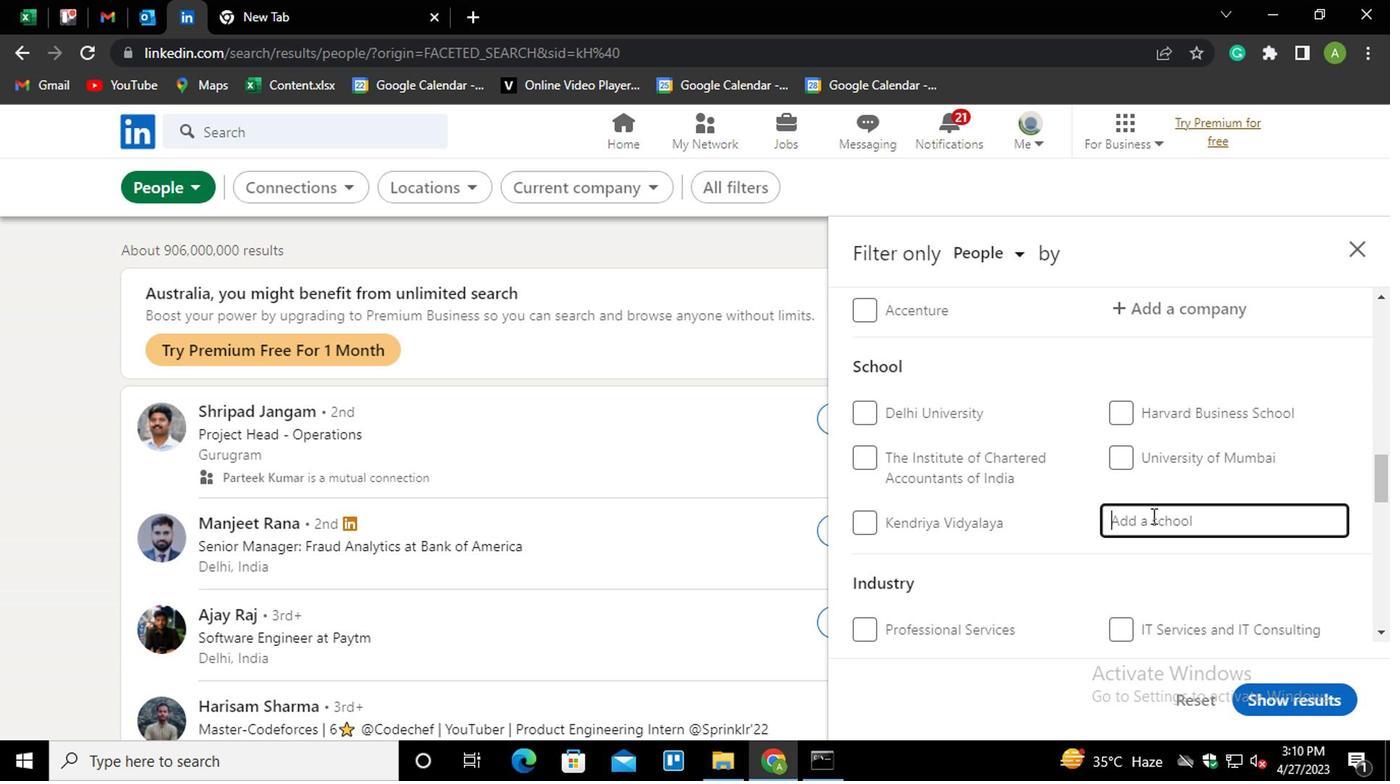 
Action: Mouse moved to (1149, 507)
Screenshot: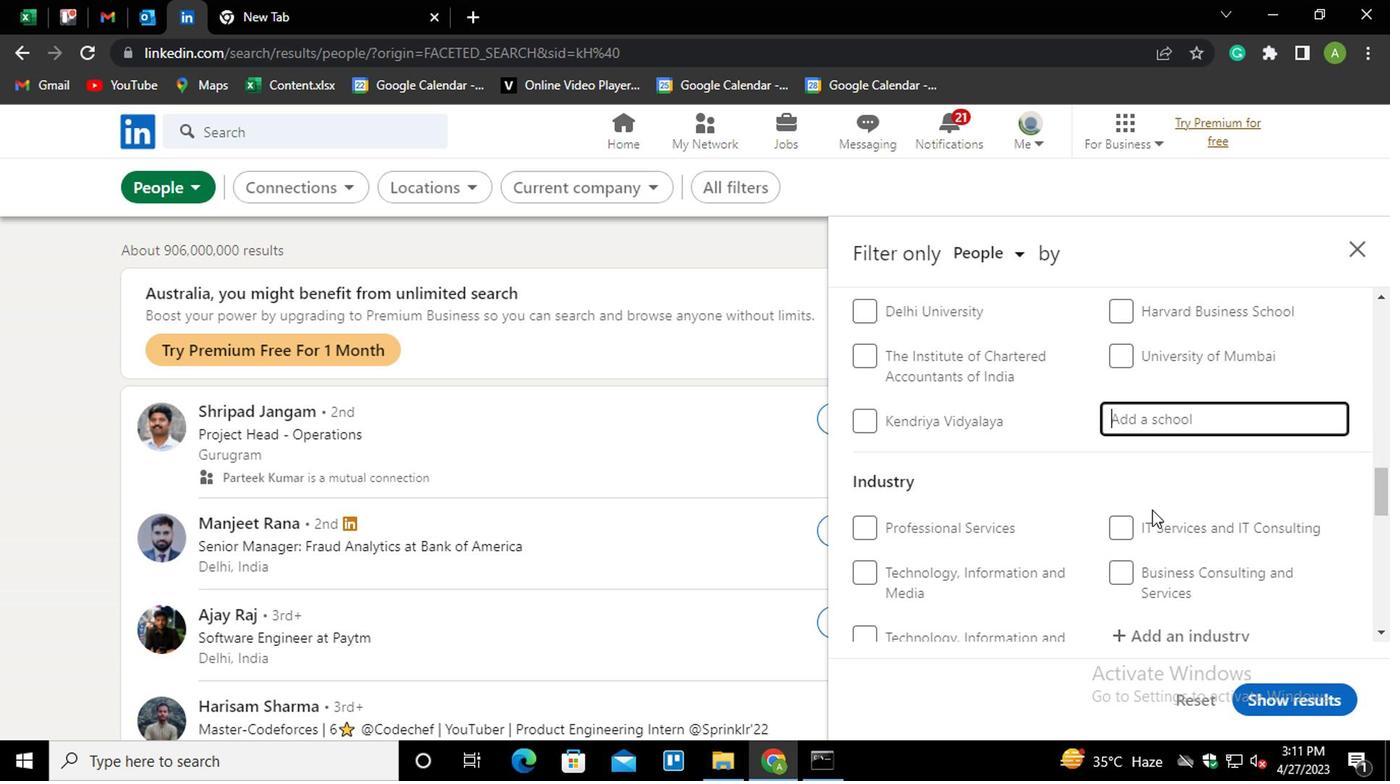 
Action: Key pressed <Key.shift>INDIAN<Key.space><Key.shift>INSTITUTE<Key.space>OF<Key.space><Key.shift>TECHNOLOGY<Key.down><Key.down><Key.down><Key.down><Key.down><Key.down><Key.down><Key.up><Key.enter>
Screenshot: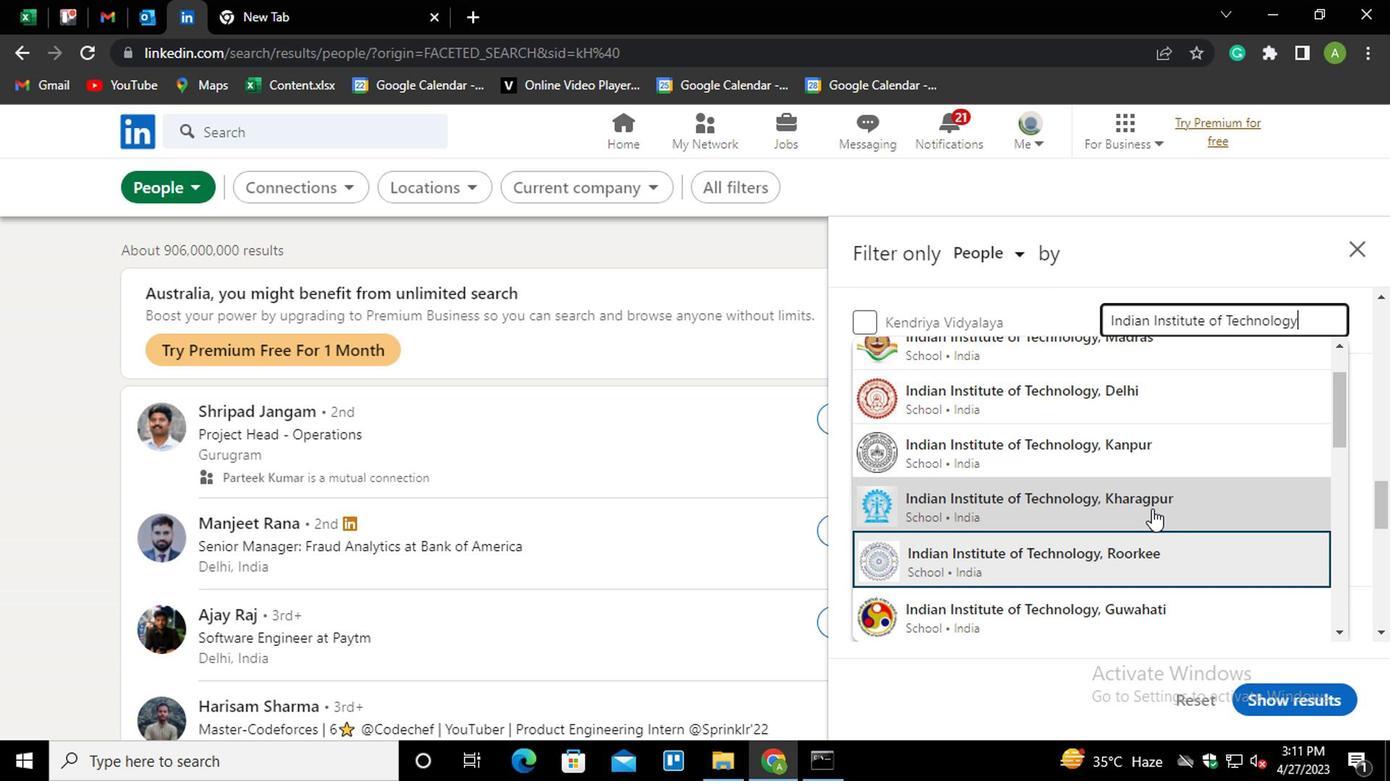 
Action: Mouse scrolled (1149, 506) with delta (0, -1)
Screenshot: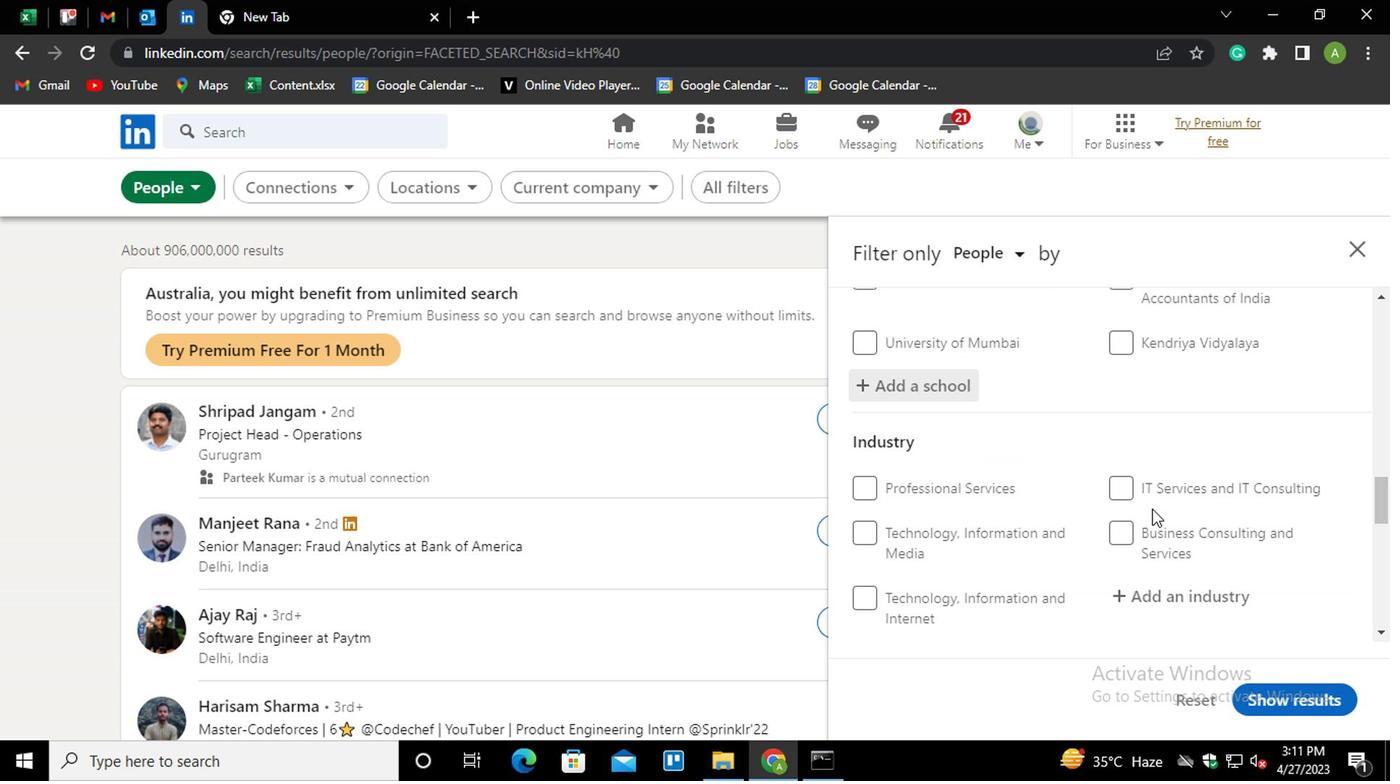 
Action: Mouse moved to (1151, 495)
Screenshot: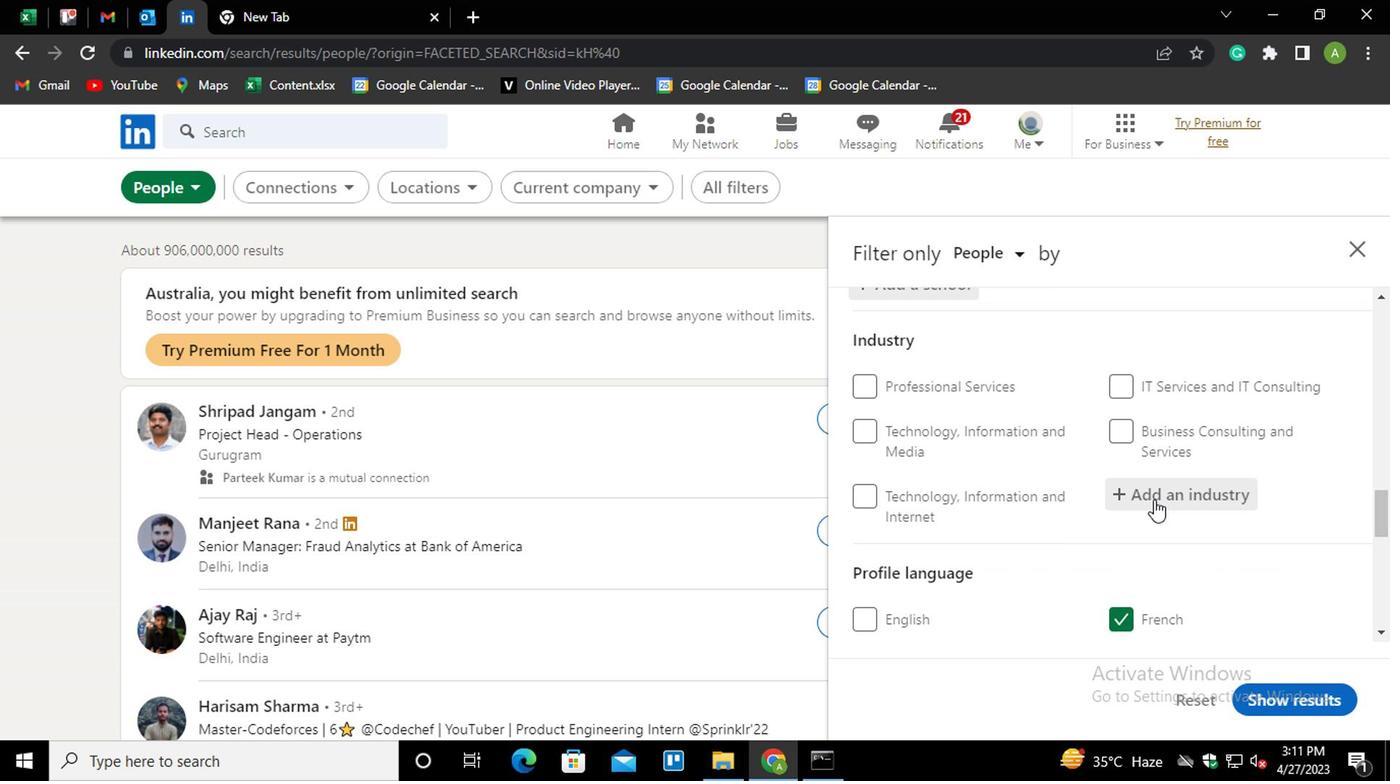
Action: Mouse pressed left at (1151, 495)
Screenshot: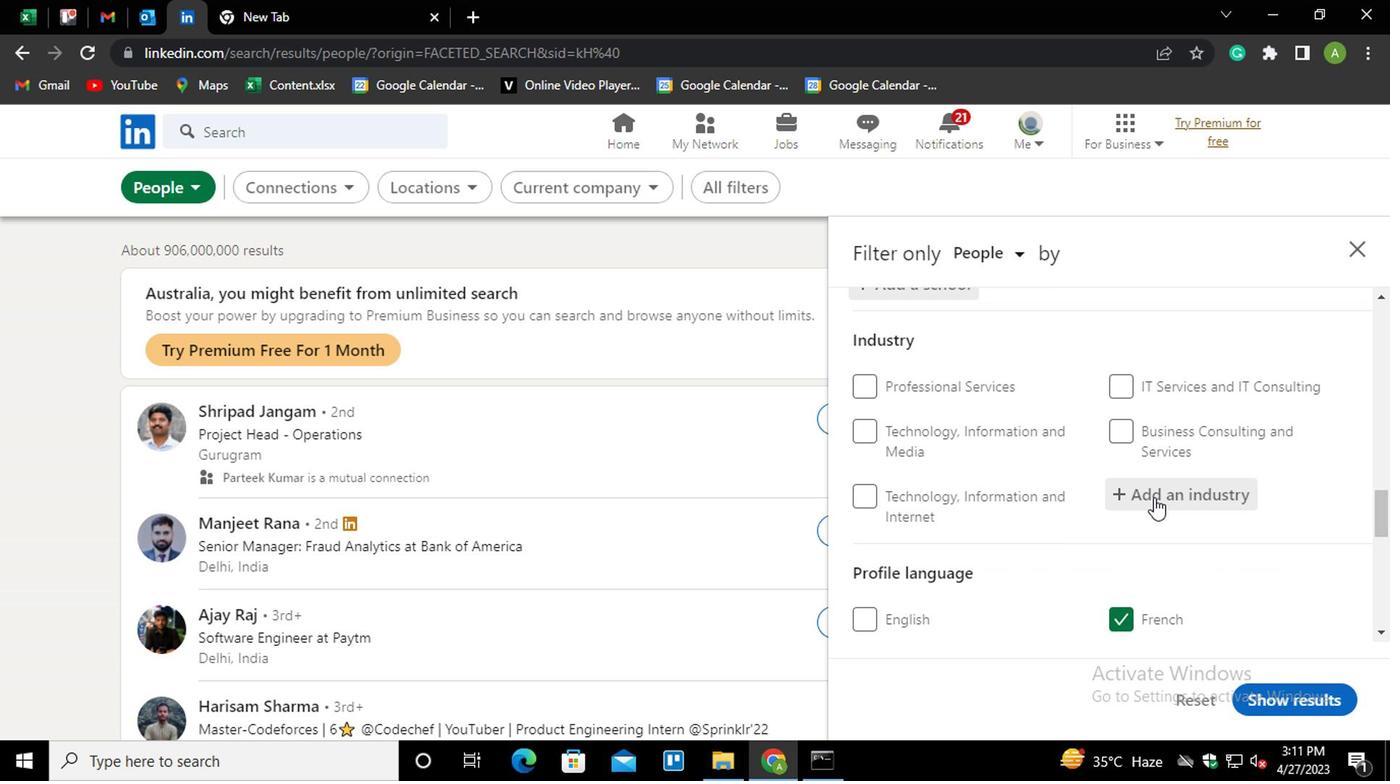 
Action: Mouse moved to (1152, 493)
Screenshot: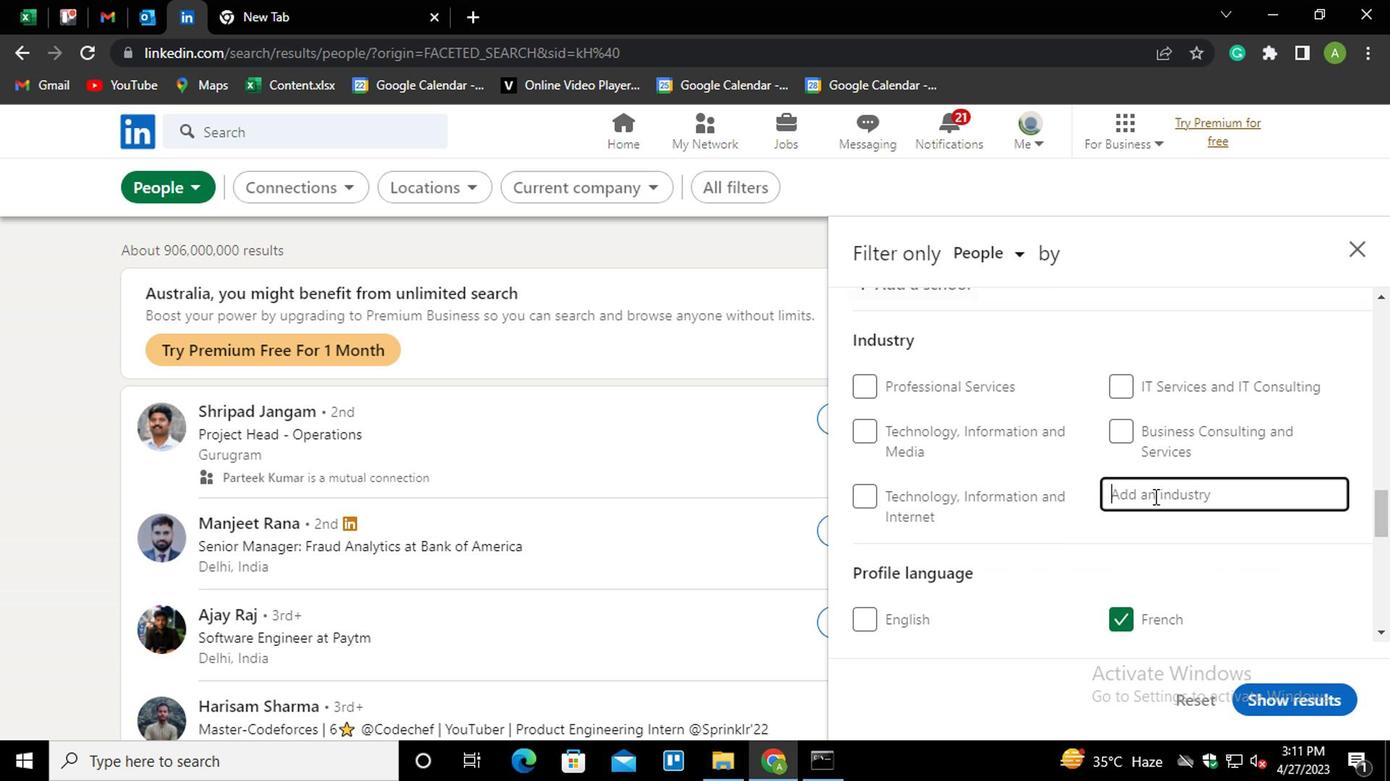 
Action: Mouse pressed left at (1152, 493)
Screenshot: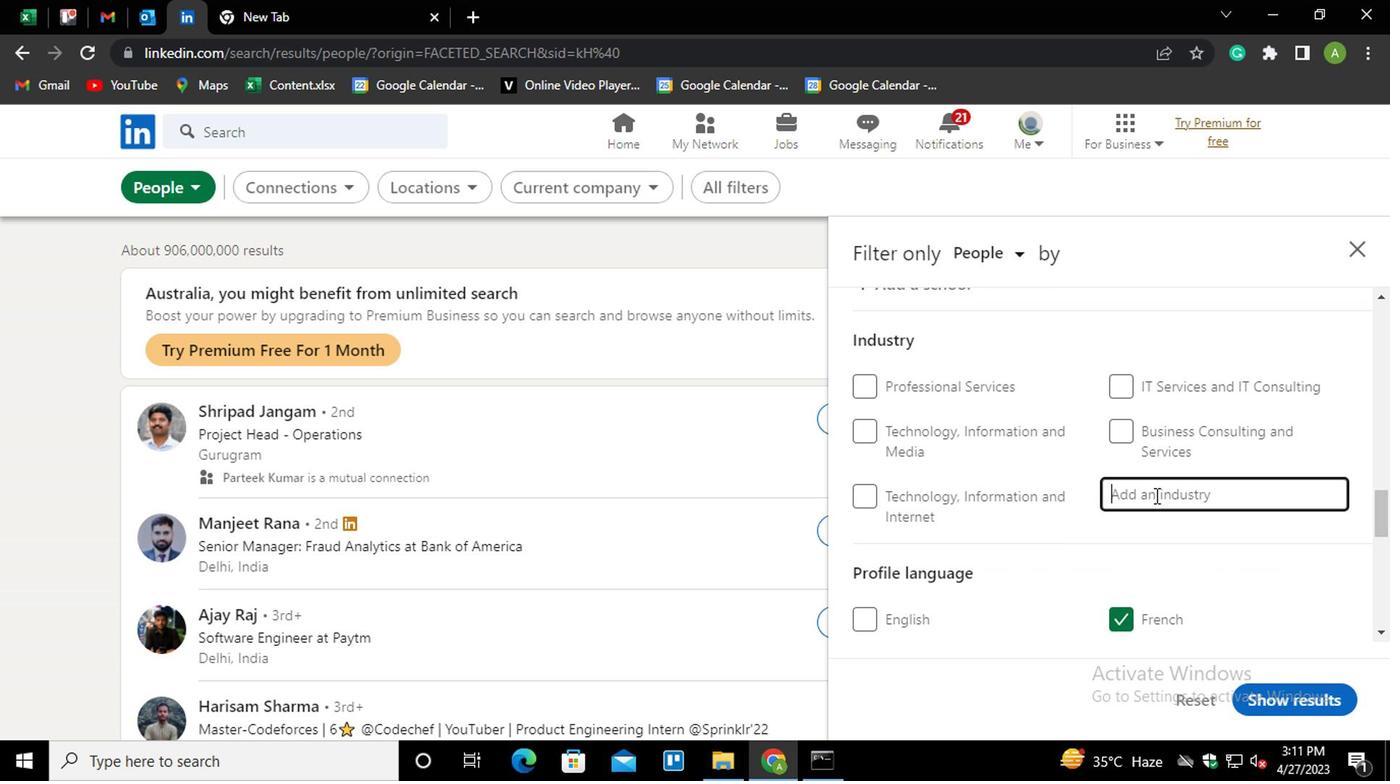 
Action: Mouse scrolled (1152, 493) with delta (0, 0)
Screenshot: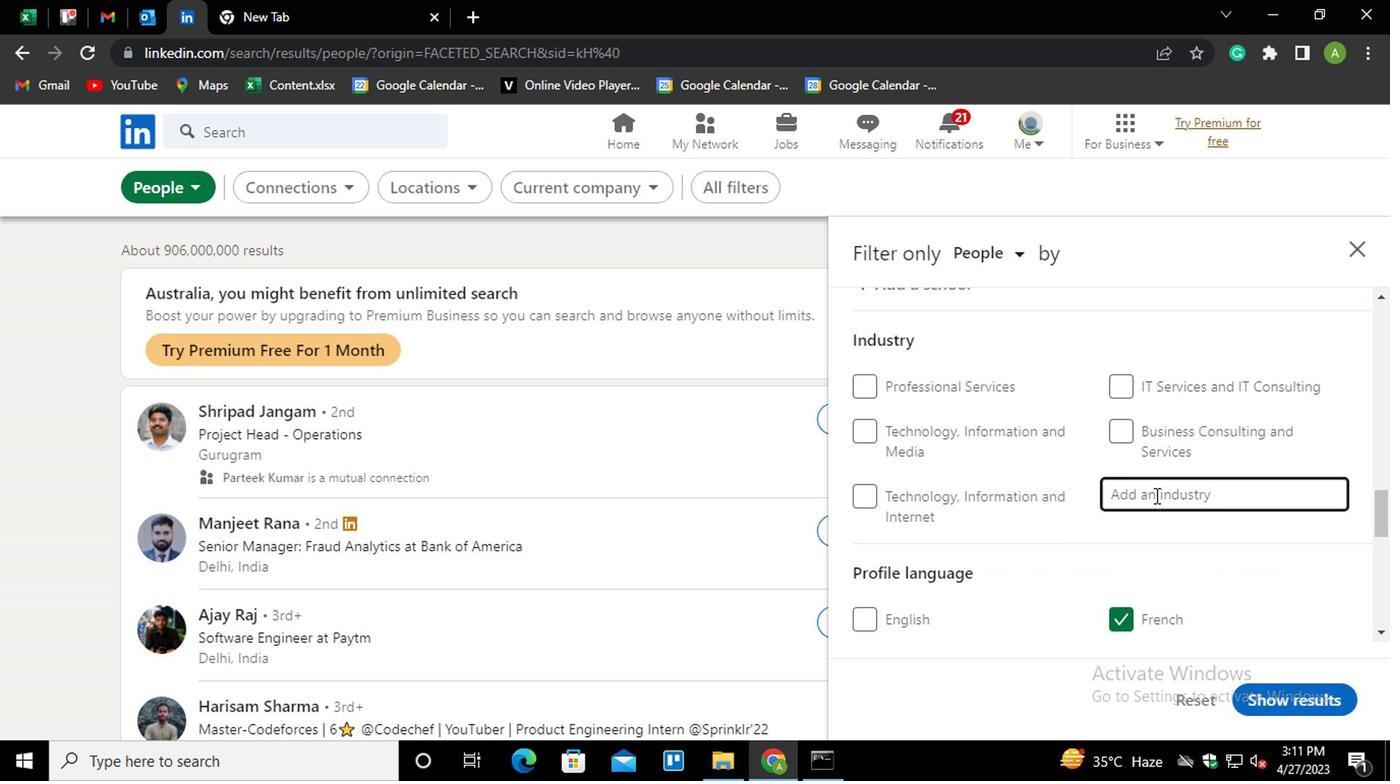 
Action: Key pressed <Key.shift>DATA<Key.space><Key.shift>S<Key.down><Key.enter>
Screenshot: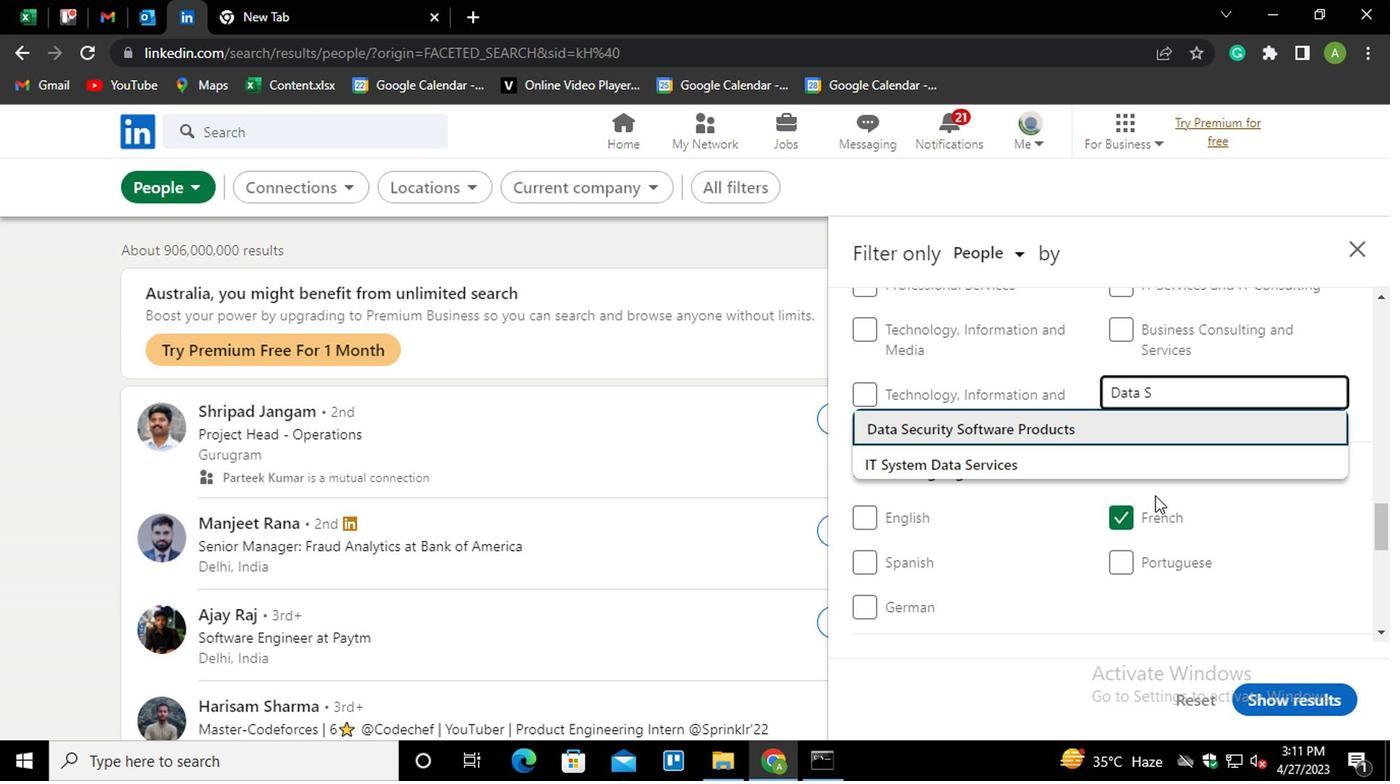 
Action: Mouse moved to (1176, 479)
Screenshot: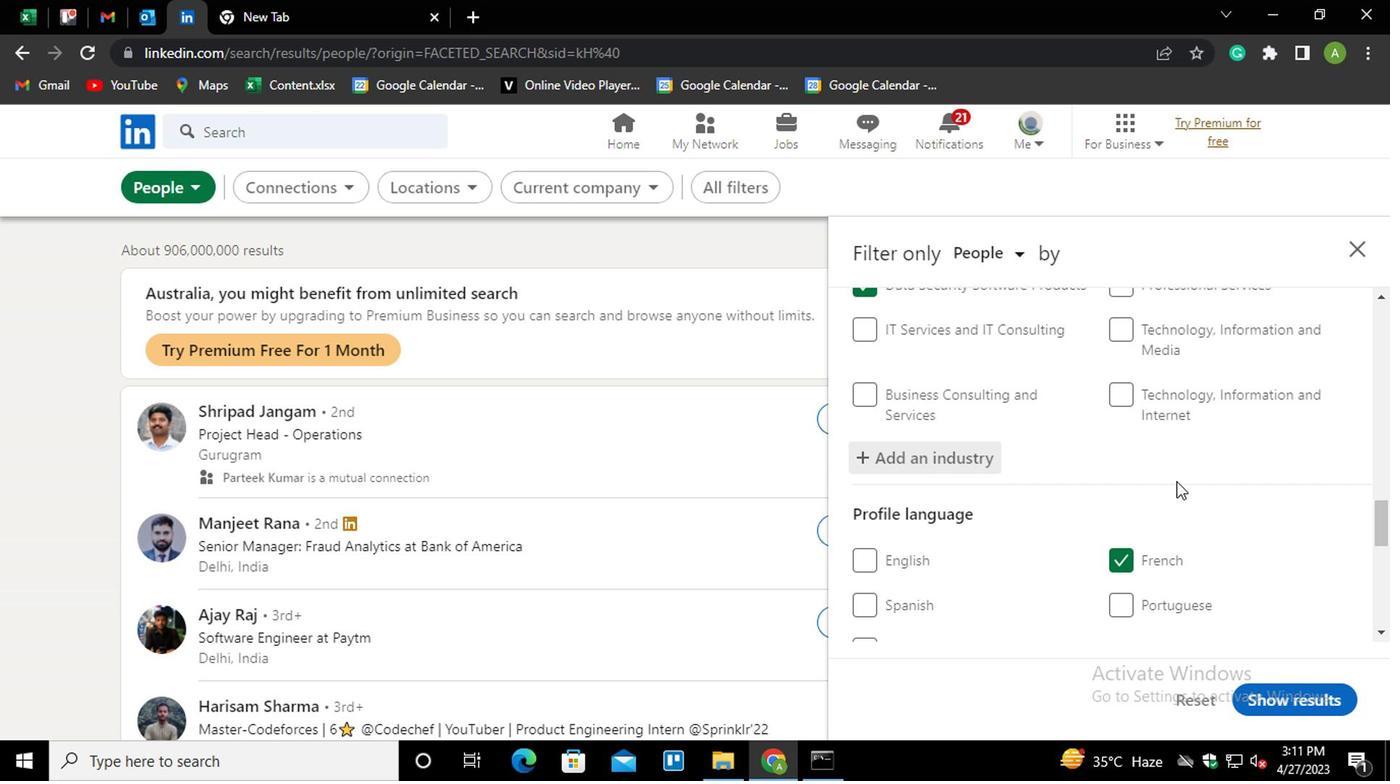 
Action: Mouse scrolled (1176, 478) with delta (0, 0)
Screenshot: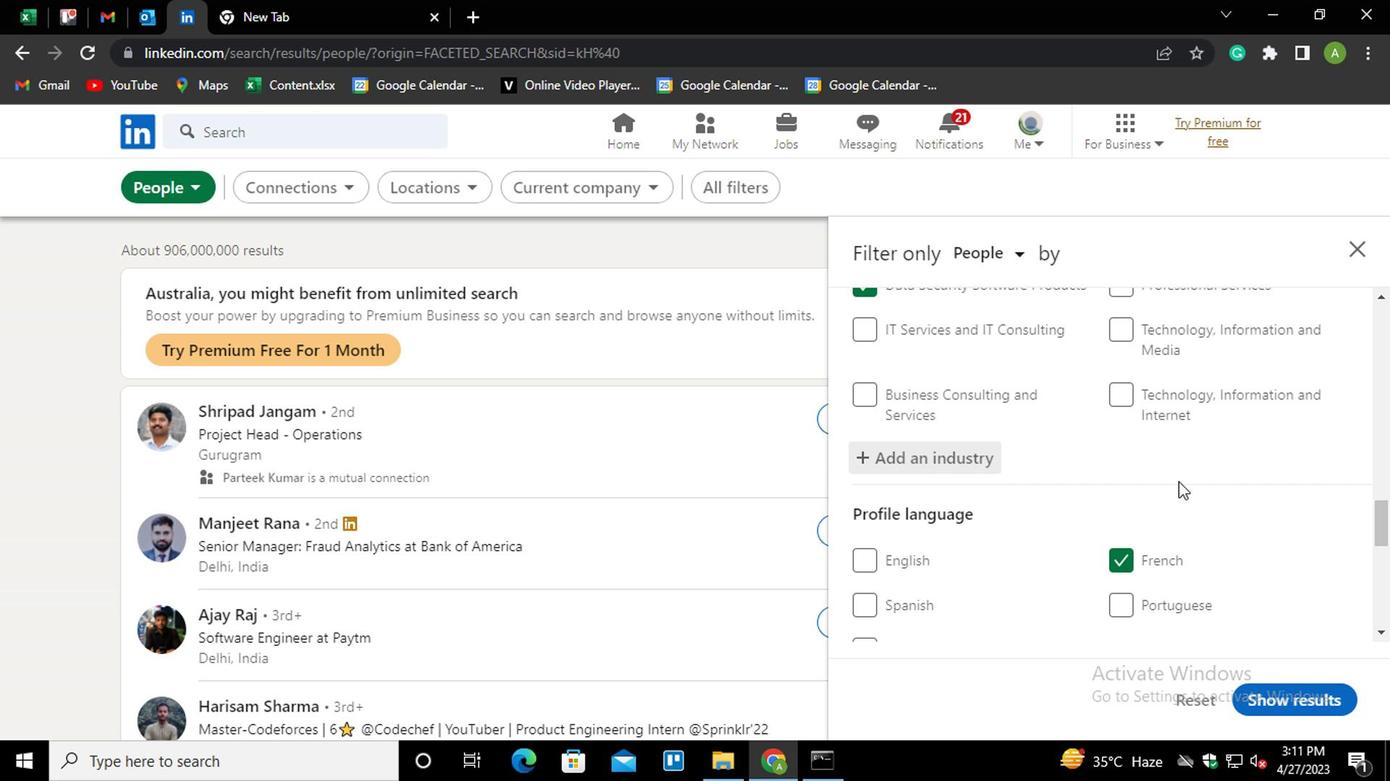 
Action: Mouse scrolled (1176, 478) with delta (0, 0)
Screenshot: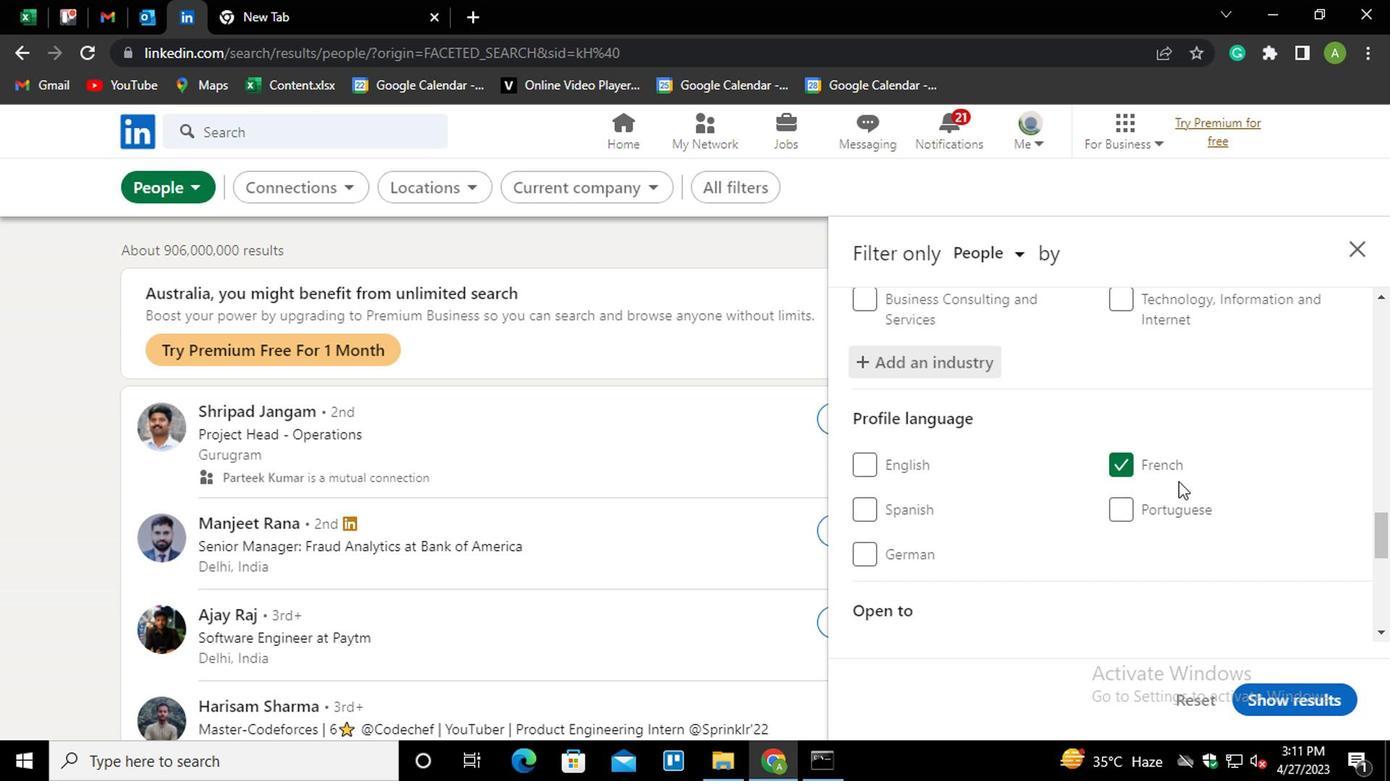 
Action: Mouse scrolled (1176, 478) with delta (0, 0)
Screenshot: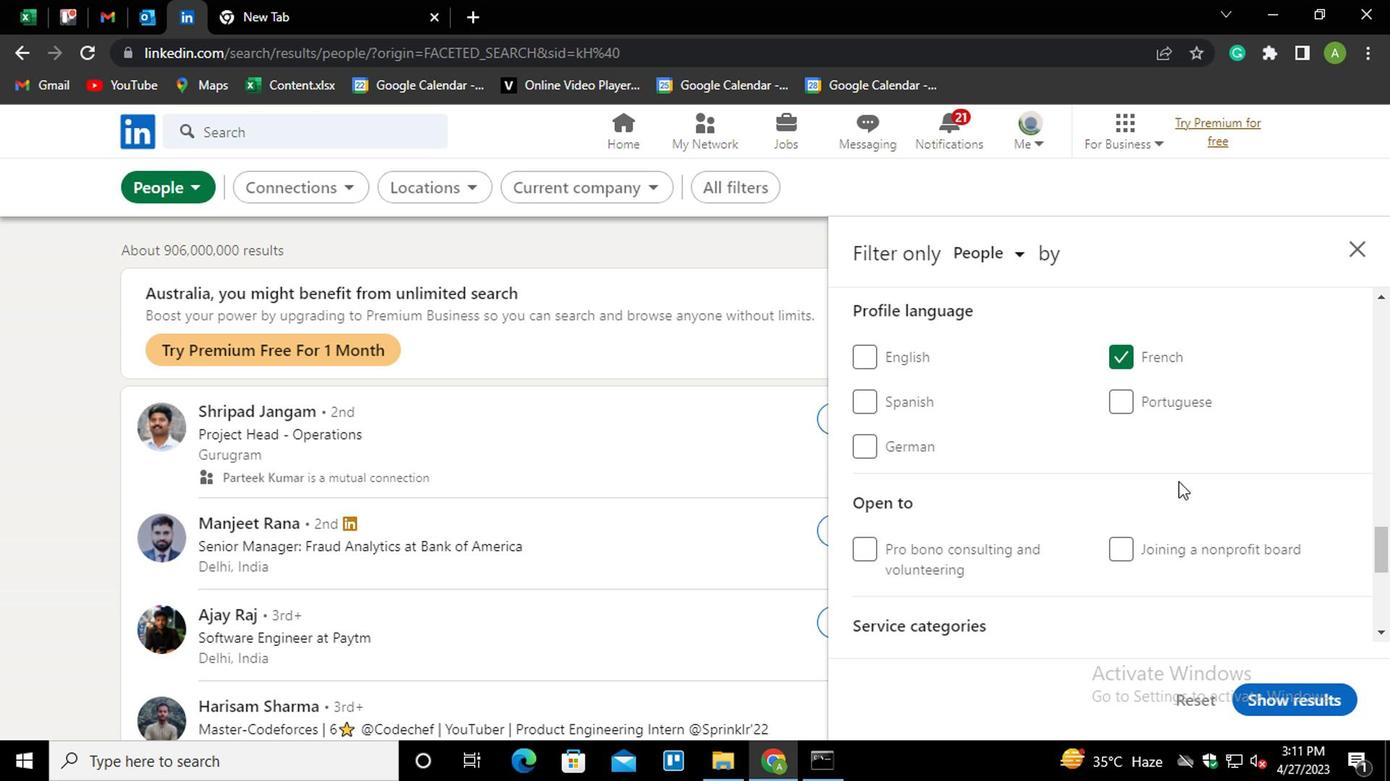 
Action: Mouse scrolled (1176, 478) with delta (0, 0)
Screenshot: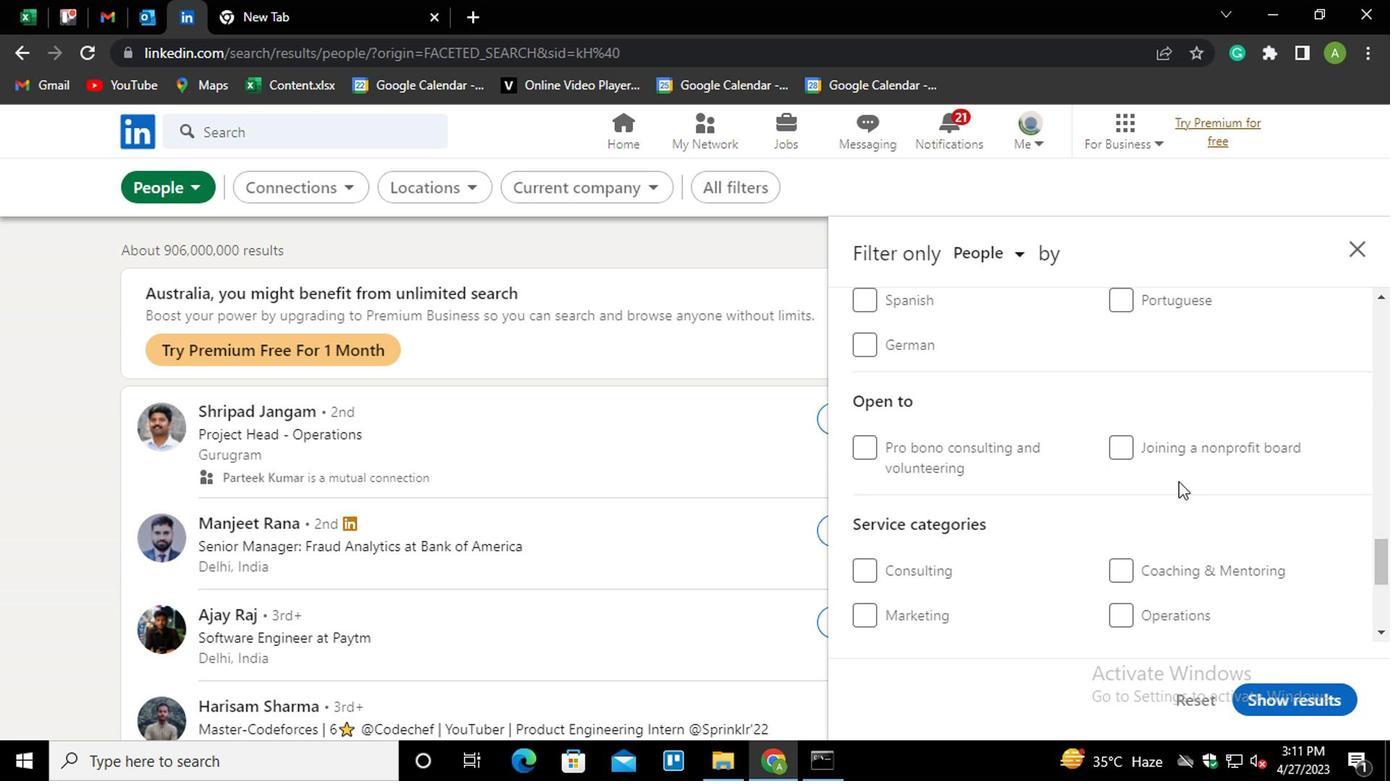 
Action: Mouse scrolled (1176, 478) with delta (0, 0)
Screenshot: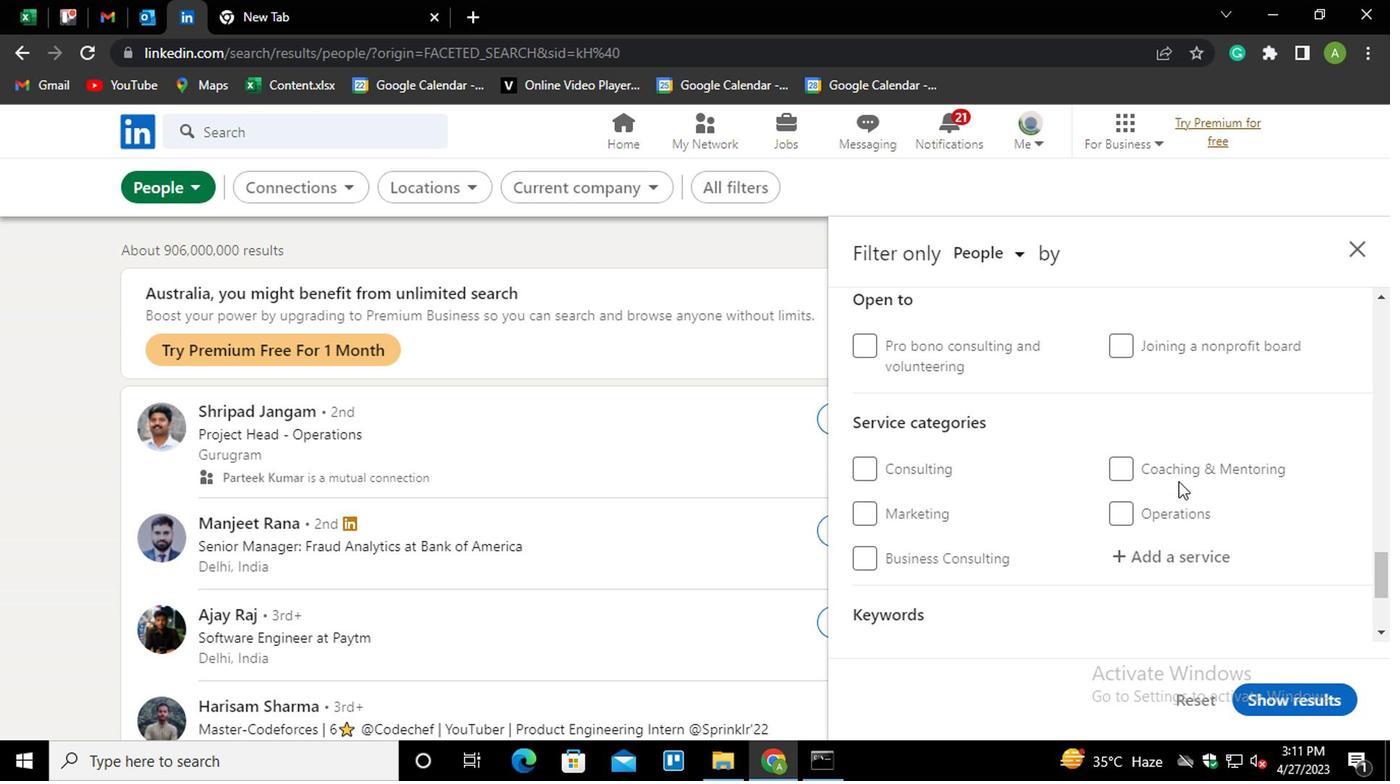 
Action: Mouse moved to (1176, 455)
Screenshot: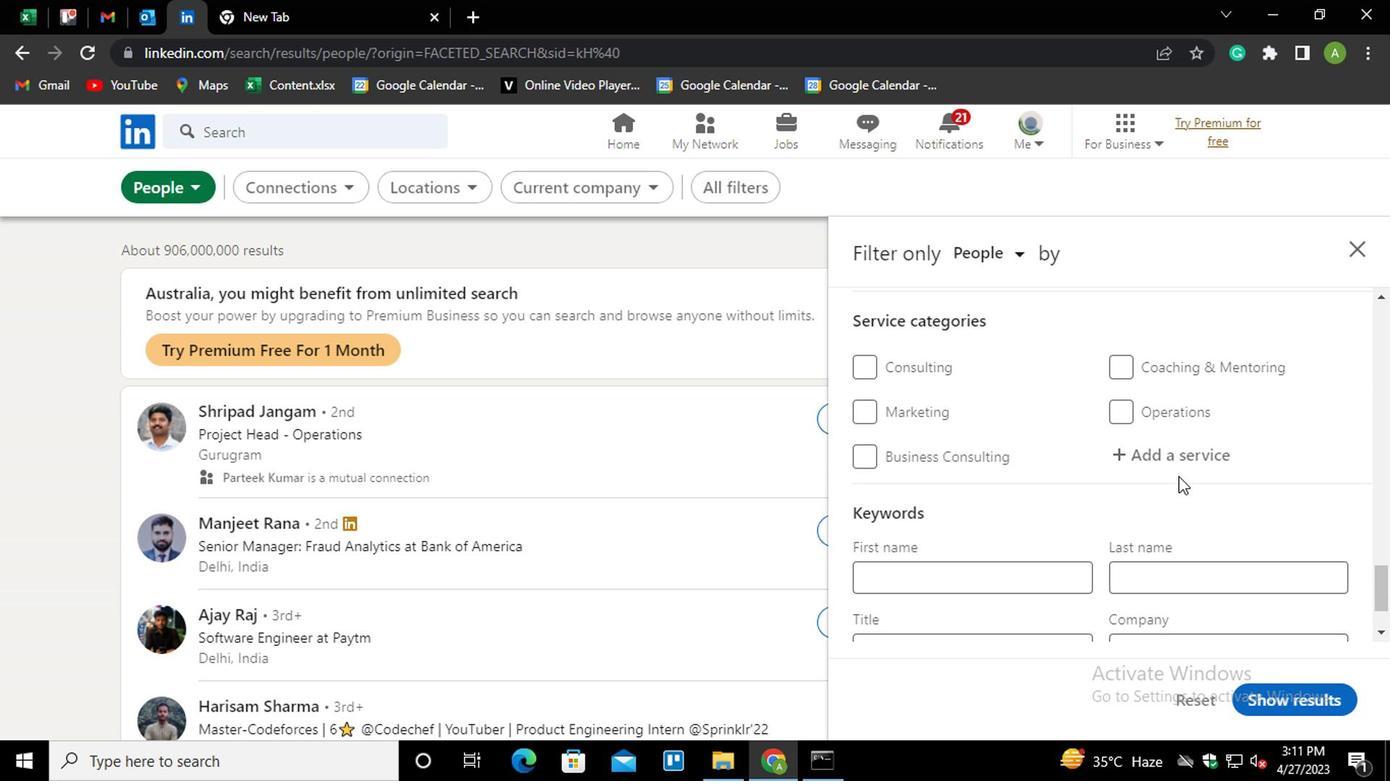 
Action: Mouse pressed left at (1176, 455)
Screenshot: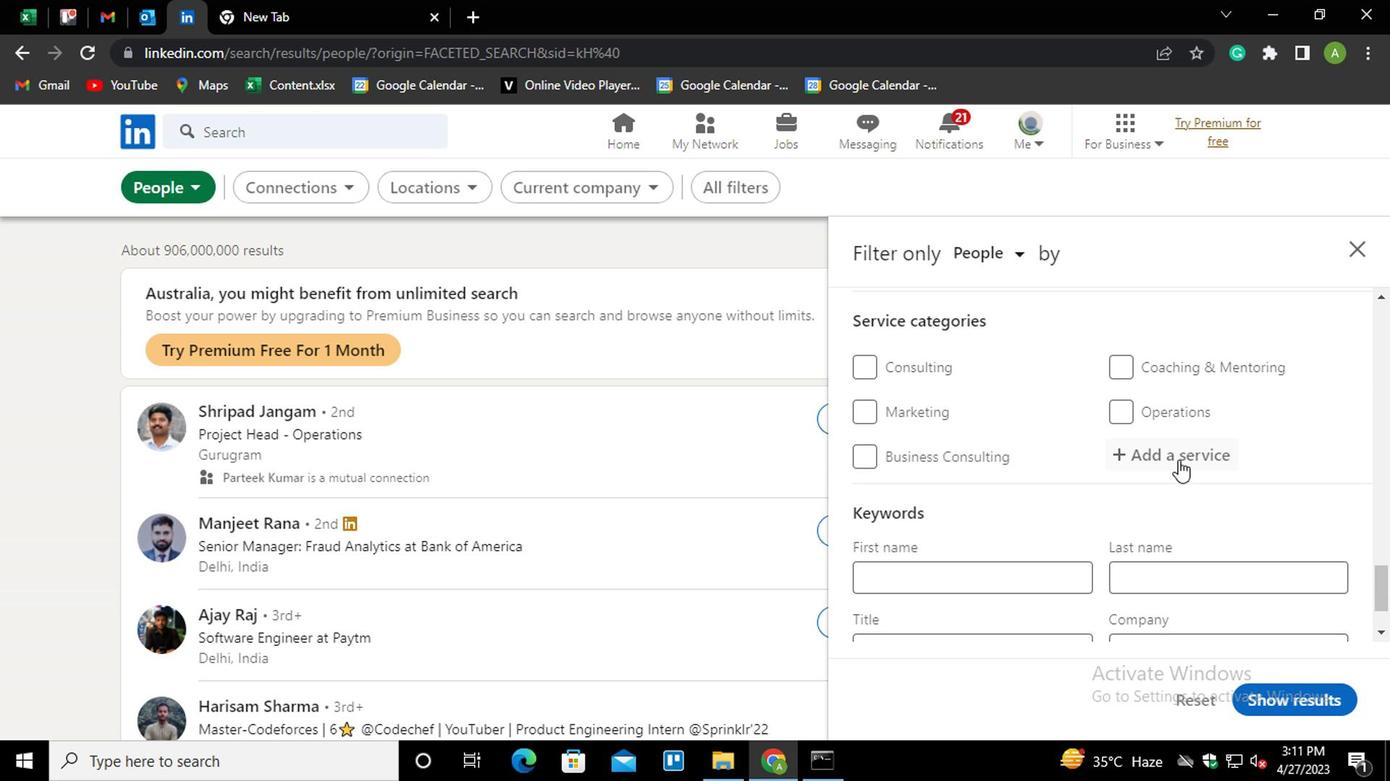 
Action: Key pressed <Key.shift>EDITING<Key.space><Key.down><Key.enter>
Screenshot: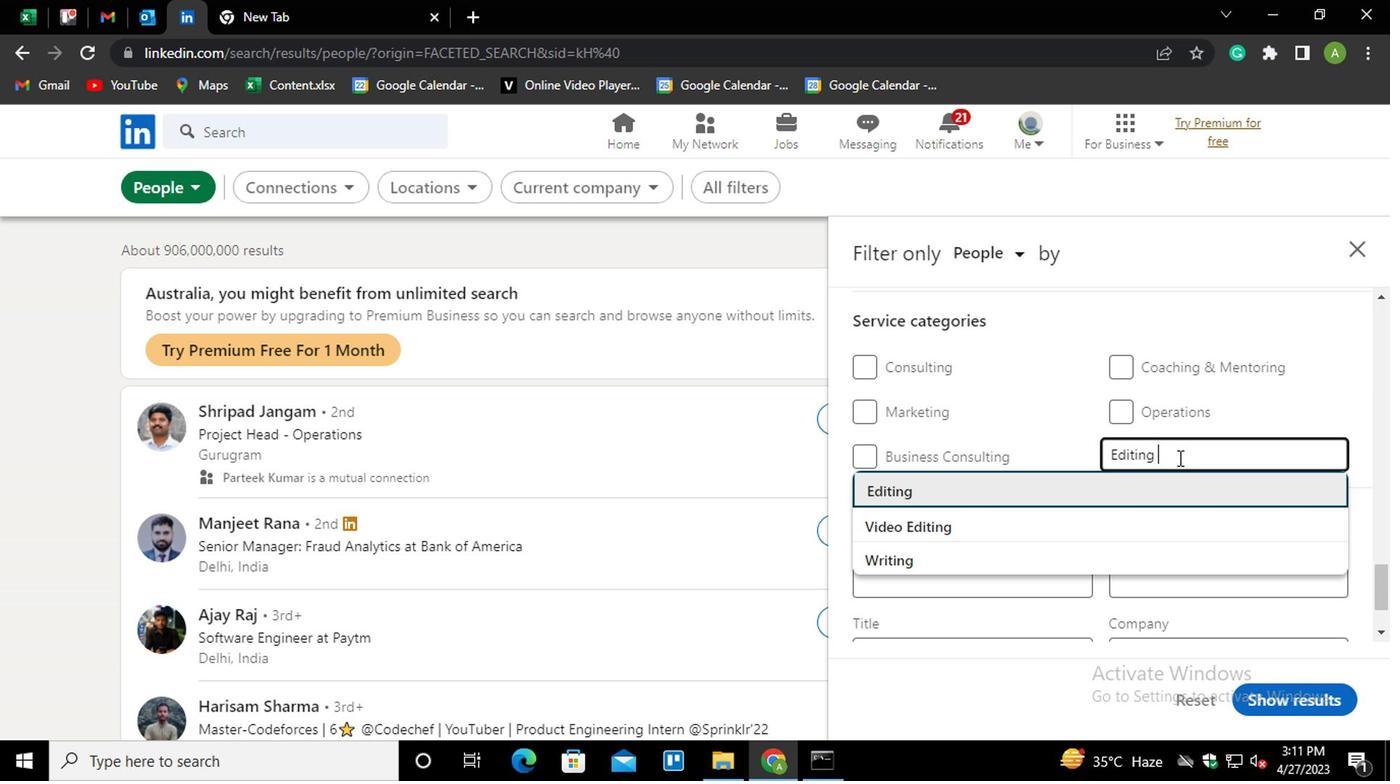 
Action: Mouse scrolled (1176, 454) with delta (0, 0)
Screenshot: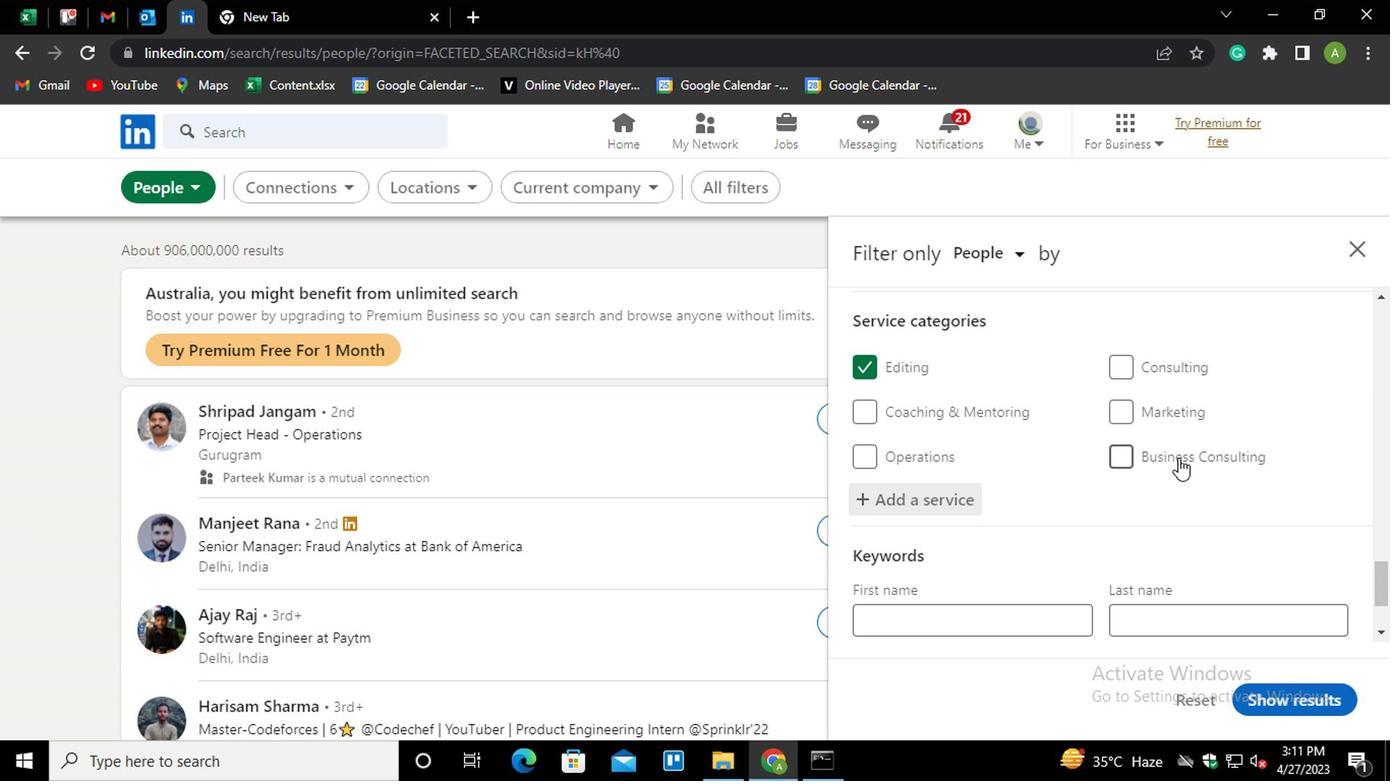 
Action: Mouse scrolled (1176, 454) with delta (0, 0)
Screenshot: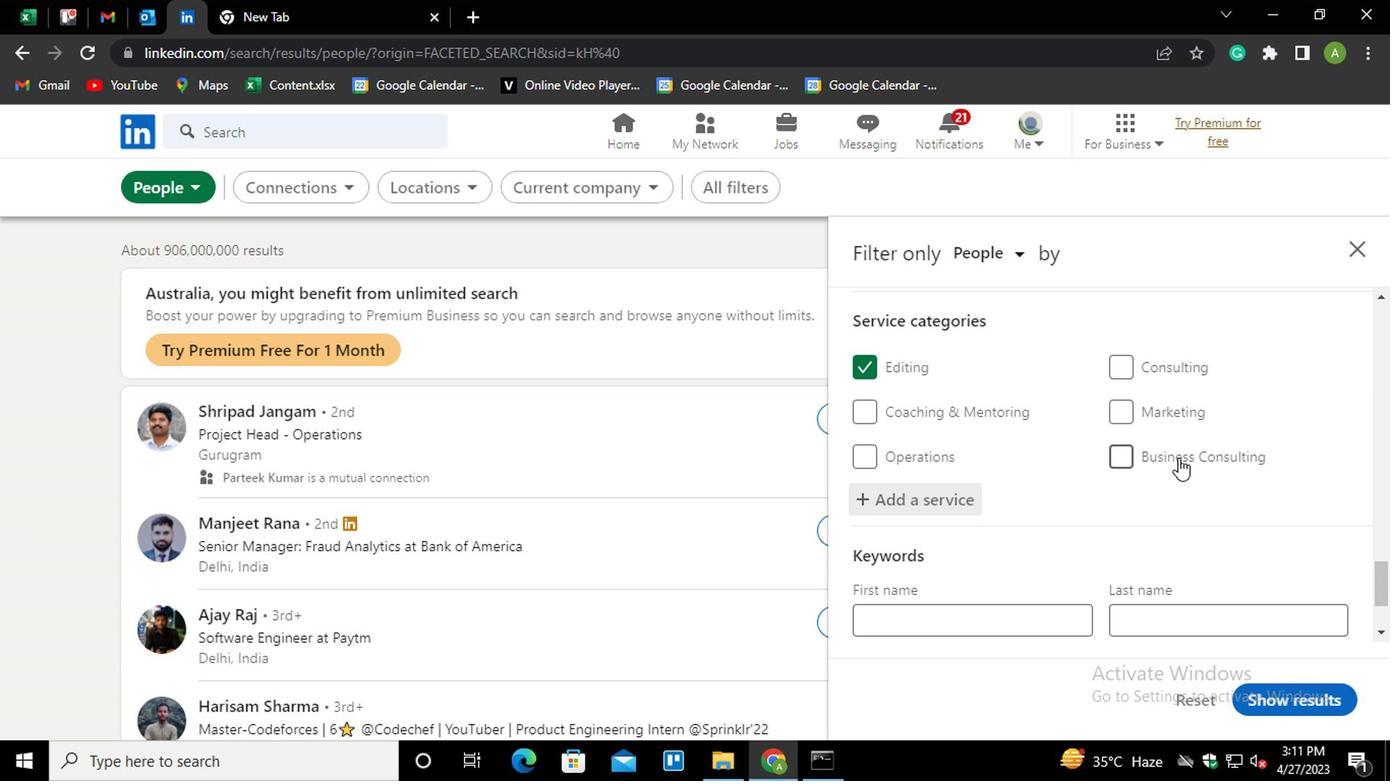 
Action: Mouse scrolled (1176, 454) with delta (0, 0)
Screenshot: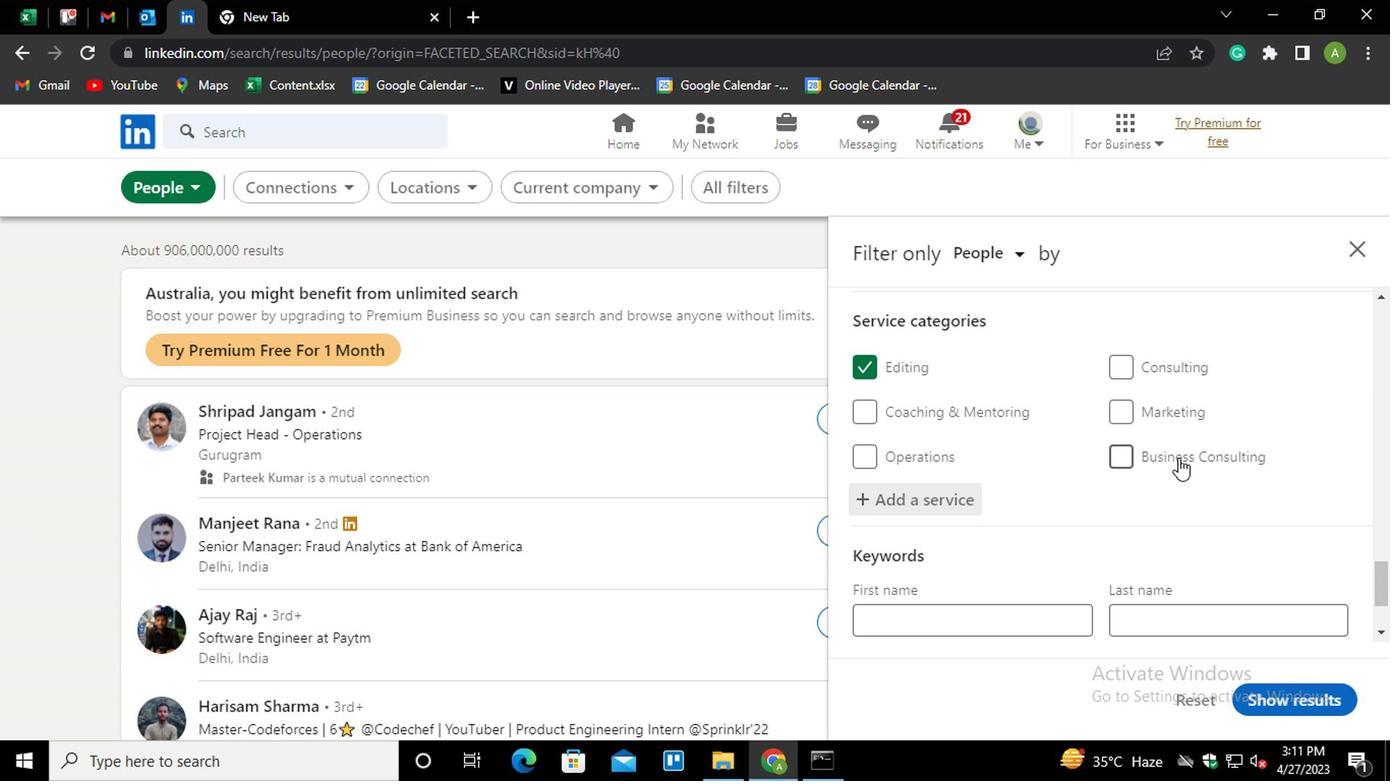 
Action: Mouse scrolled (1176, 454) with delta (0, 0)
Screenshot: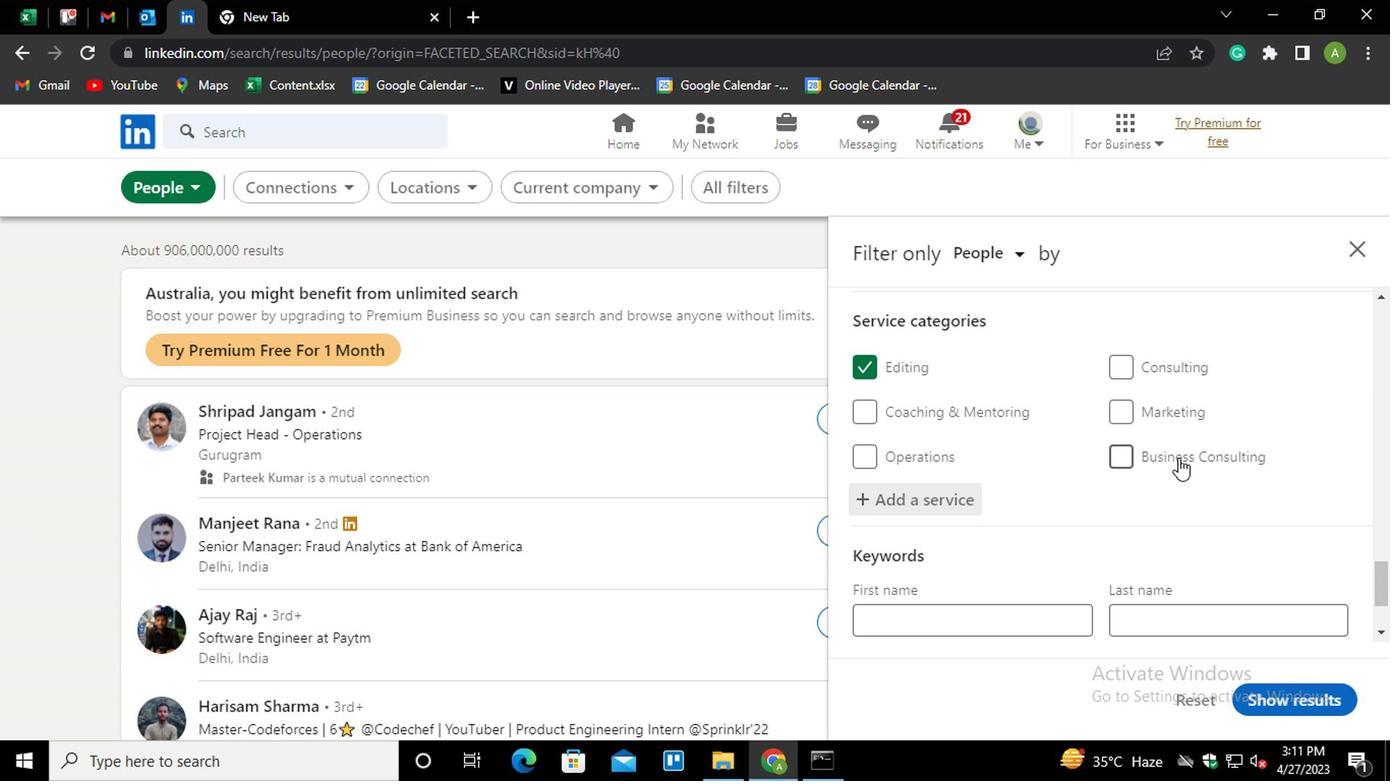 
Action: Mouse scrolled (1176, 454) with delta (0, 0)
Screenshot: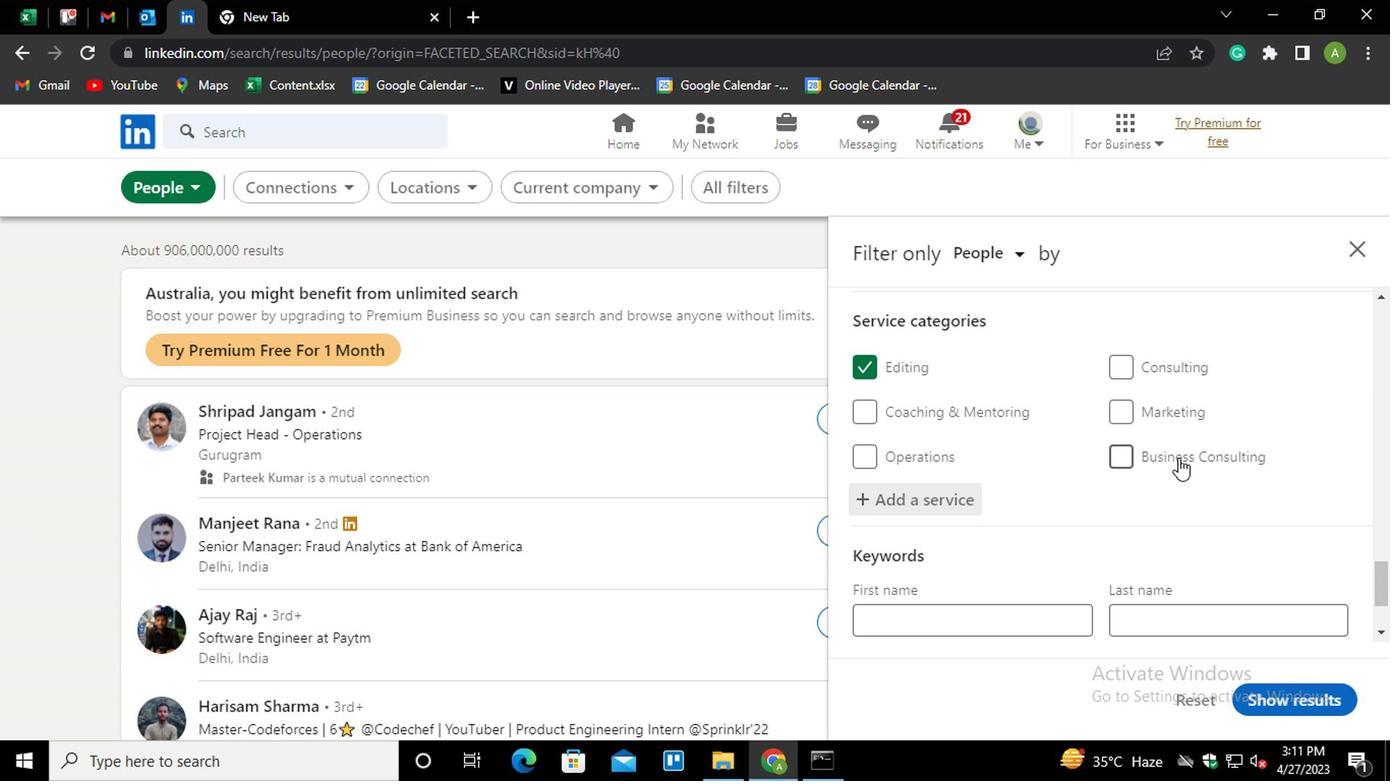 
Action: Mouse moved to (936, 550)
Screenshot: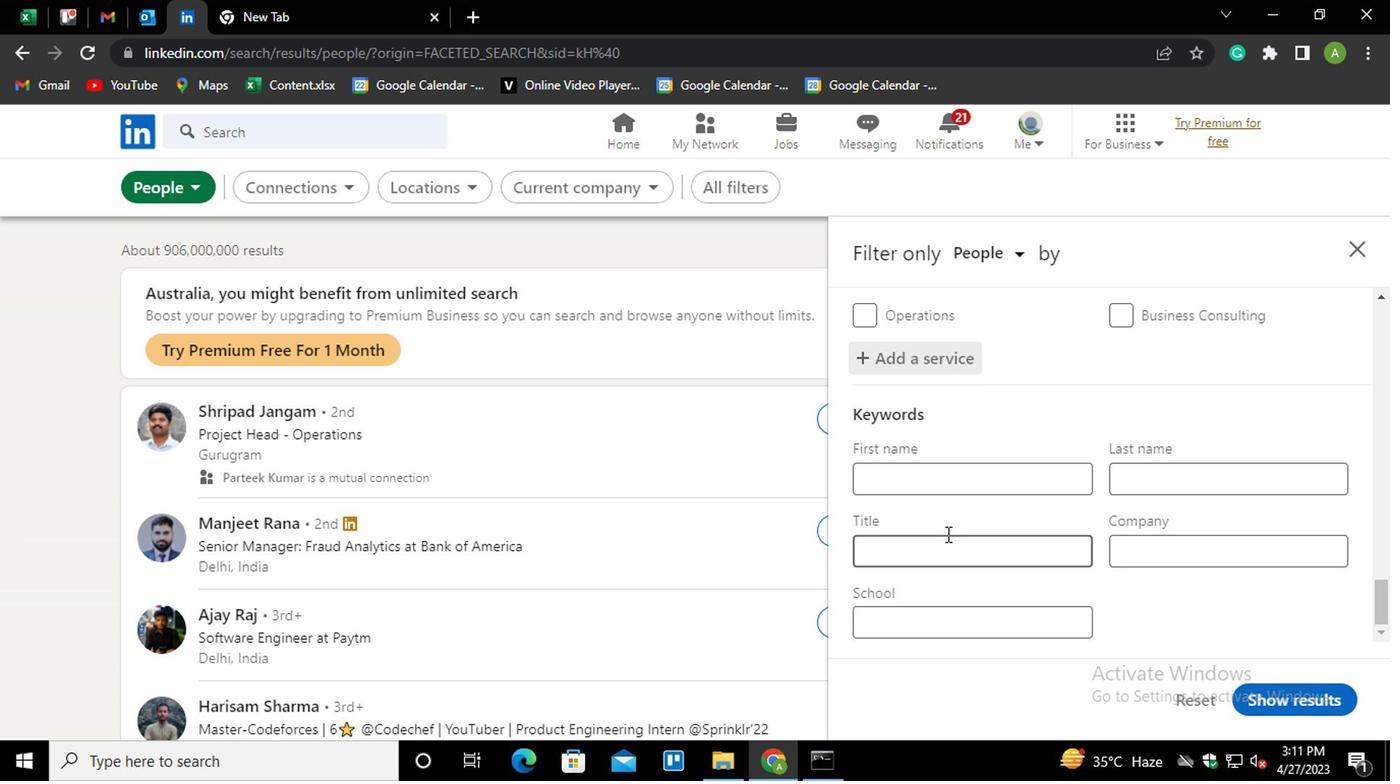 
Action: Mouse pressed left at (936, 550)
Screenshot: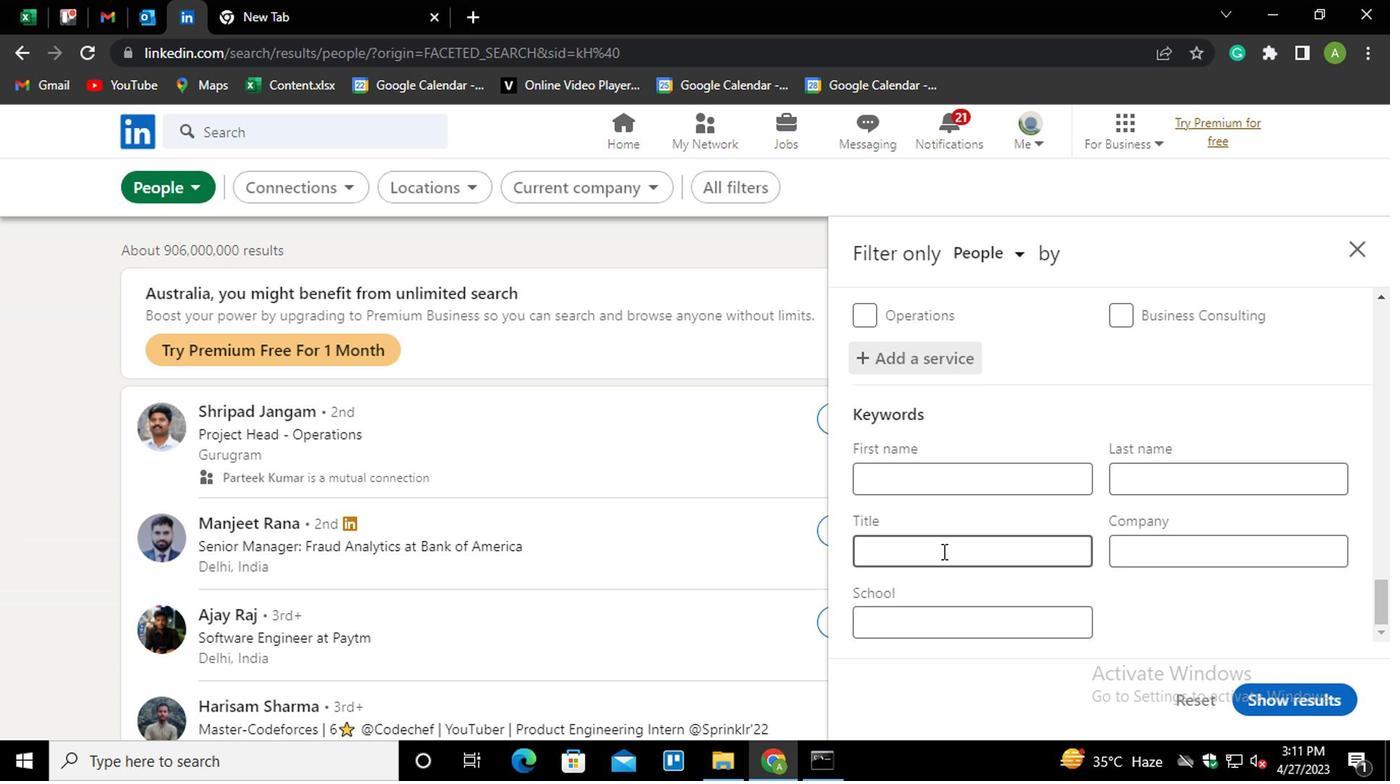 
Action: Key pressed <Key.shift>PHONE<Key.space><Key.shift>SURB<Key.backspace>VEY<Key.space><Key.shift>CONDUCTT<Key.backspace>ER
Screenshot: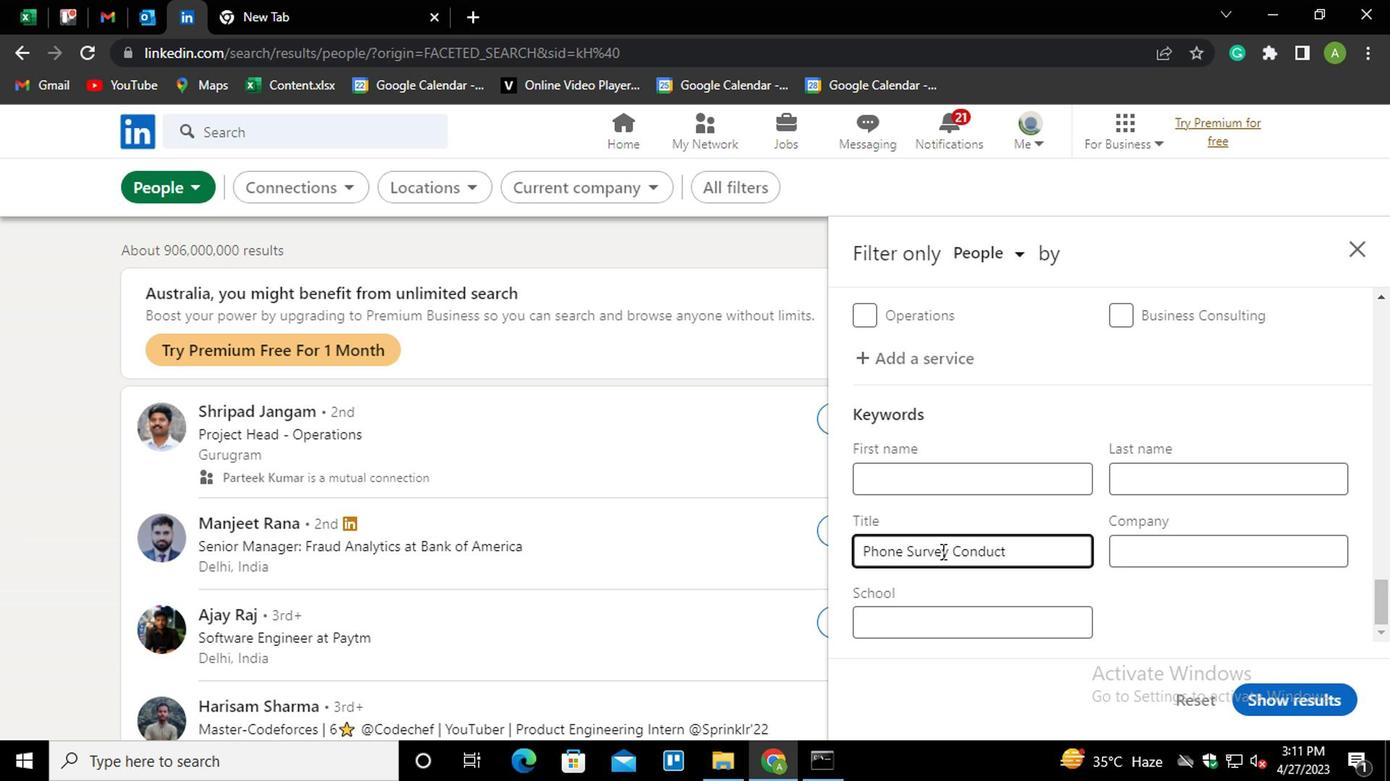 
Action: Mouse moved to (1301, 621)
Screenshot: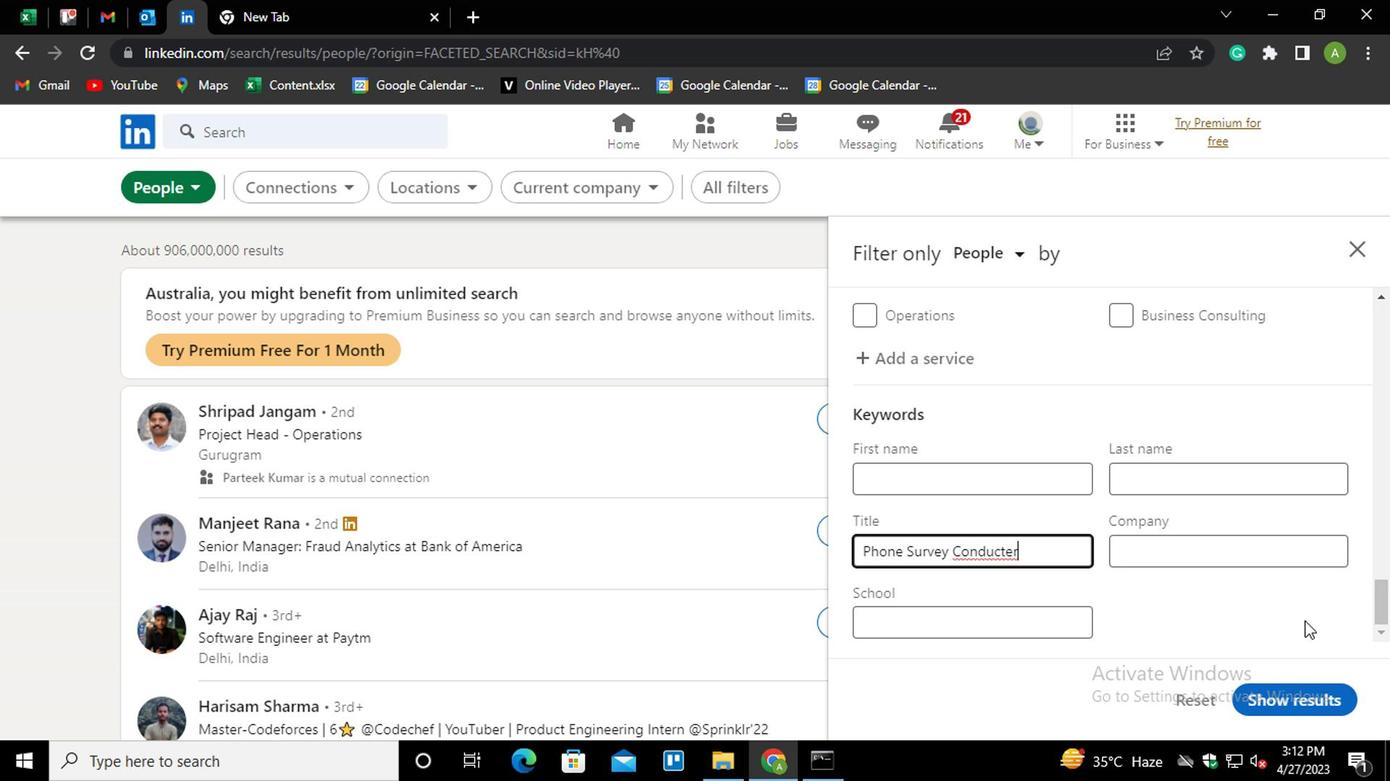 
Action: Mouse pressed left at (1301, 621)
Screenshot: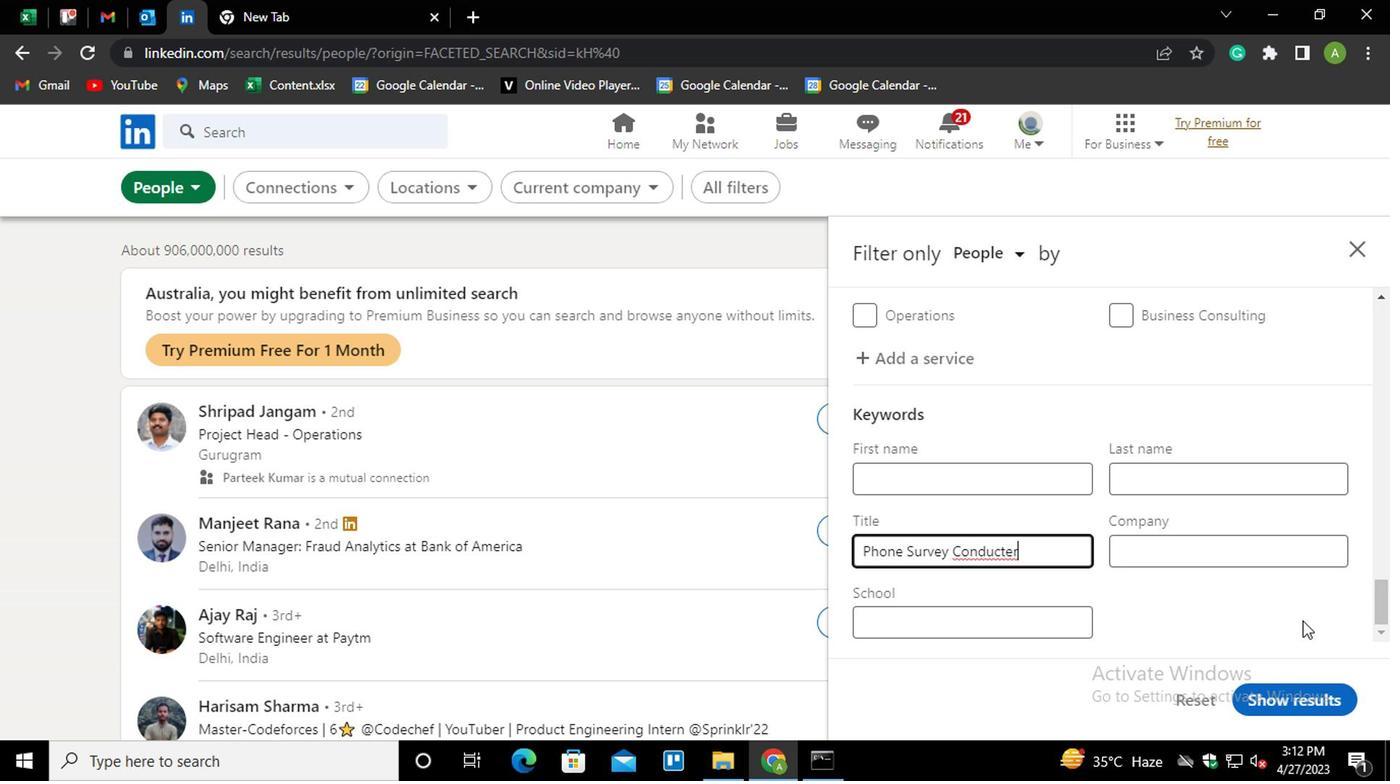 
Action: Mouse moved to (1022, 546)
Screenshot: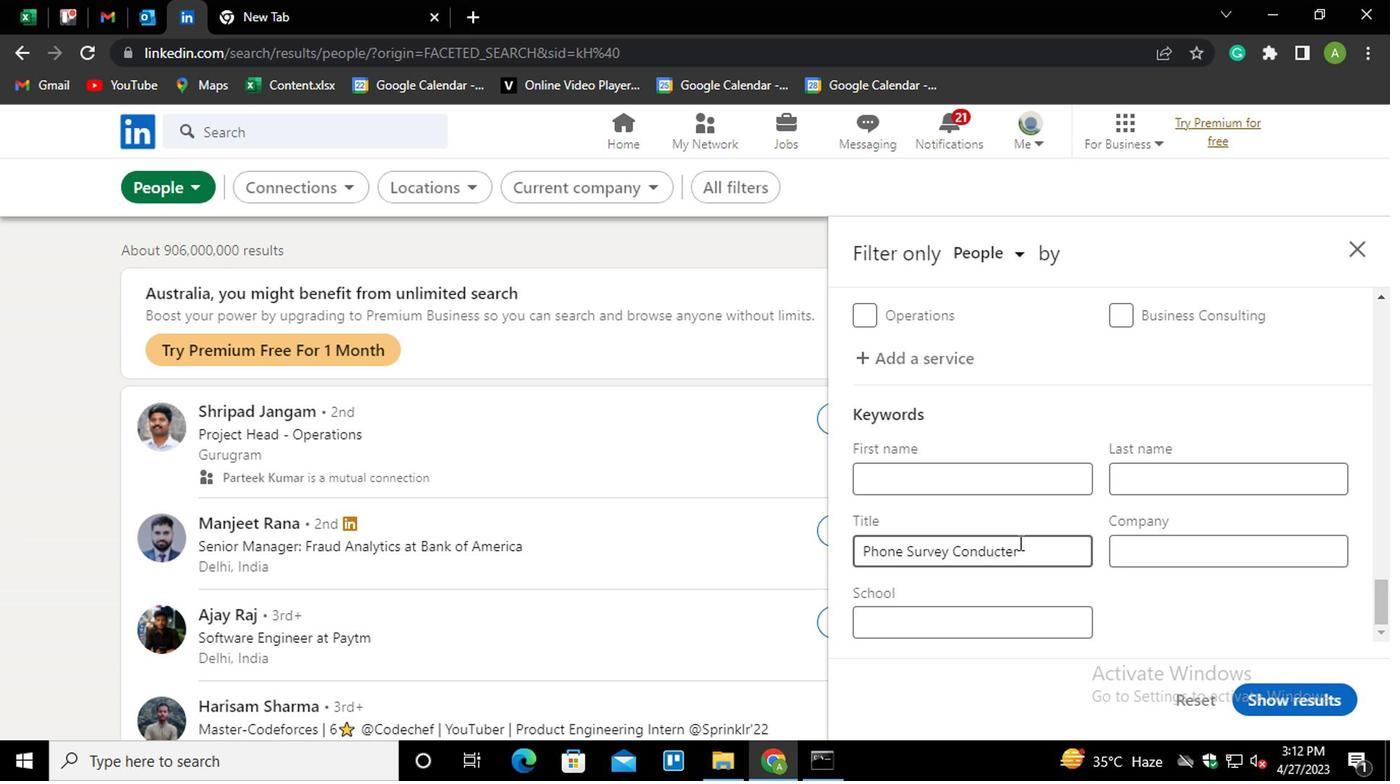 
Action: Mouse pressed left at (1022, 546)
Screenshot: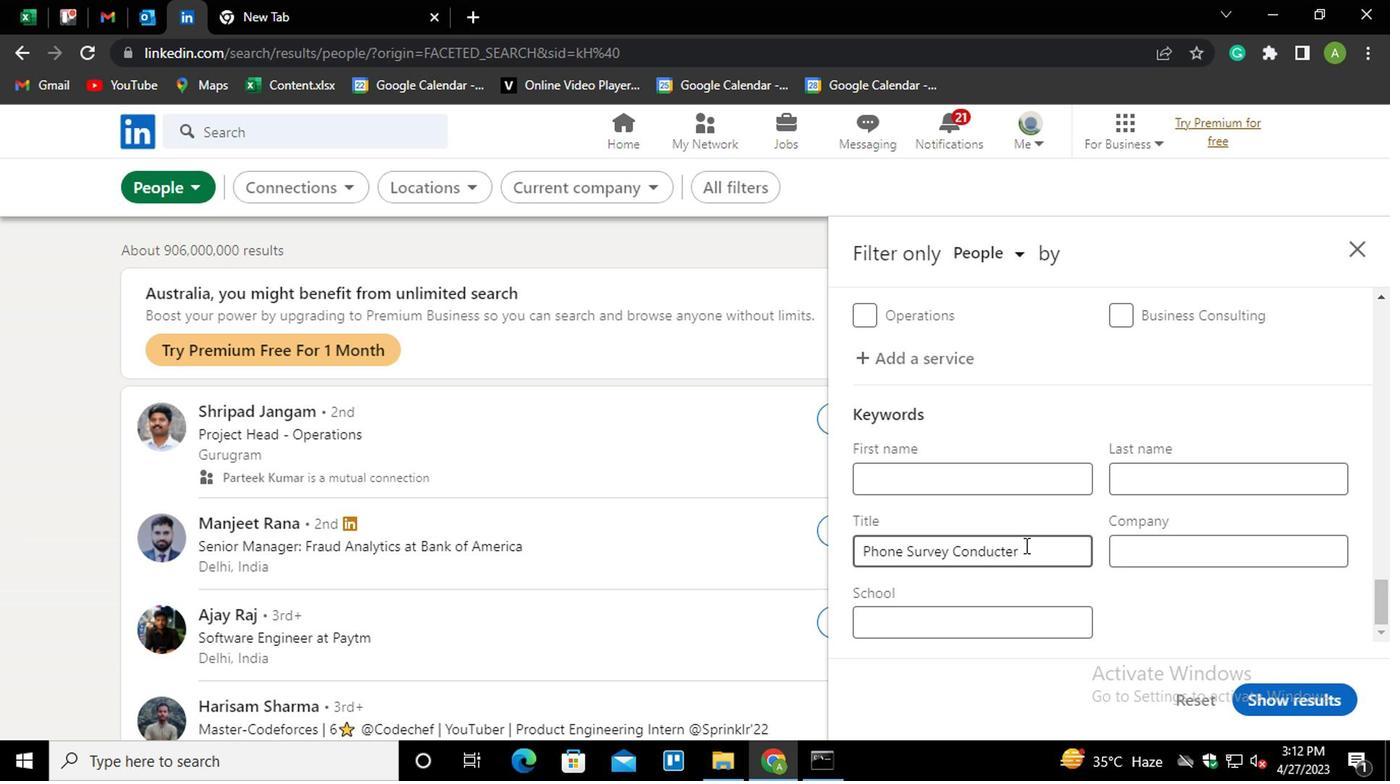 
Action: Key pressed <Key.left><Key.backspace>O
Screenshot: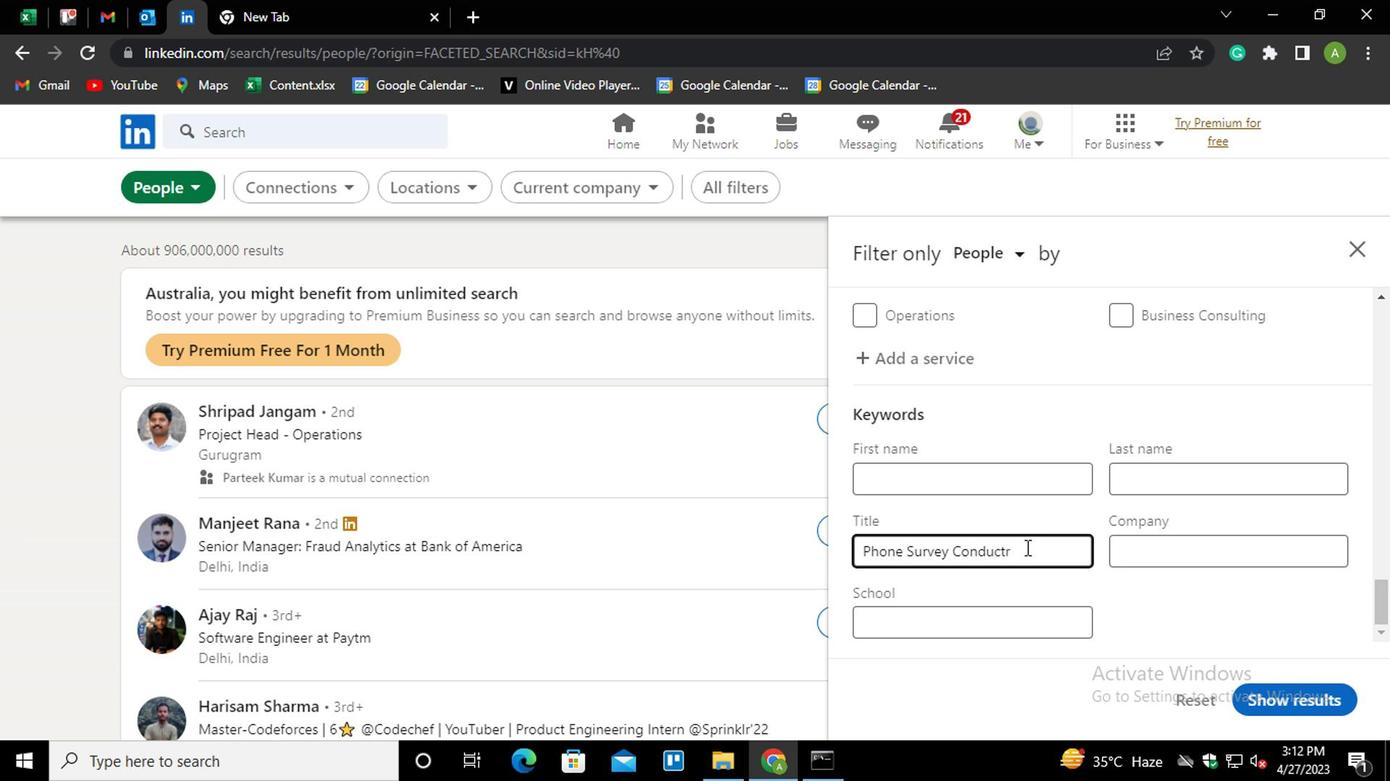 
Action: Mouse moved to (1187, 627)
Screenshot: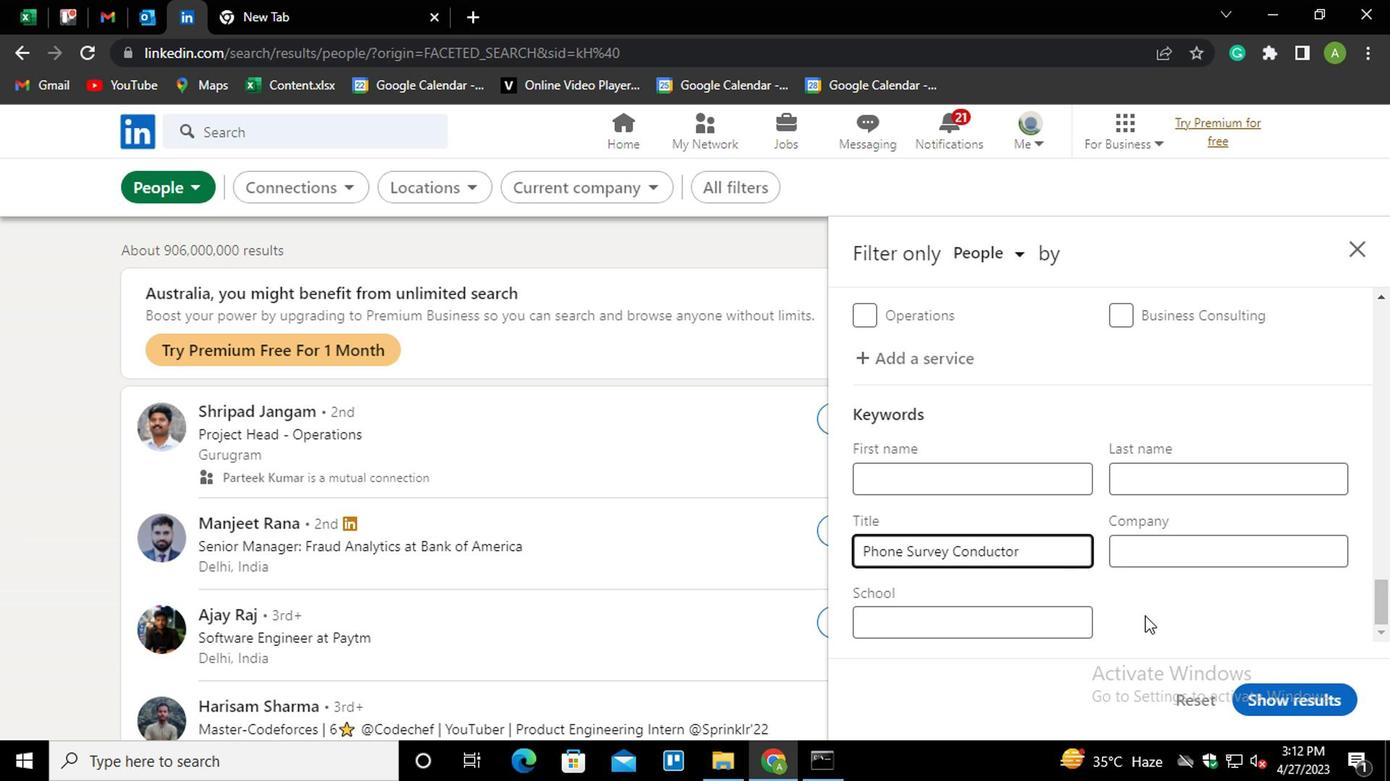
Action: Mouse pressed left at (1187, 627)
Screenshot: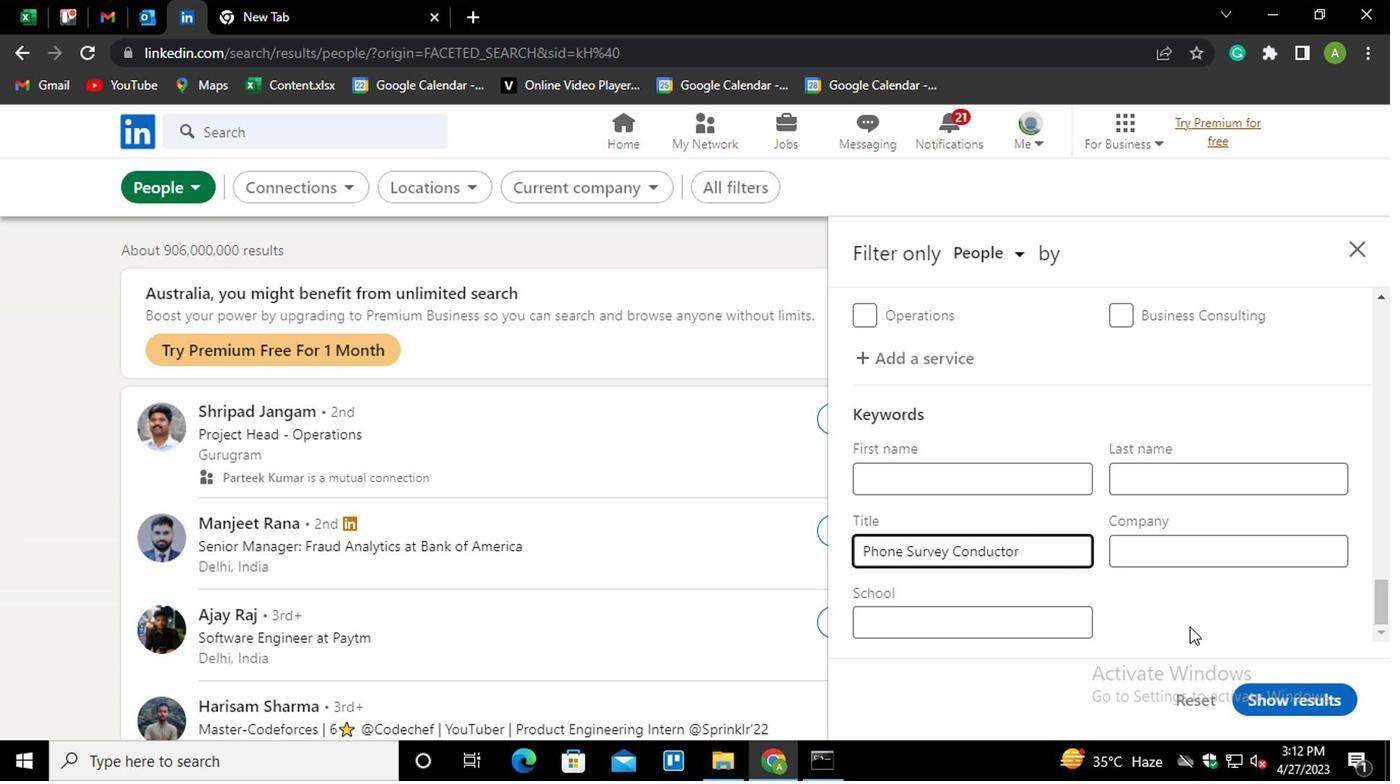 
Action: Mouse moved to (1261, 690)
Screenshot: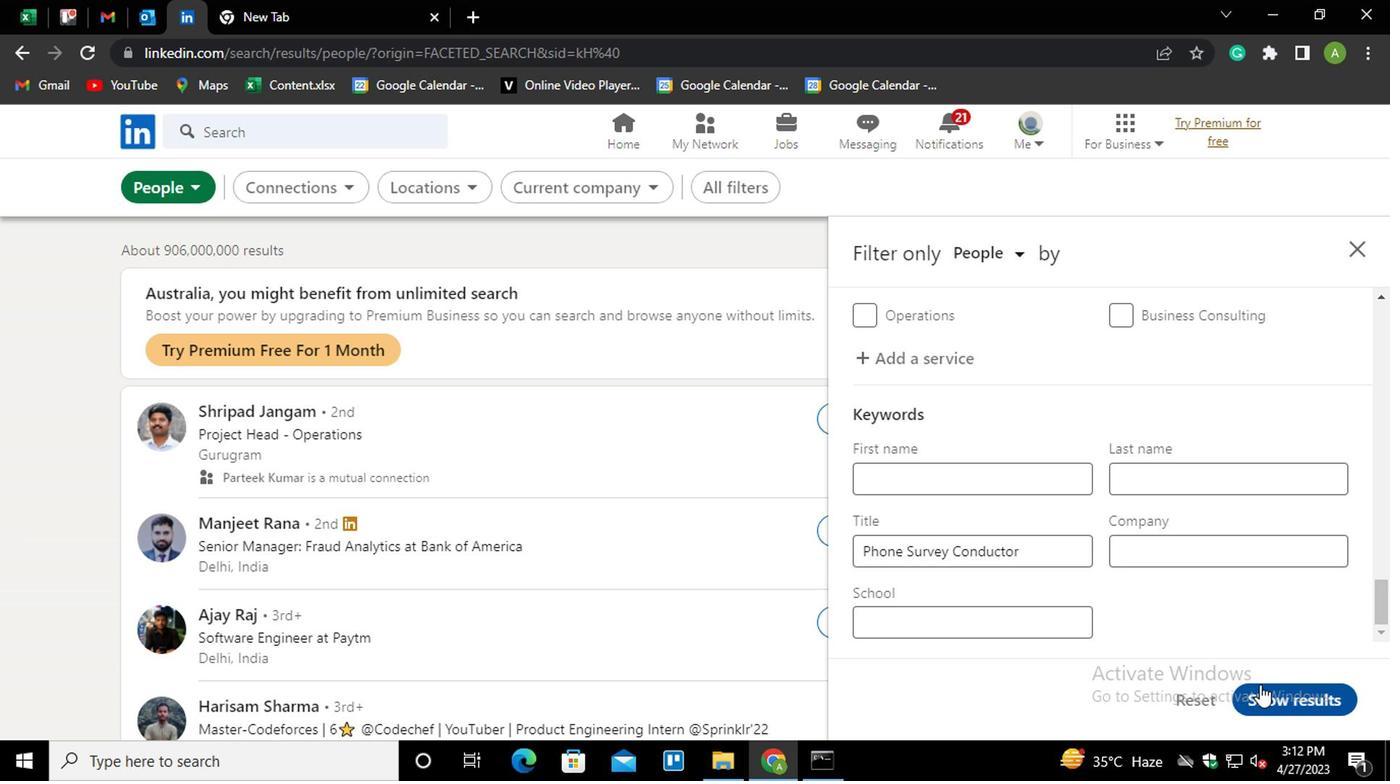 
Action: Mouse pressed left at (1261, 690)
Screenshot: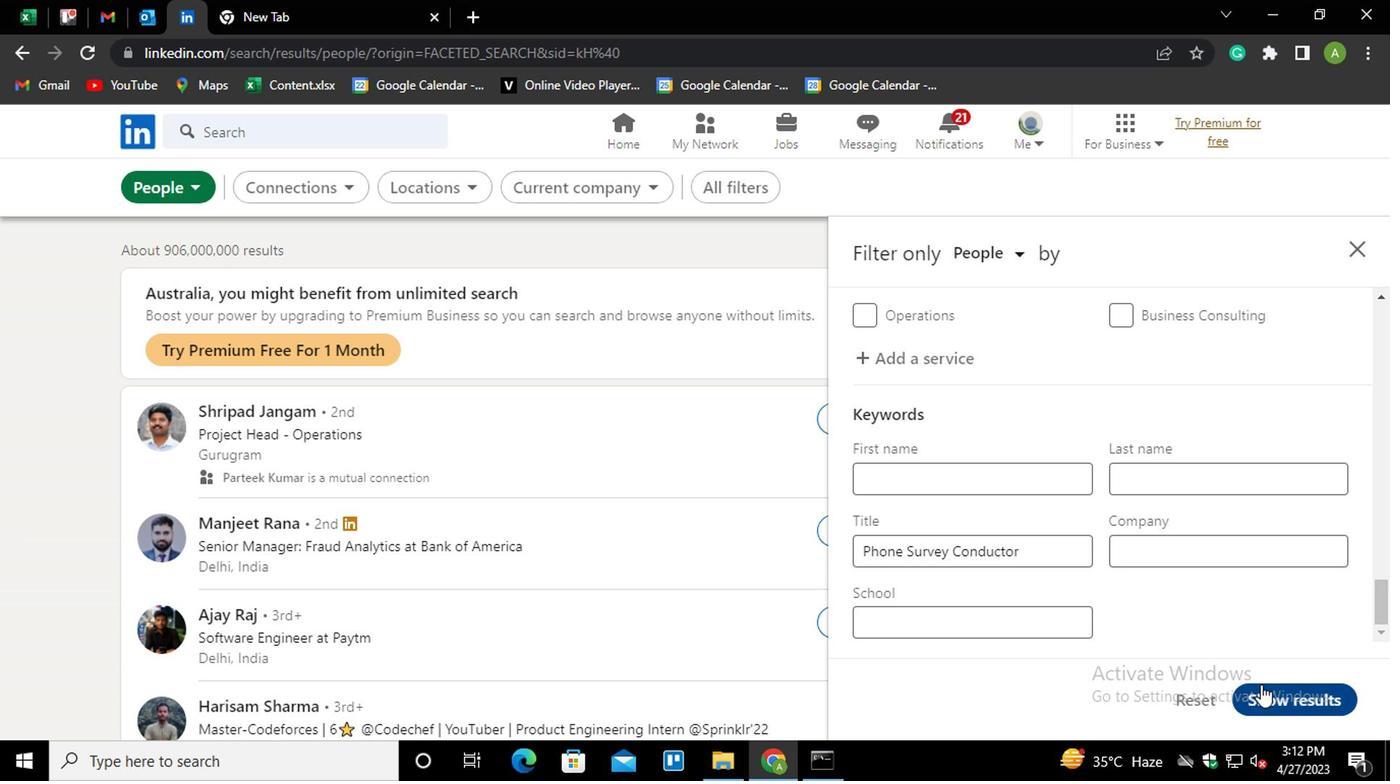 
